 Task: Open Card Beauty Review in Board Customer Journey Optimization Analytics to Workspace Healthcare Consulting and add a team member Softage.2@softage.net, a label Blue, a checklist Sewing, an attachment from Trello, a color Blue and finally, add a card description 'Conduct and analyze customer feedback survey' and a comment 'Given the potential risks associated with this task, let us ensure that we have a solid risk management plan in place.'. Add a start date 'Jan 02, 1900' with a due date 'Jan 09, 1900'
Action: Mouse moved to (284, 192)
Screenshot: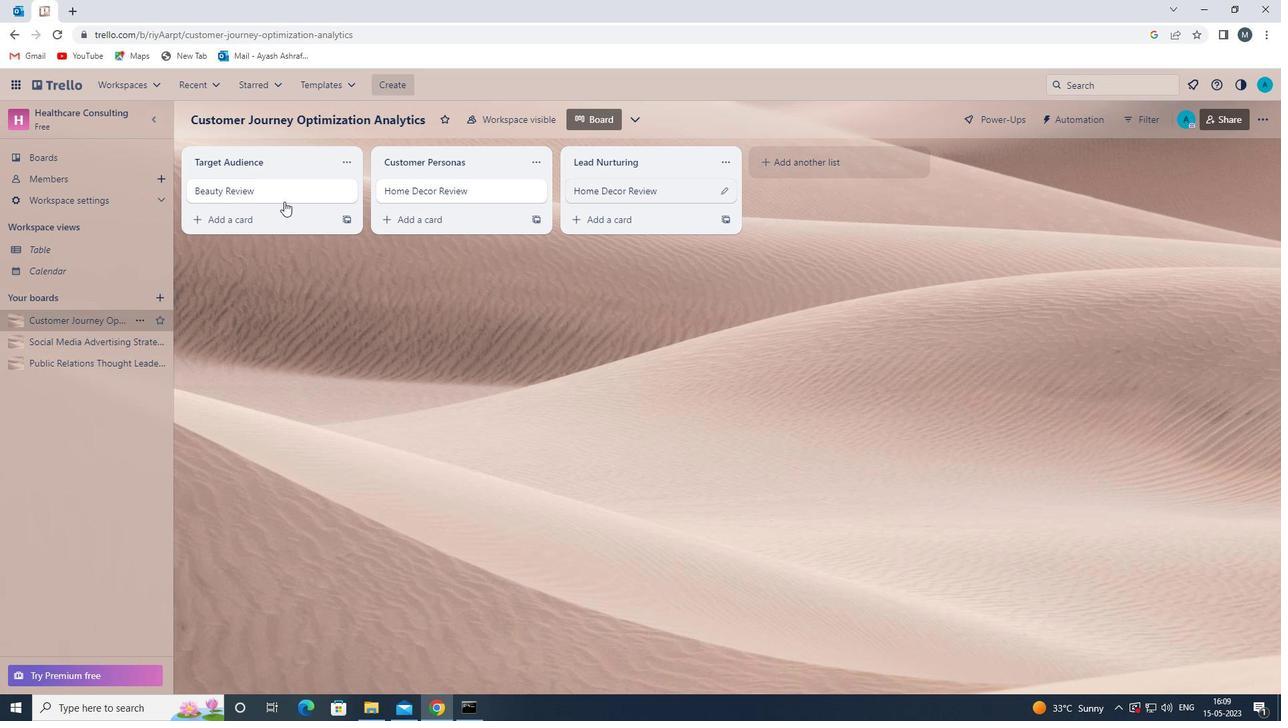 
Action: Mouse pressed left at (284, 192)
Screenshot: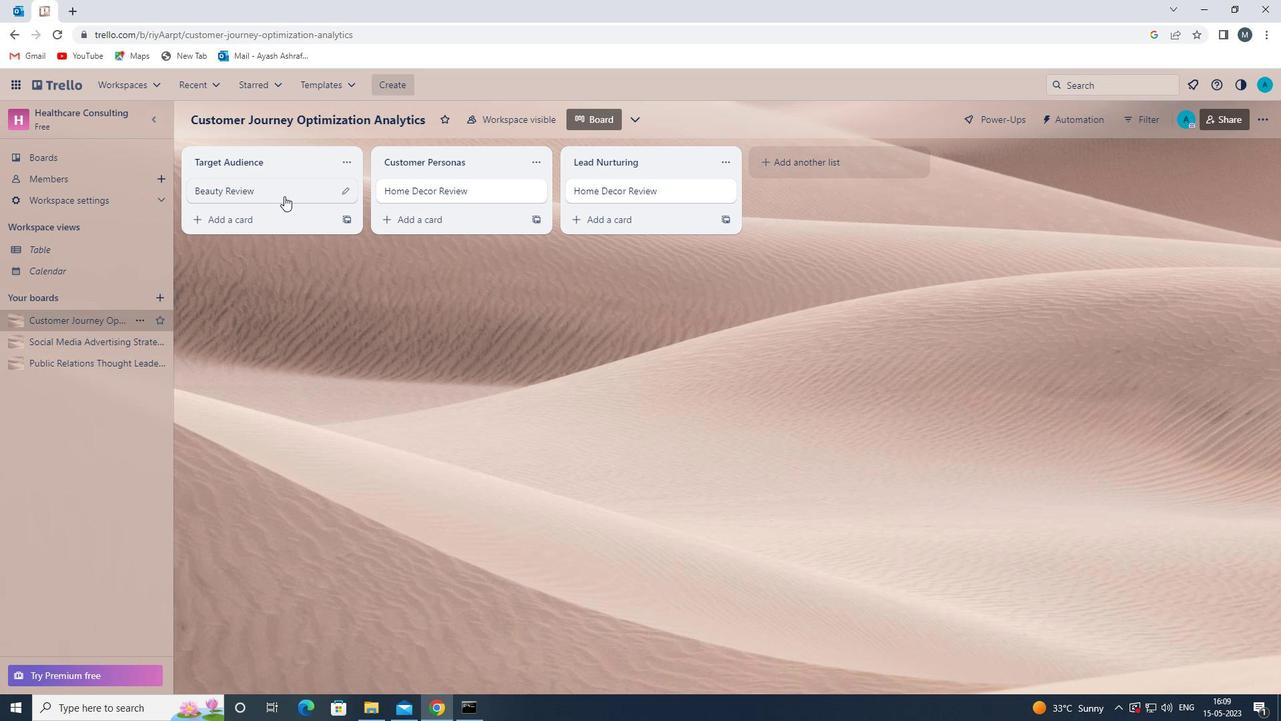 
Action: Mouse moved to (820, 194)
Screenshot: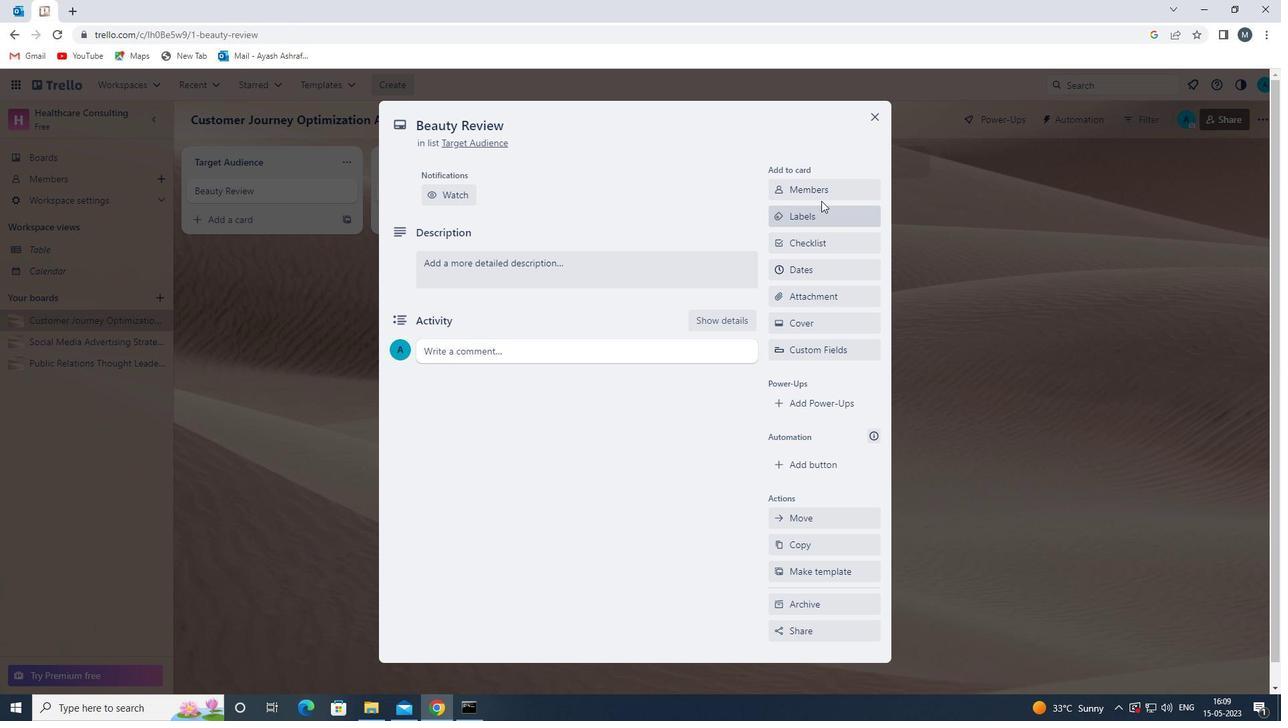 
Action: Mouse pressed left at (820, 194)
Screenshot: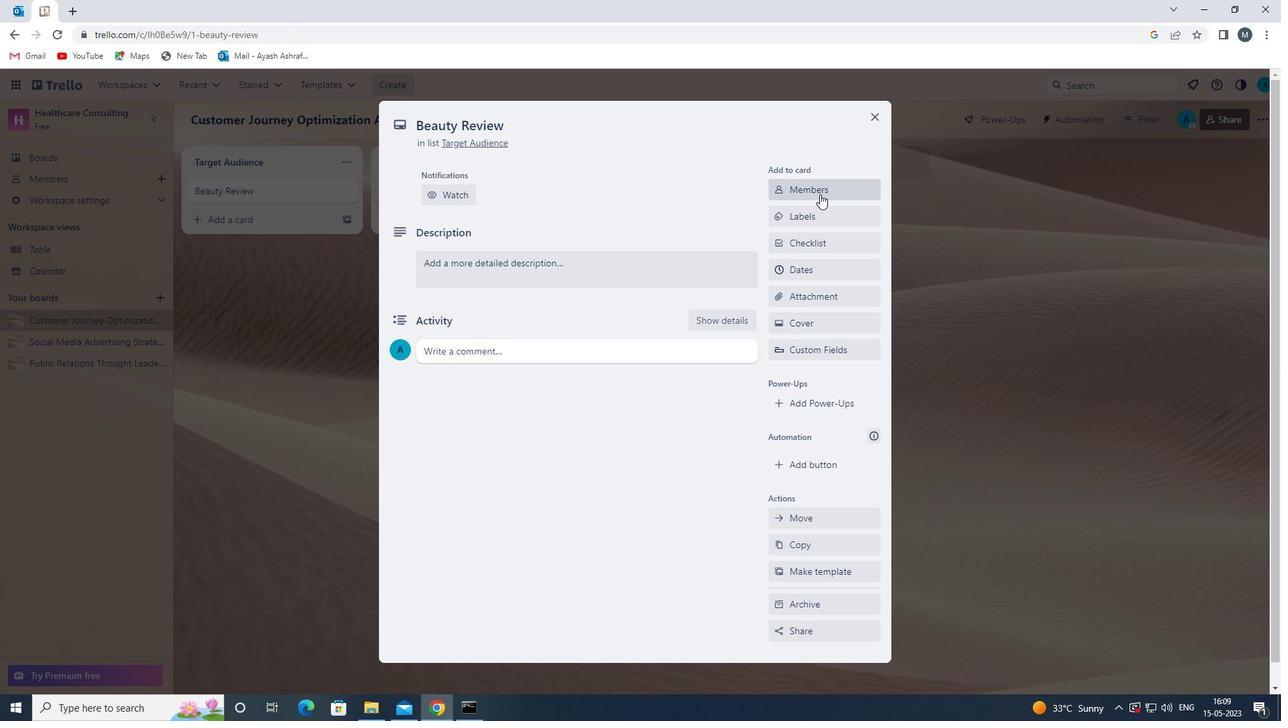 
Action: Mouse moved to (785, 204)
Screenshot: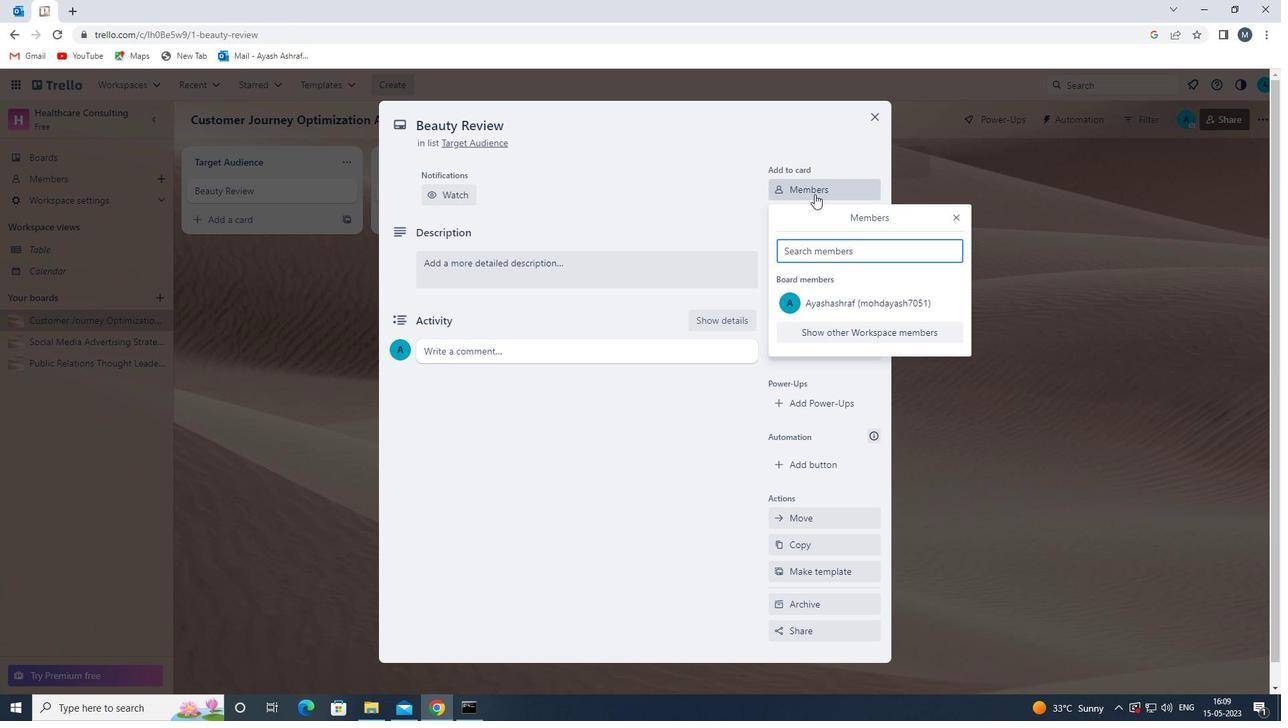 
Action: Key pressed s
Screenshot: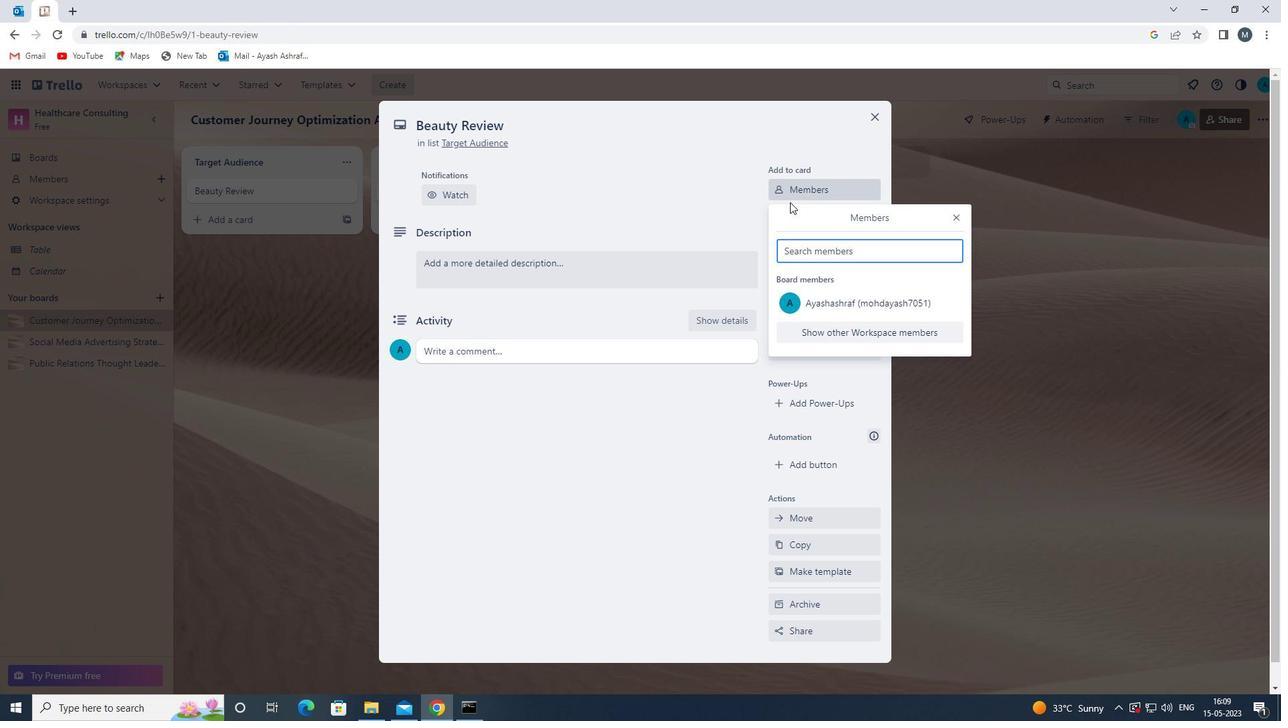 
Action: Mouse moved to (849, 397)
Screenshot: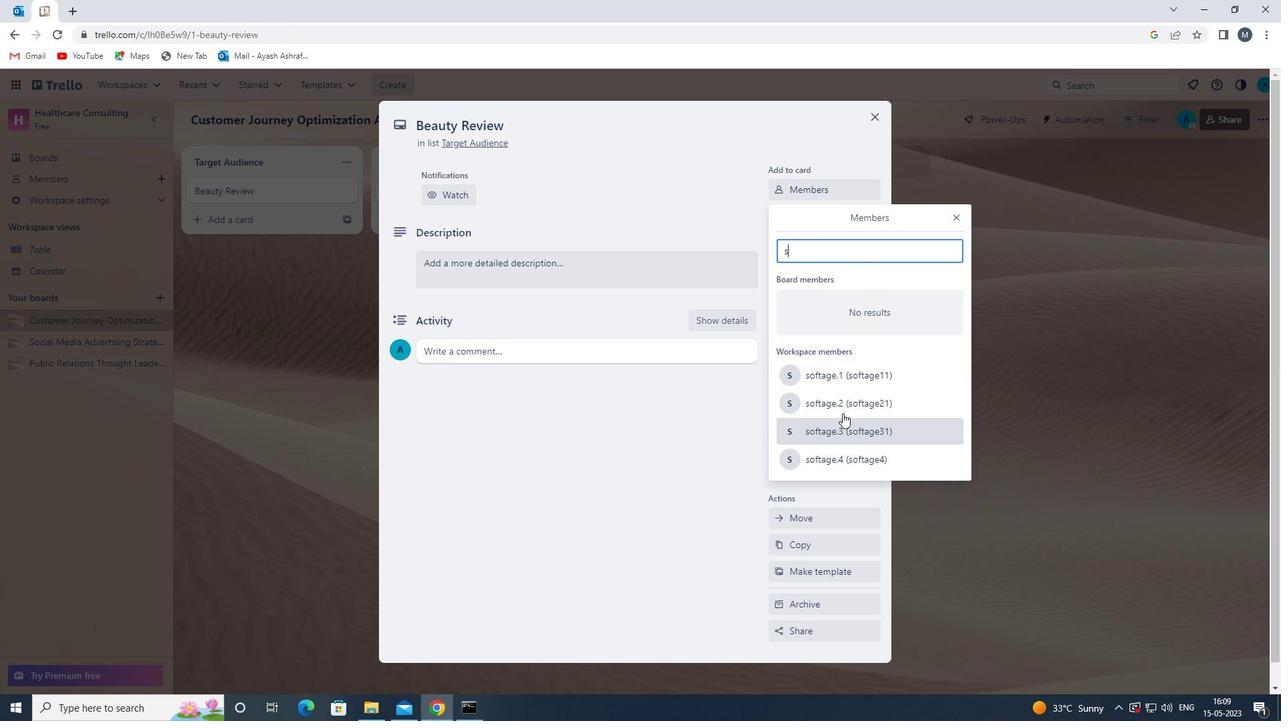 
Action: Mouse pressed left at (849, 397)
Screenshot: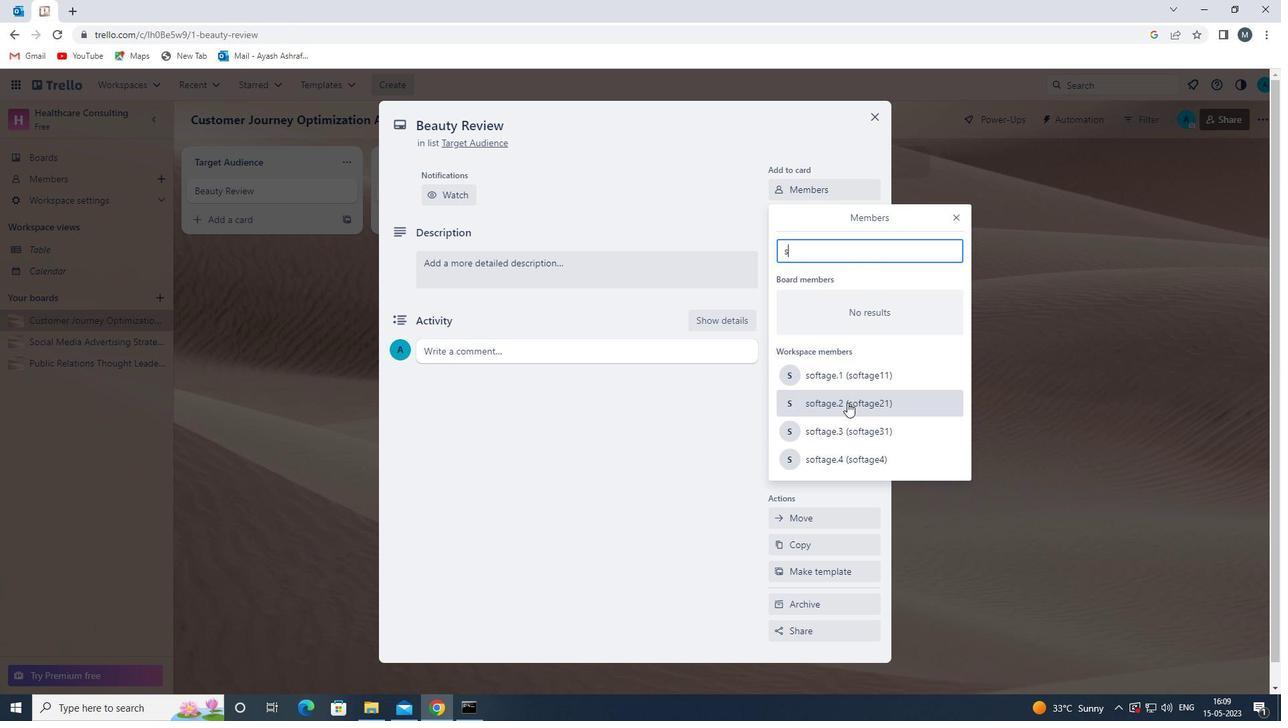 
Action: Mouse moved to (952, 218)
Screenshot: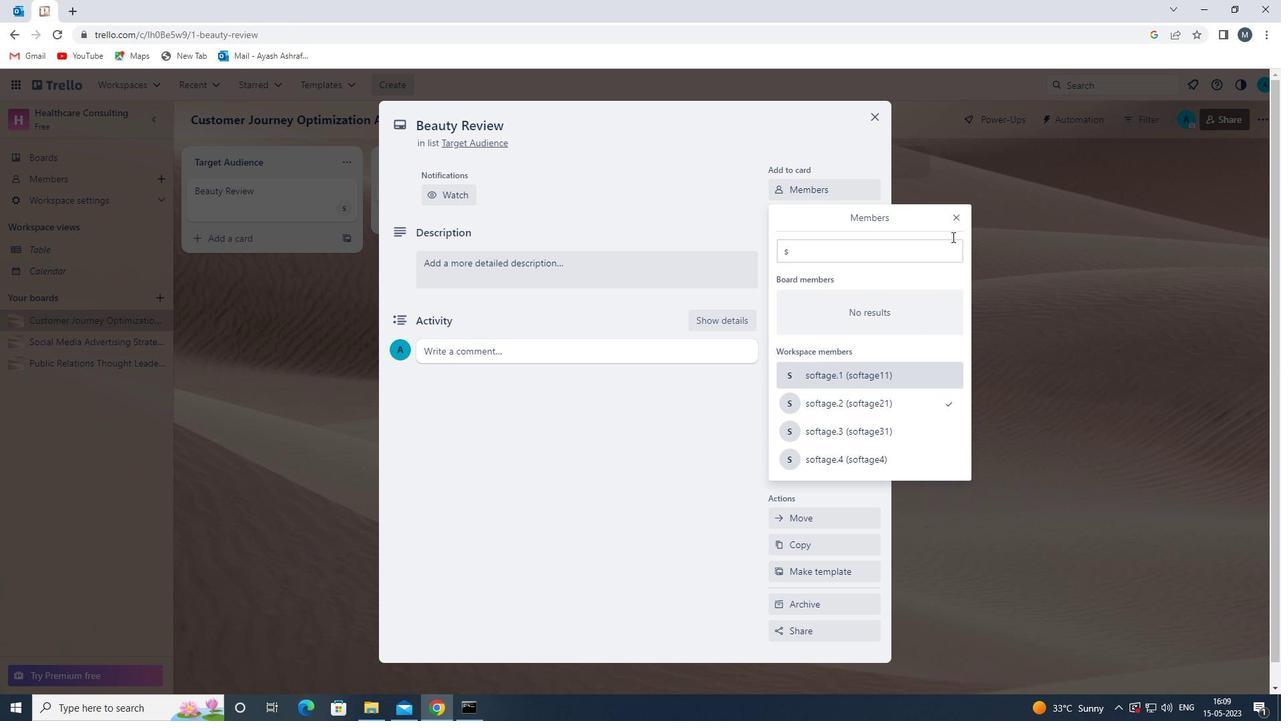 
Action: Mouse pressed left at (952, 218)
Screenshot: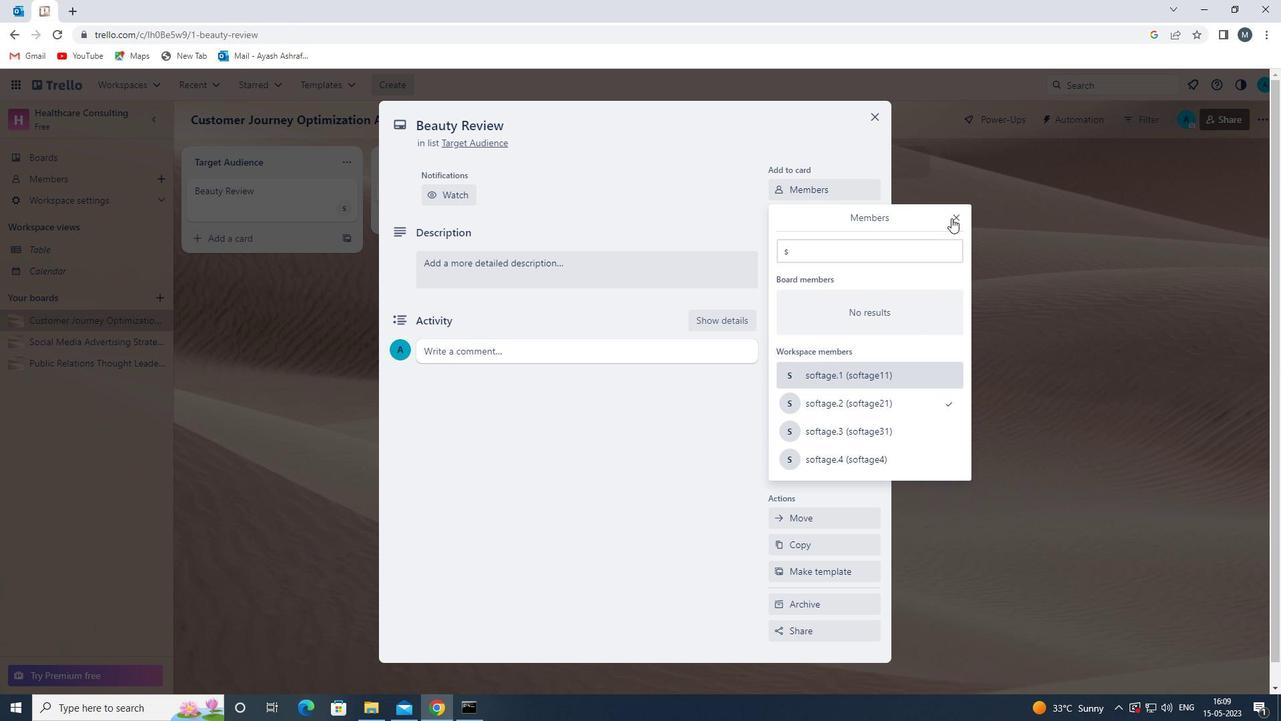 
Action: Mouse moved to (817, 265)
Screenshot: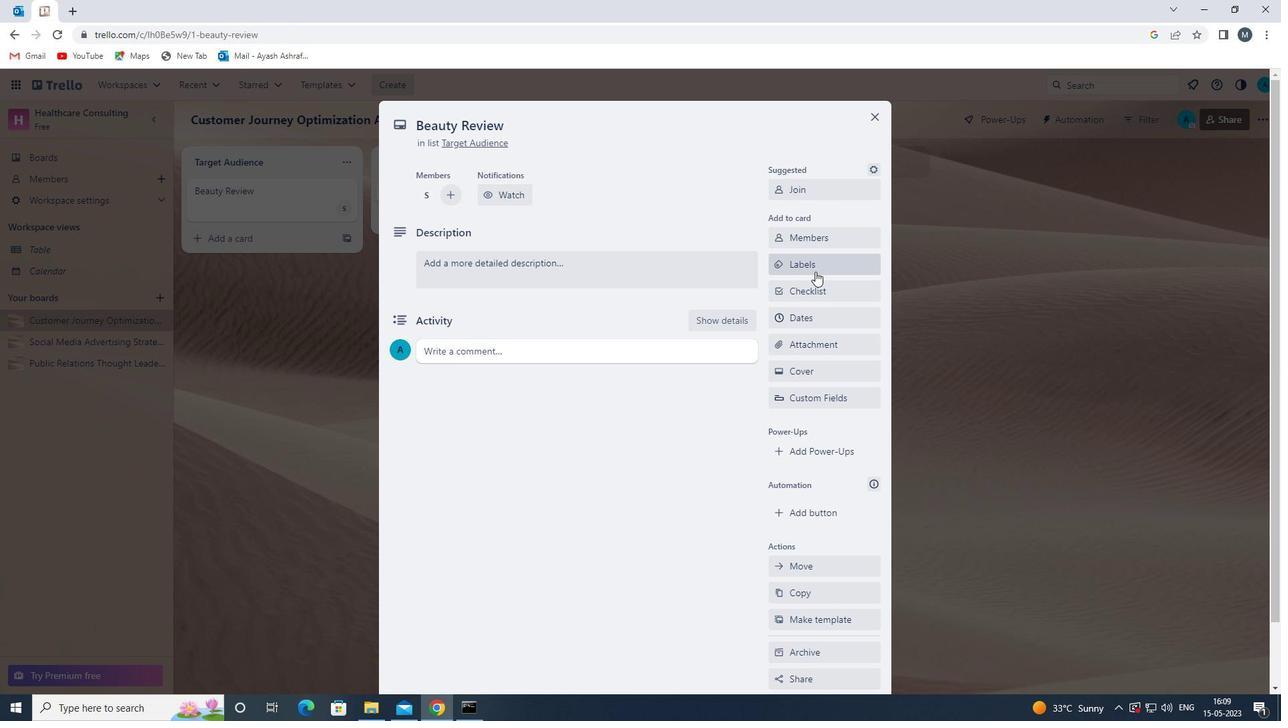 
Action: Mouse pressed left at (817, 265)
Screenshot: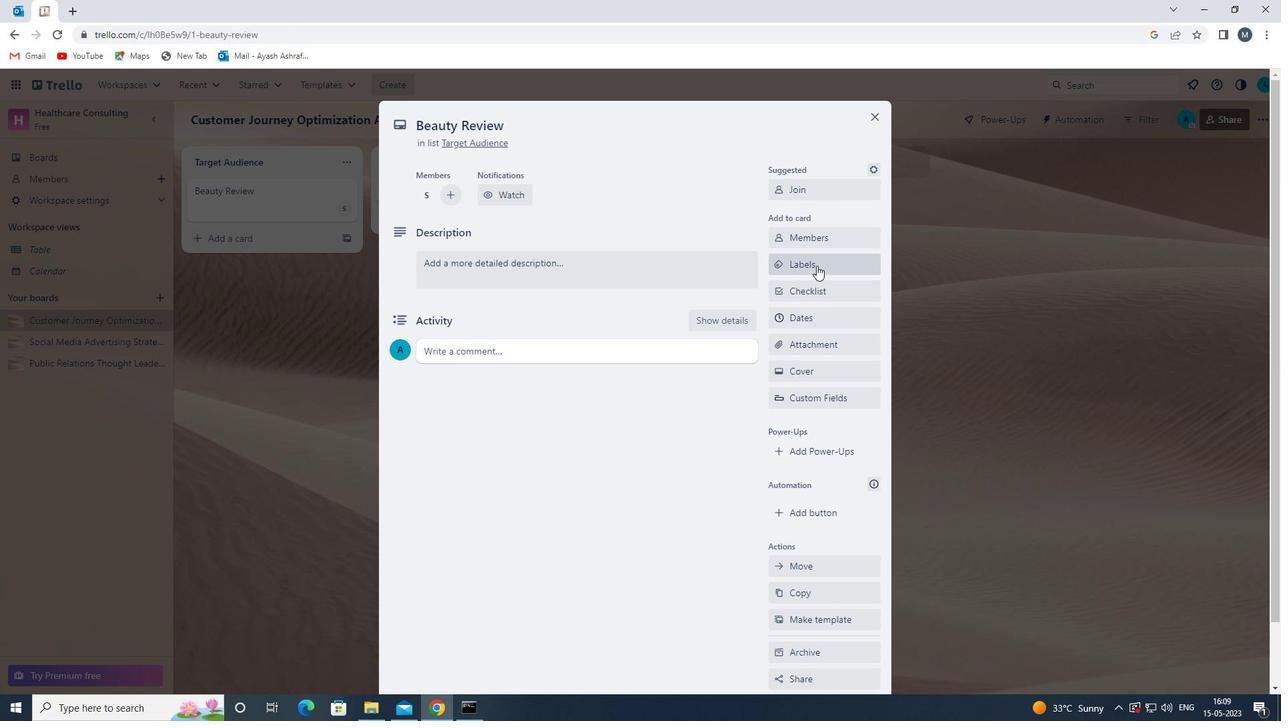 
Action: Mouse moved to (866, 498)
Screenshot: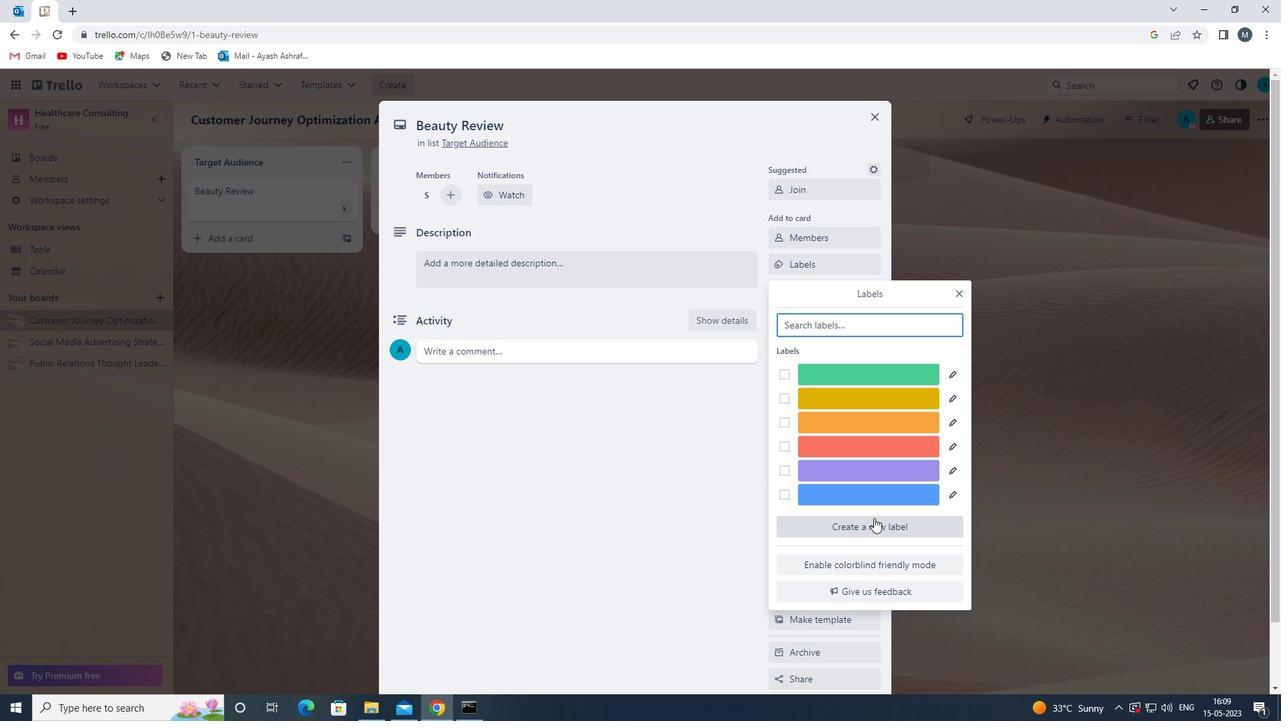 
Action: Mouse pressed left at (866, 498)
Screenshot: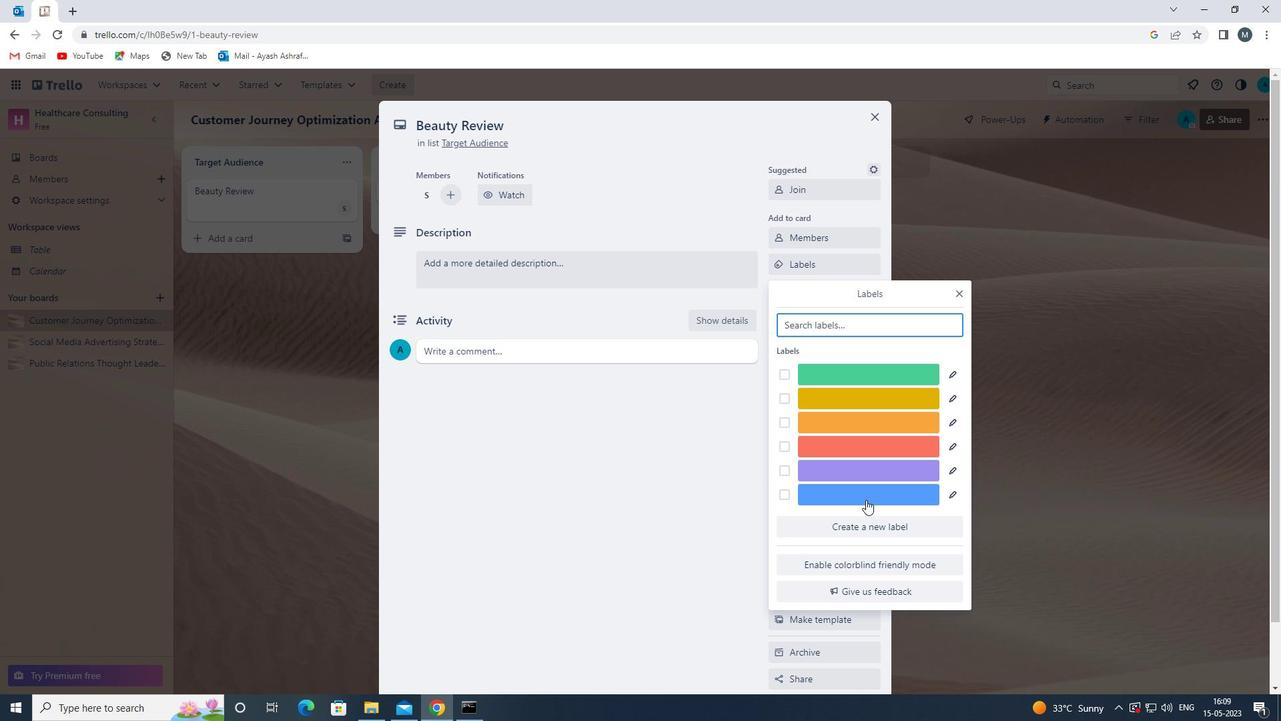 
Action: Mouse moved to (959, 295)
Screenshot: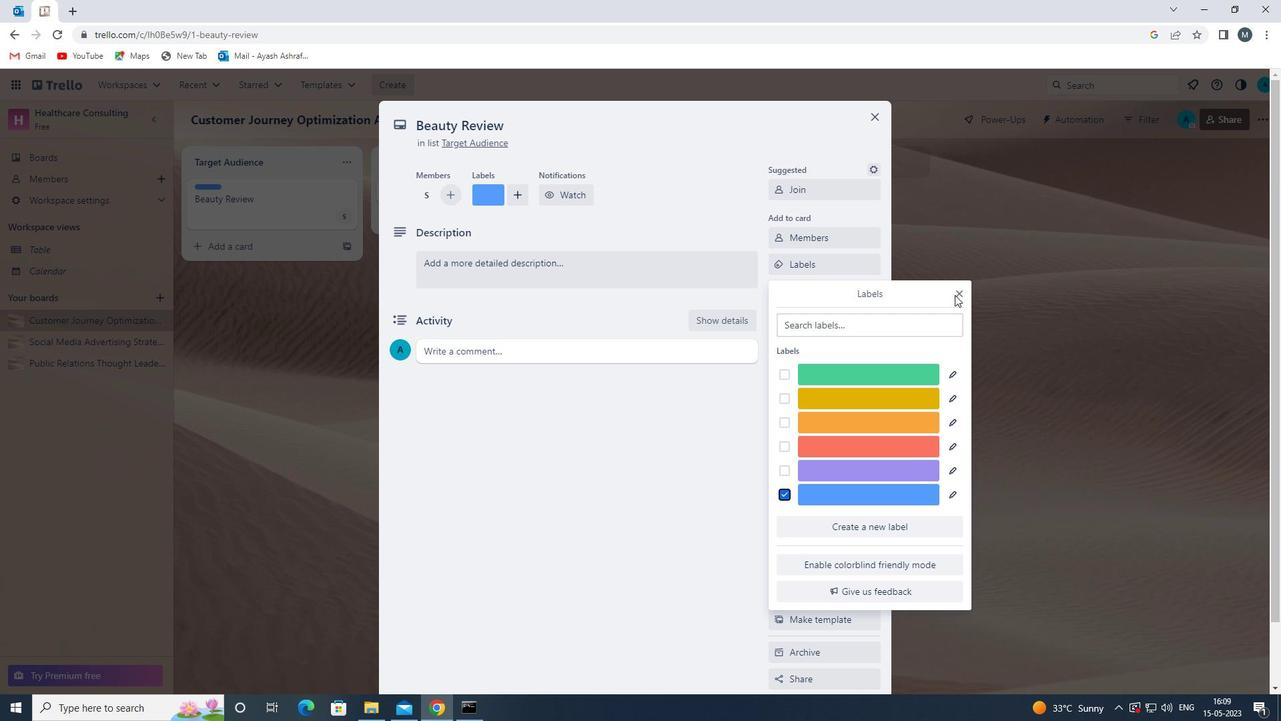 
Action: Mouse pressed left at (959, 295)
Screenshot: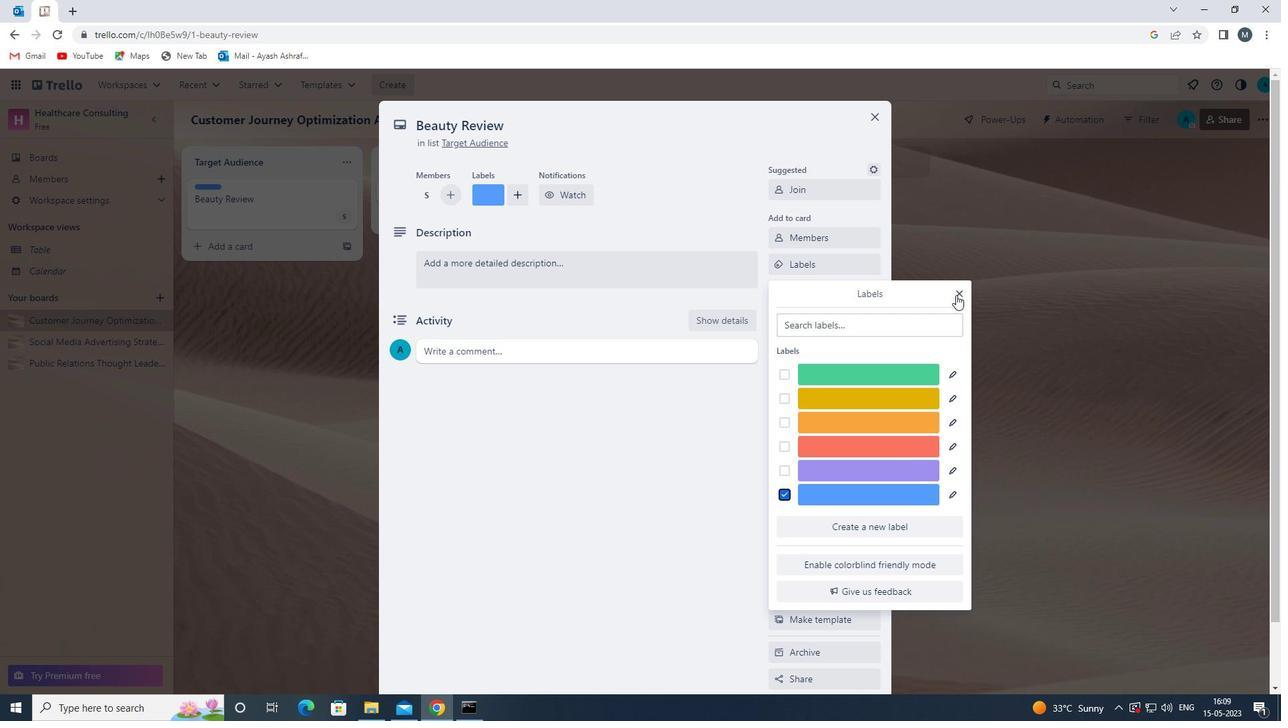 
Action: Mouse moved to (839, 291)
Screenshot: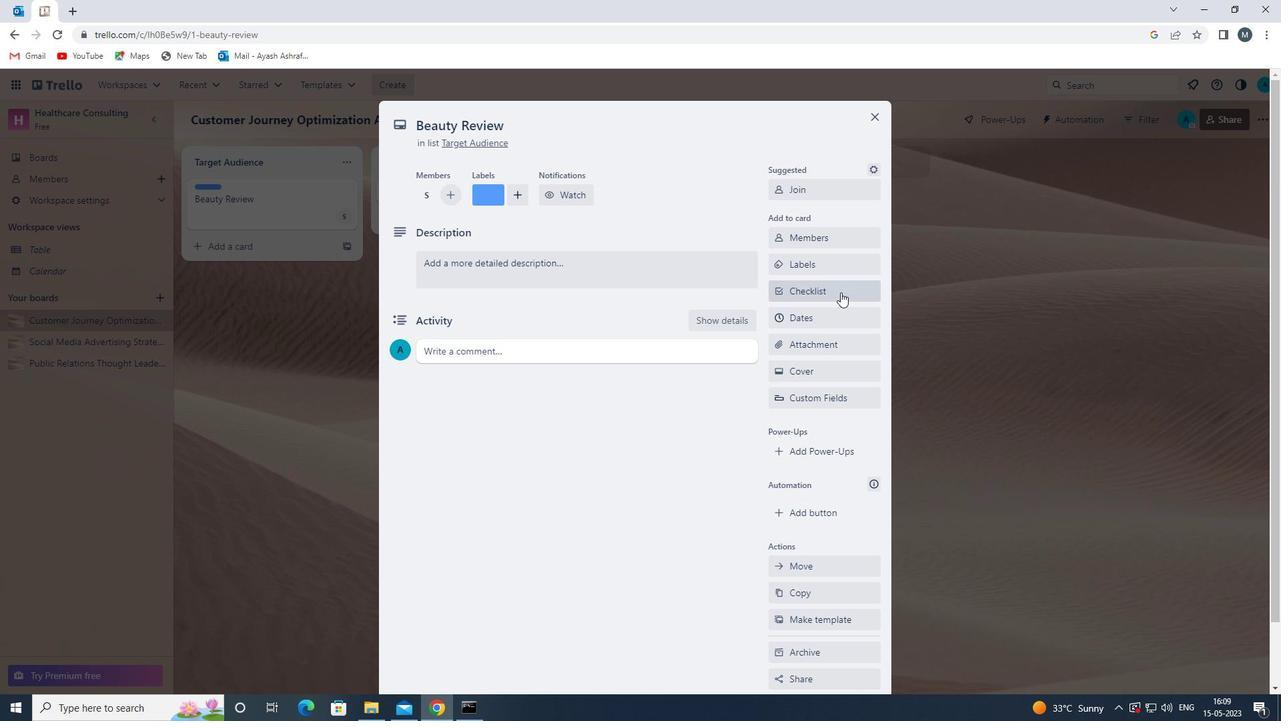 
Action: Mouse pressed left at (839, 291)
Screenshot: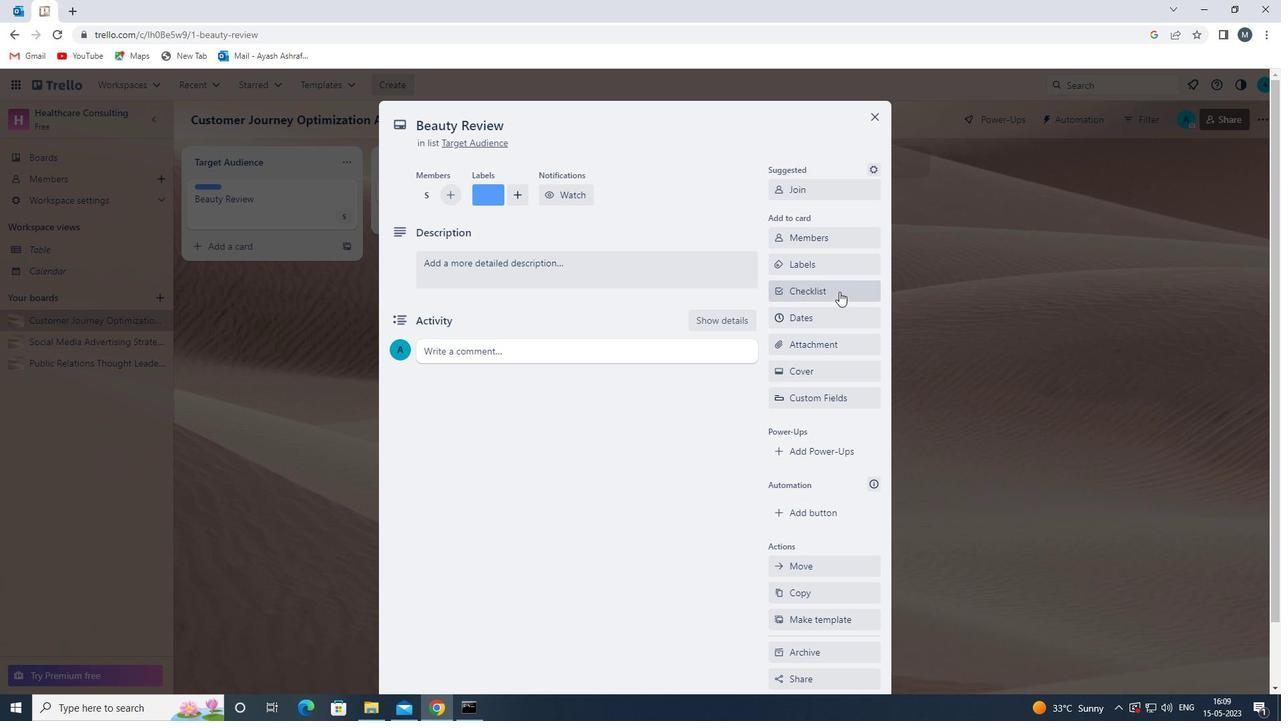 
Action: Key pressed <Key.shift>SEWING<Key.space>
Screenshot: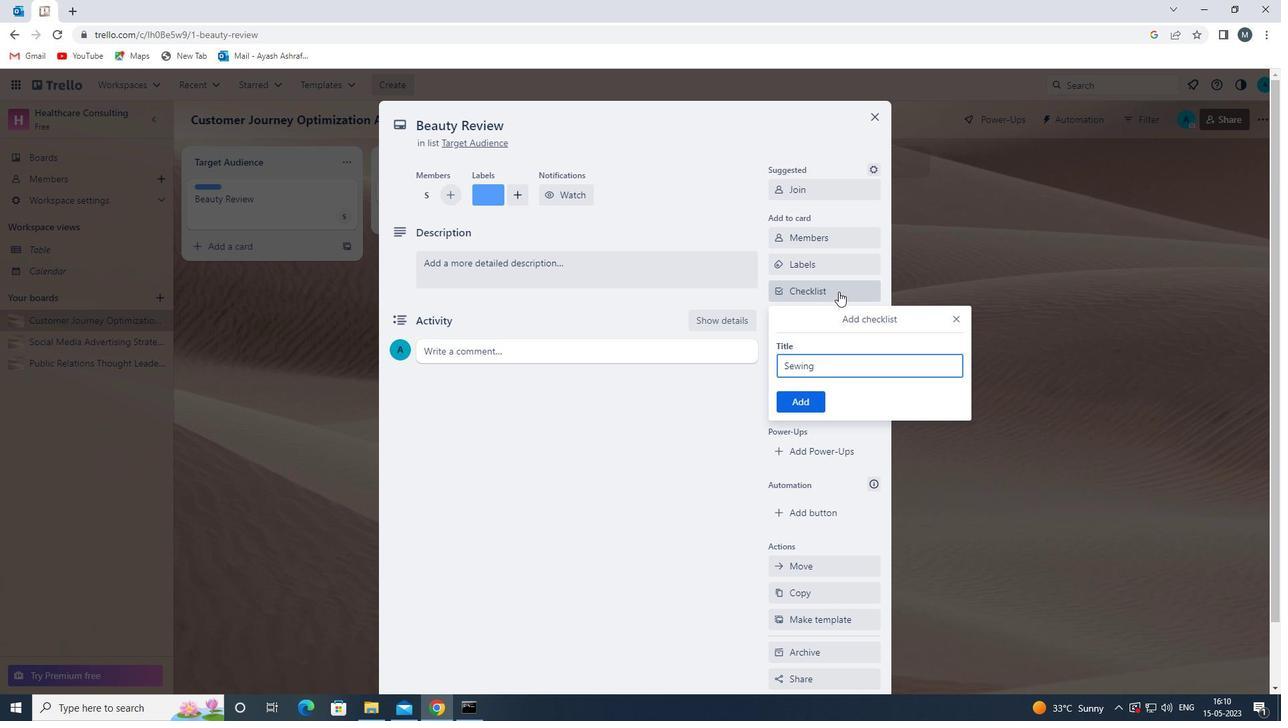 
Action: Mouse moved to (801, 401)
Screenshot: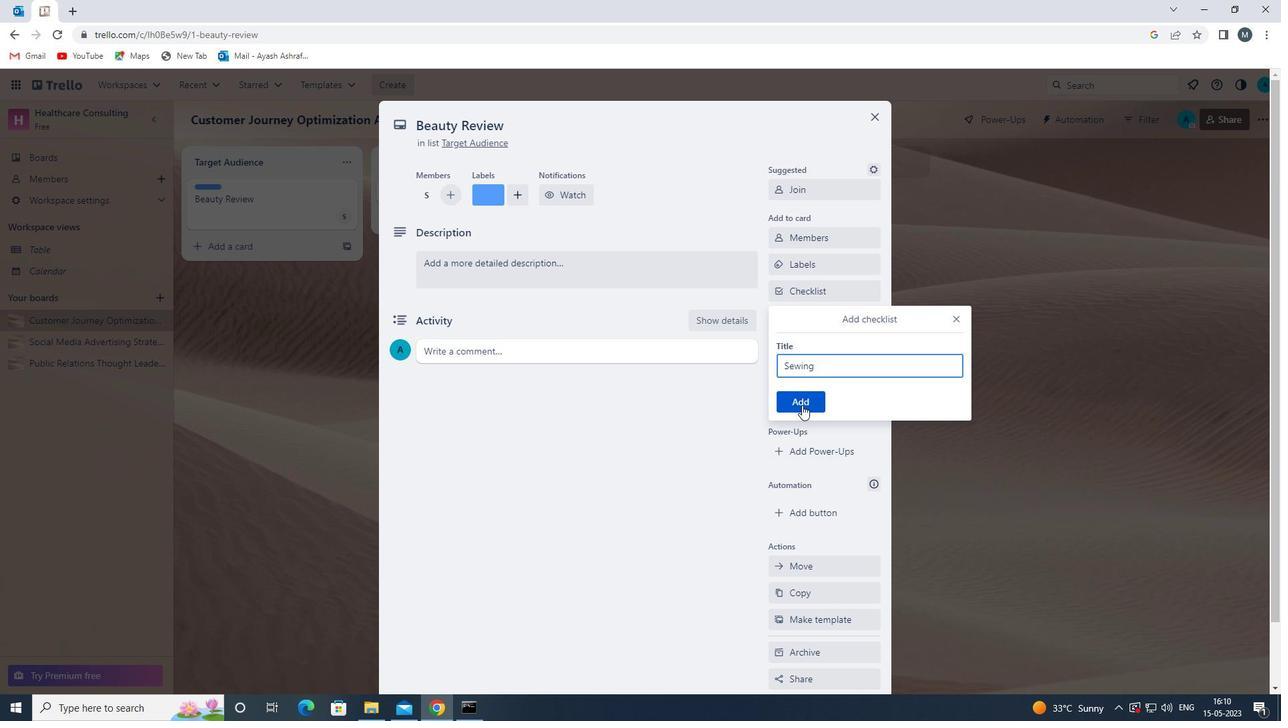 
Action: Mouse pressed left at (801, 401)
Screenshot: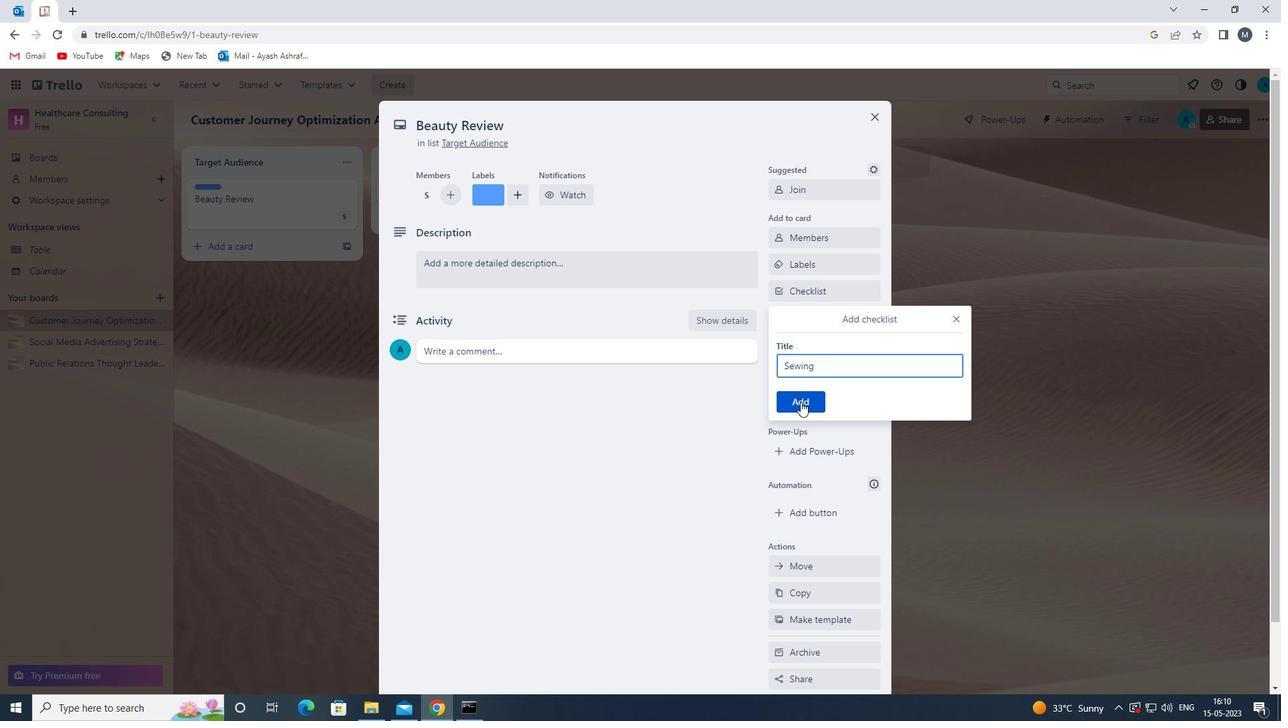
Action: Mouse moved to (813, 335)
Screenshot: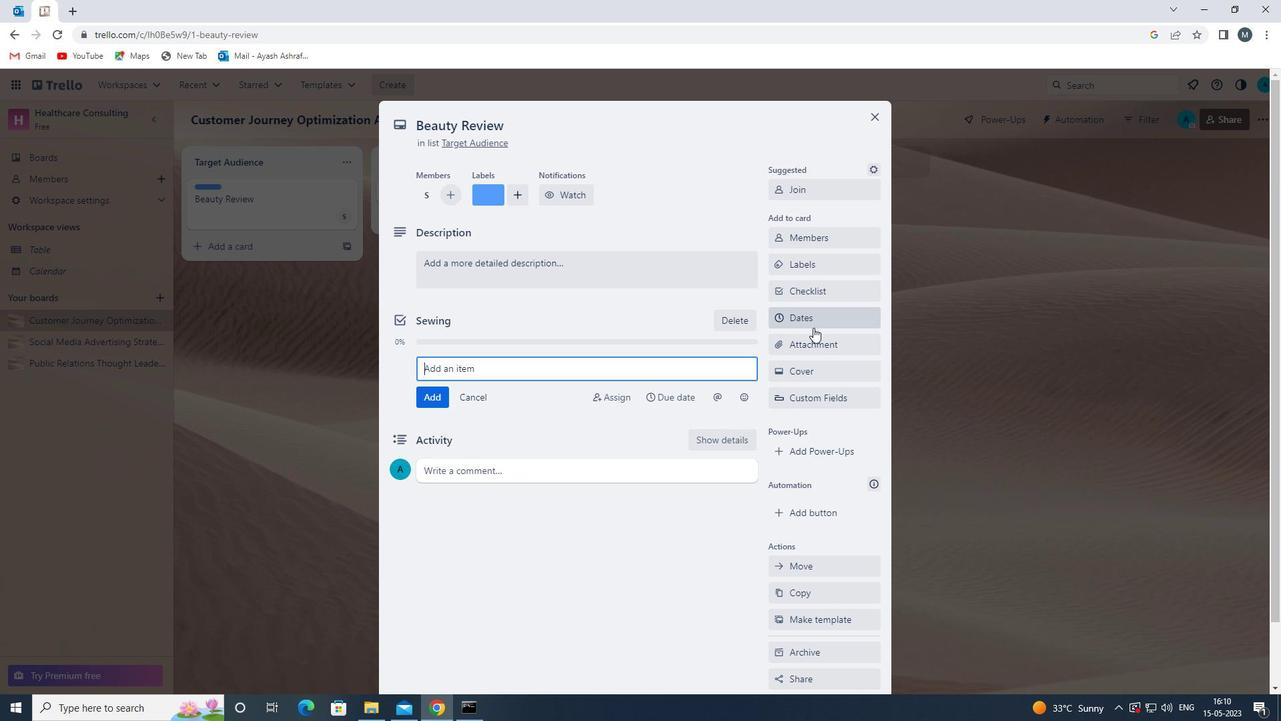 
Action: Mouse pressed left at (813, 335)
Screenshot: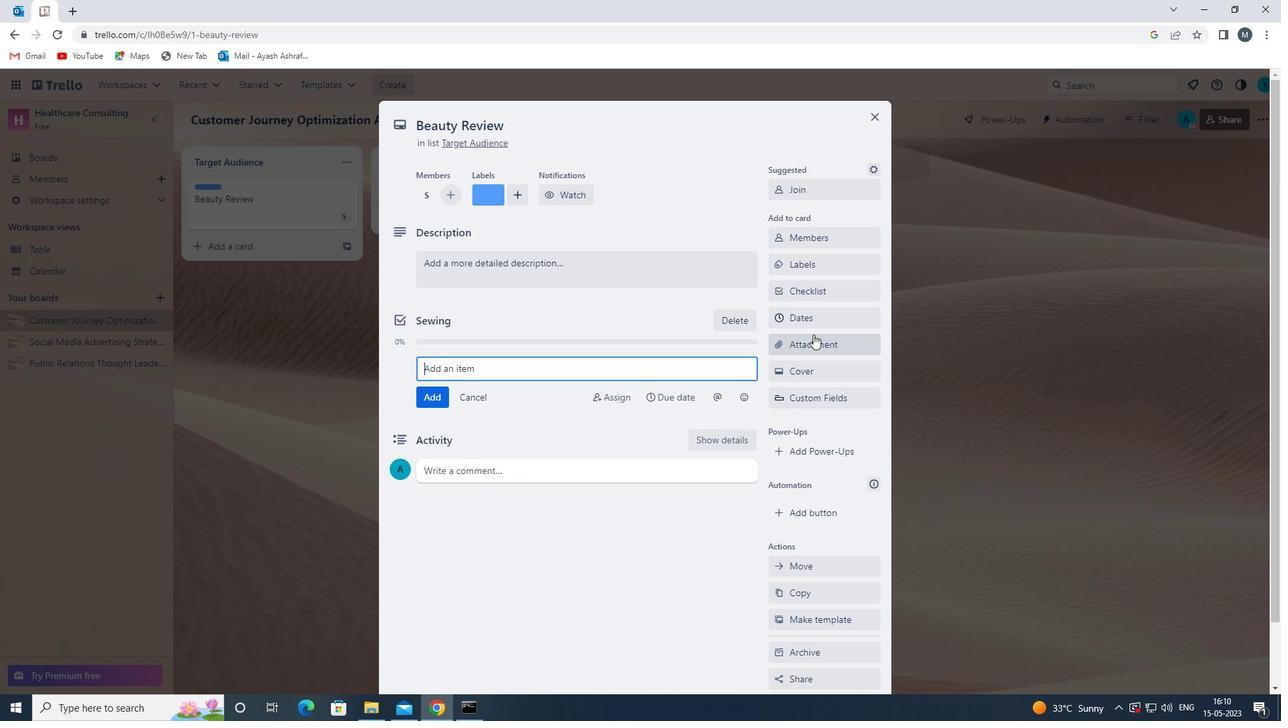 
Action: Mouse moved to (795, 428)
Screenshot: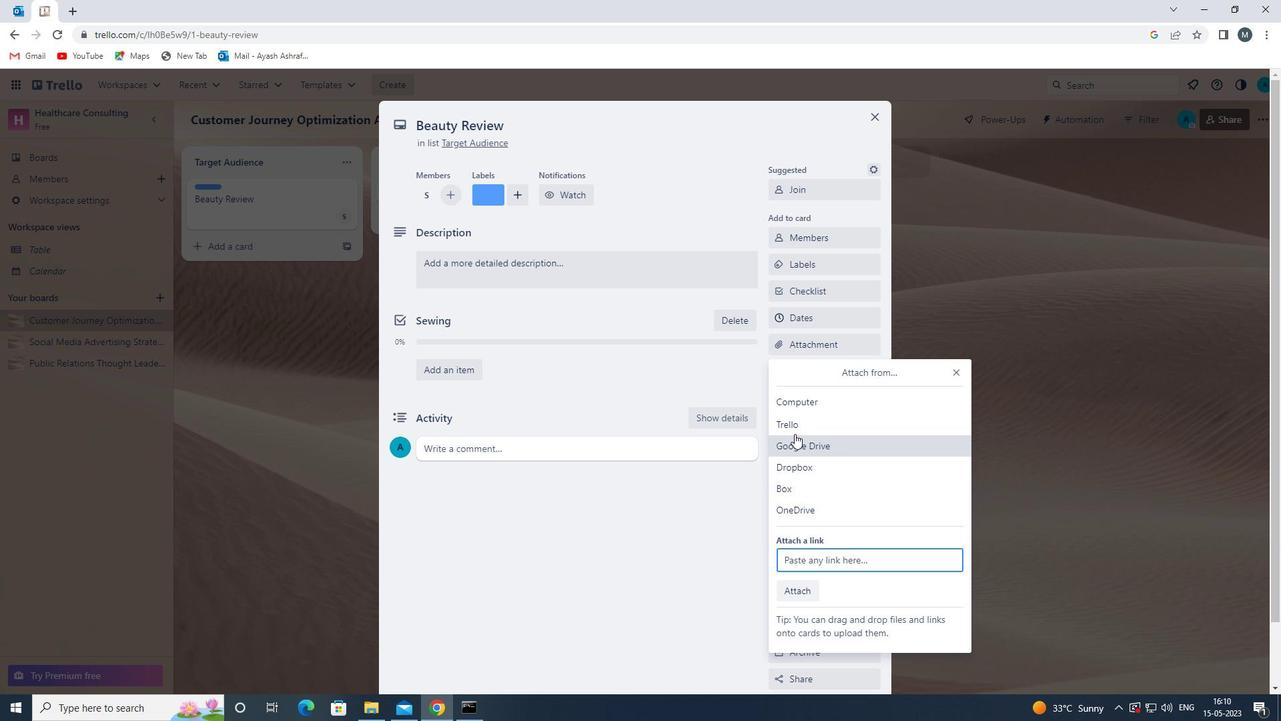 
Action: Mouse pressed left at (795, 428)
Screenshot: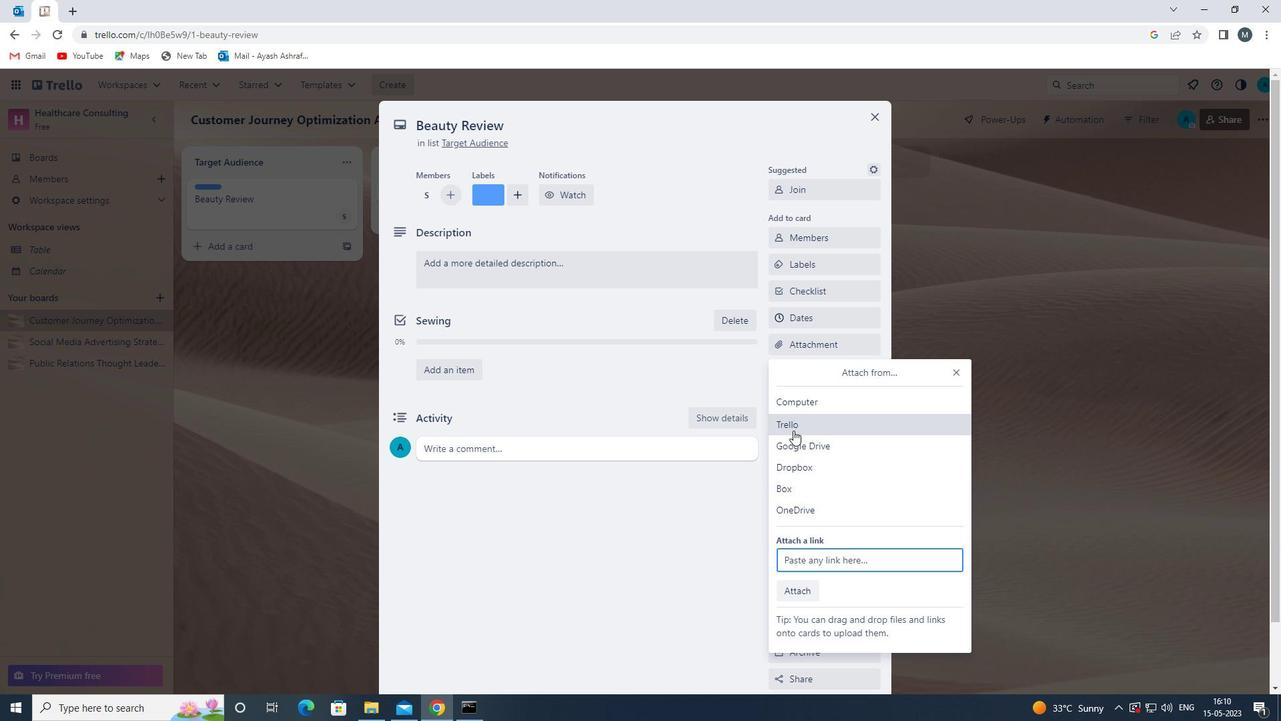 
Action: Mouse moved to (818, 275)
Screenshot: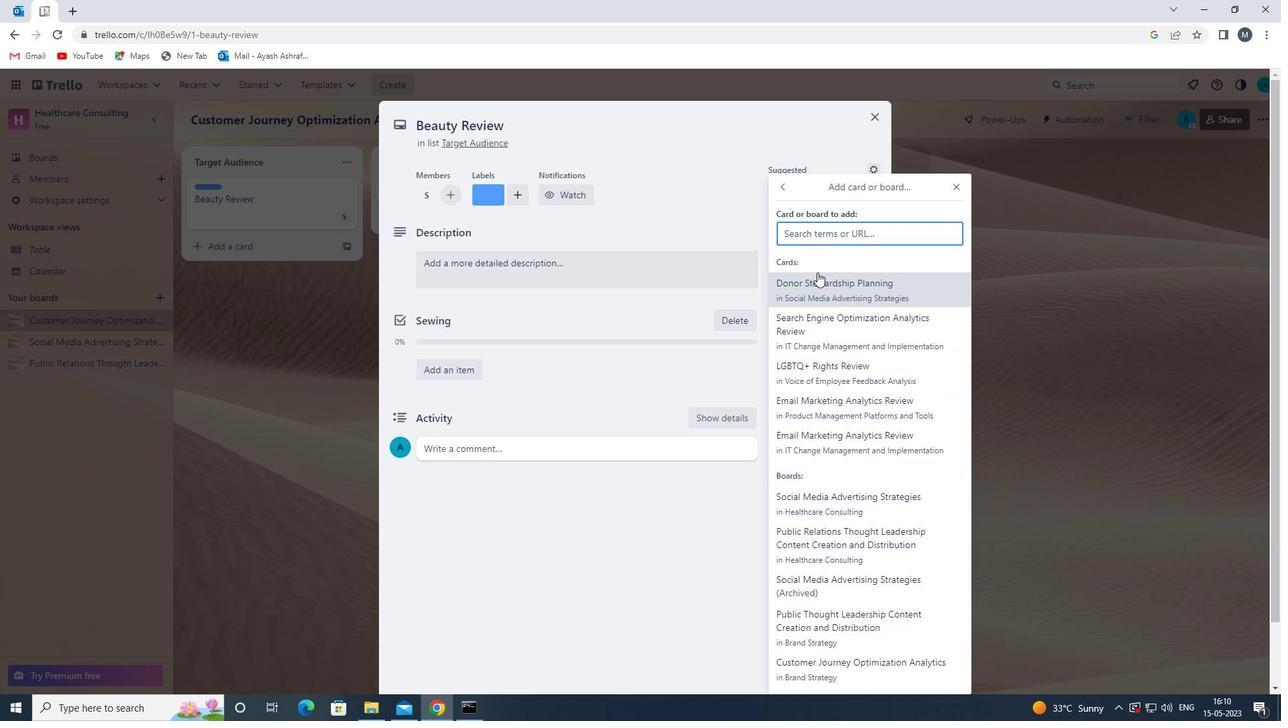 
Action: Mouse pressed left at (818, 275)
Screenshot: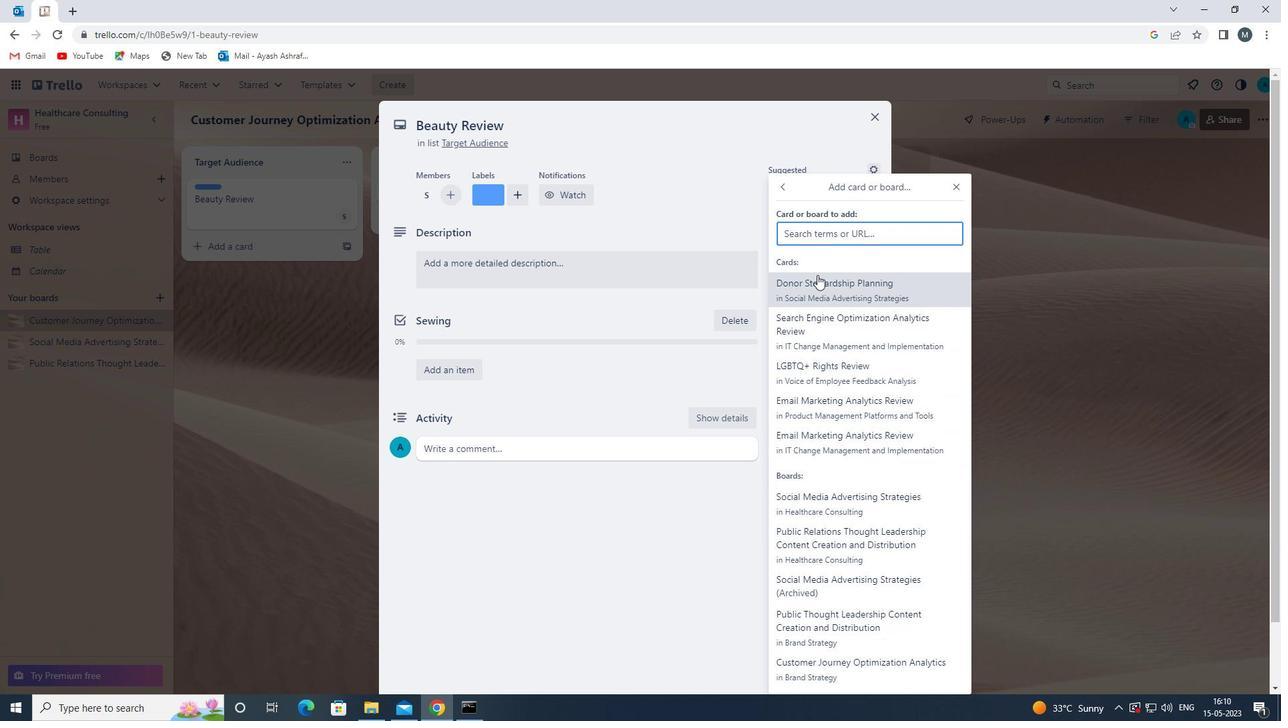
Action: Mouse moved to (805, 377)
Screenshot: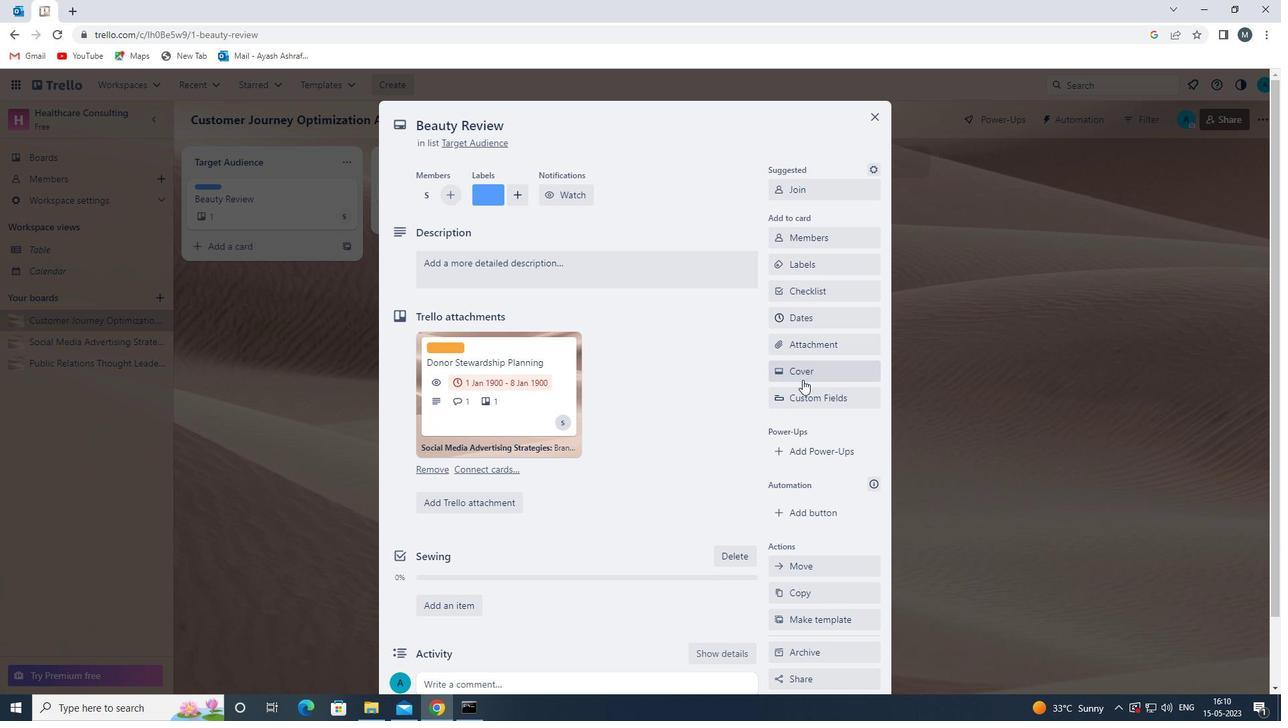 
Action: Mouse pressed left at (805, 377)
Screenshot: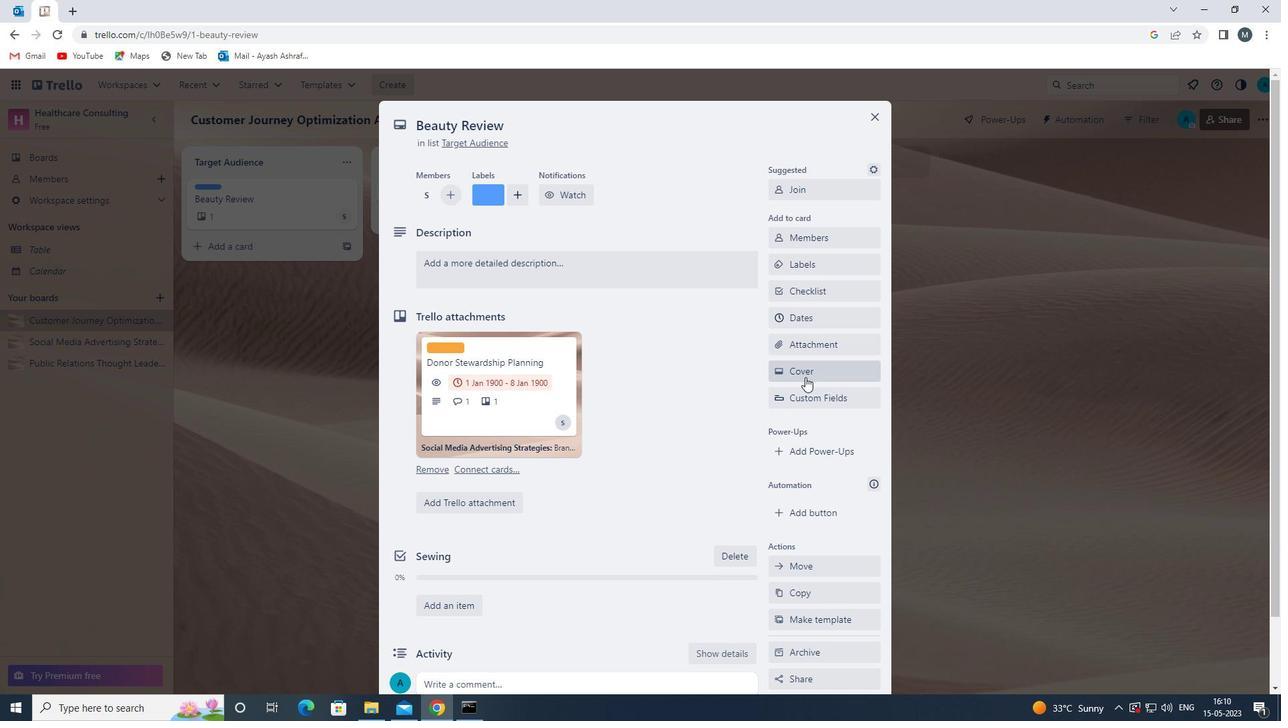 
Action: Mouse moved to (793, 454)
Screenshot: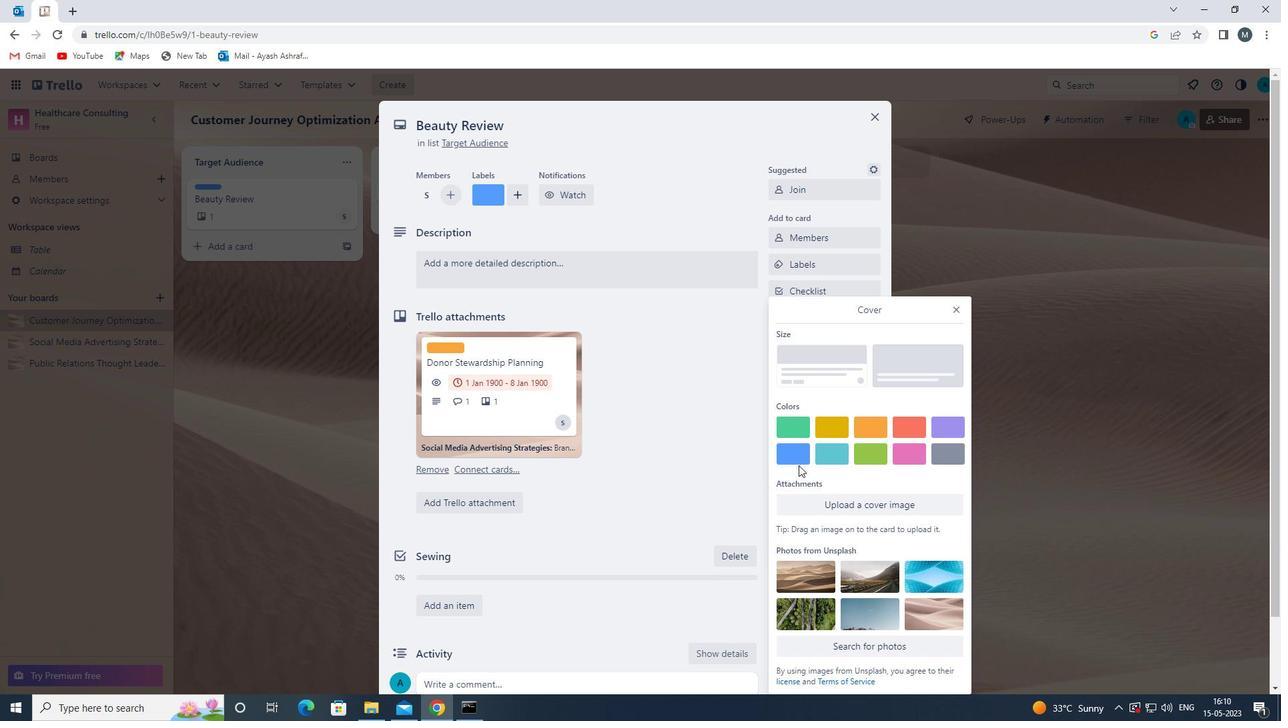 
Action: Mouse pressed left at (793, 454)
Screenshot: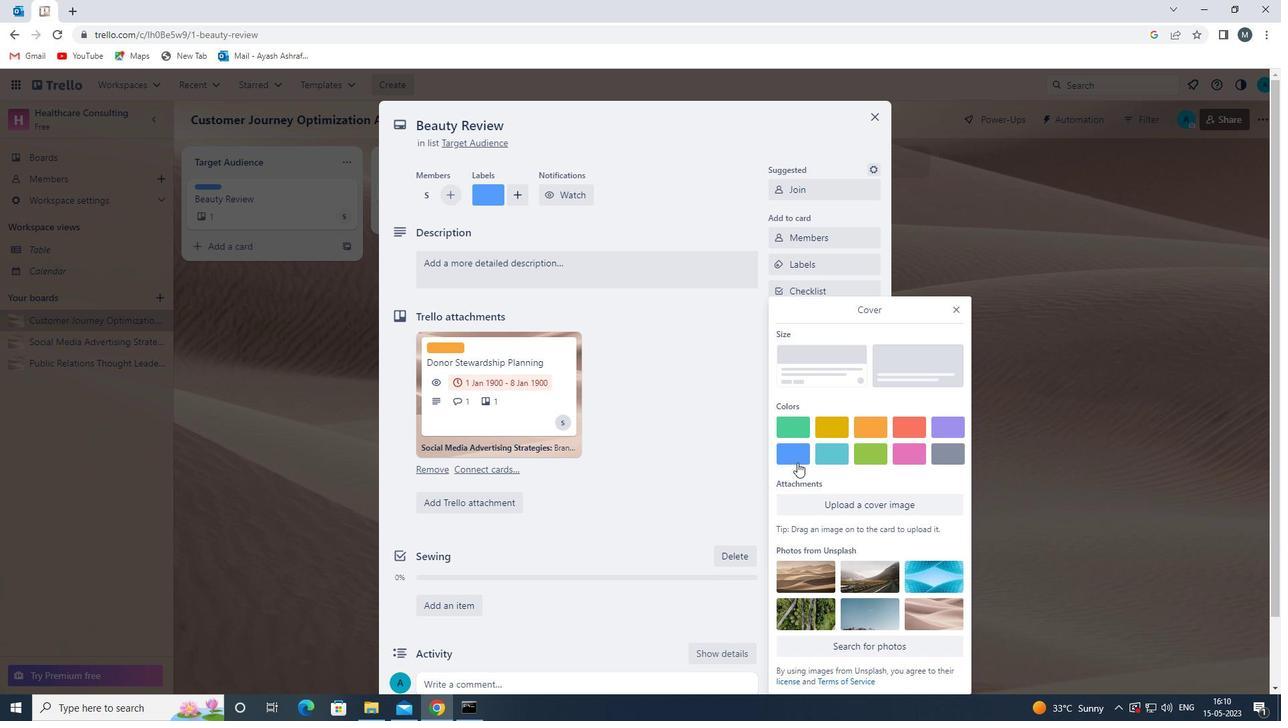 
Action: Mouse moved to (955, 284)
Screenshot: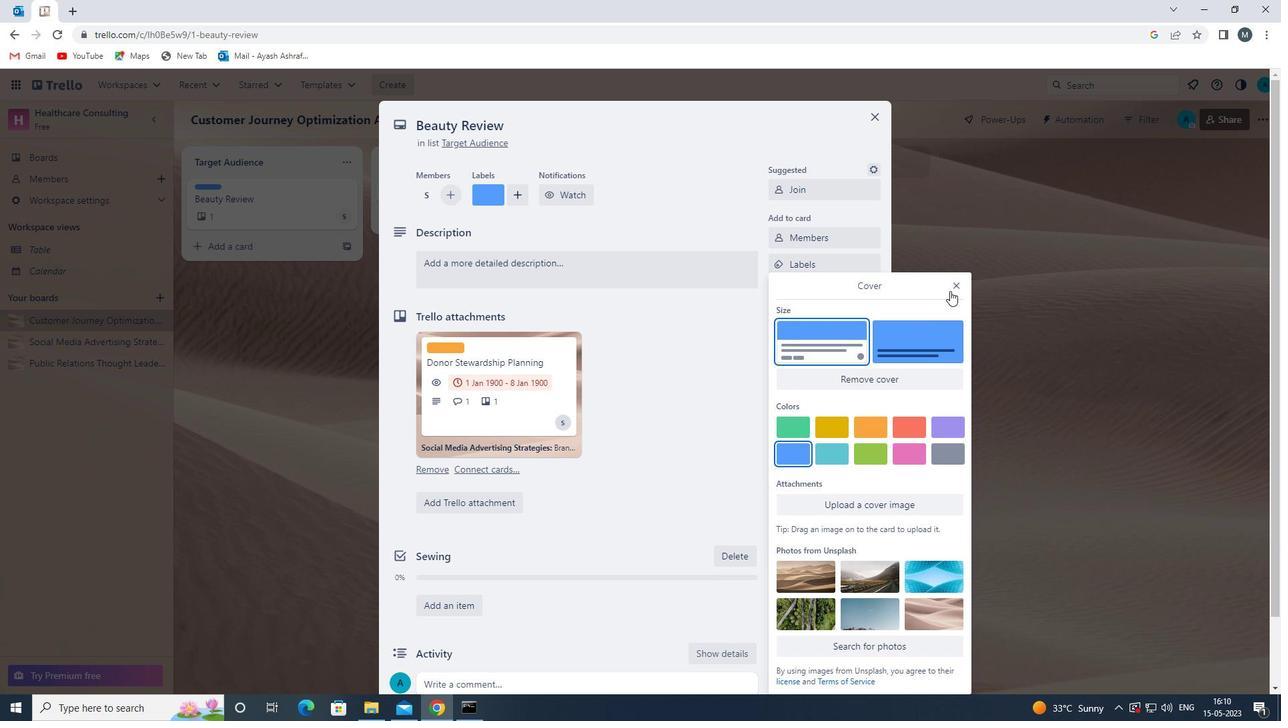 
Action: Mouse pressed left at (955, 284)
Screenshot: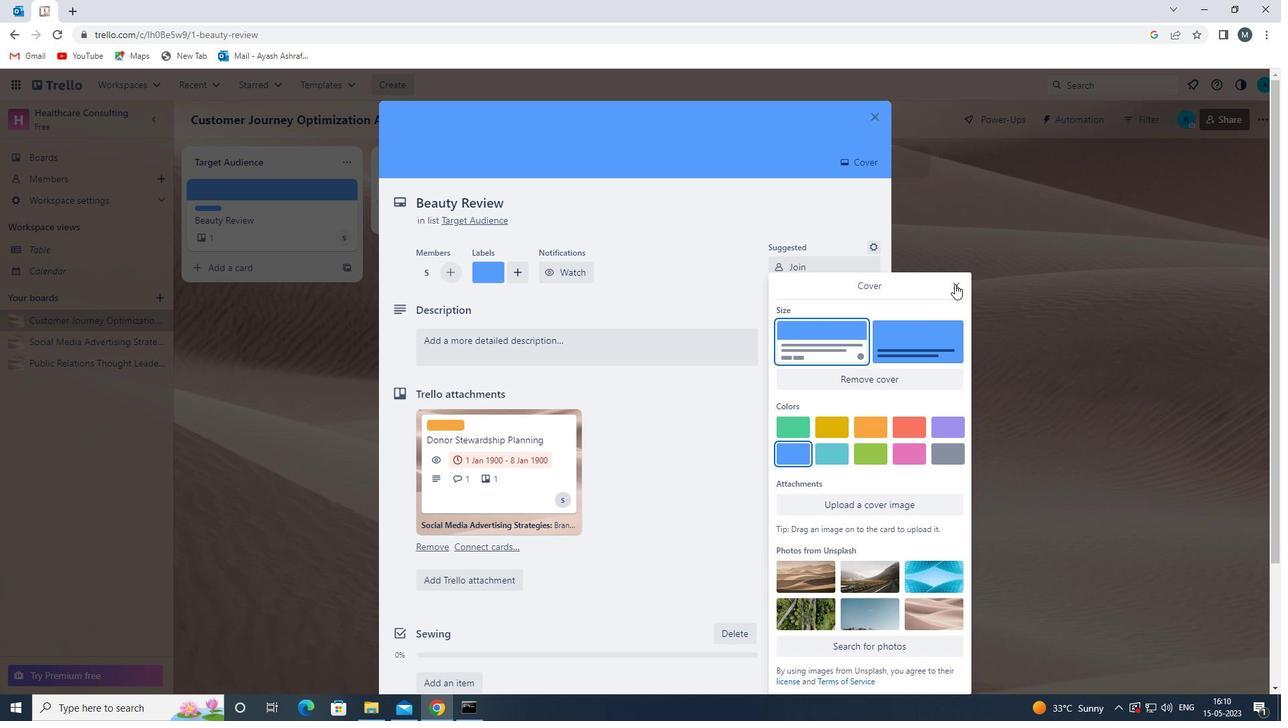 
Action: Mouse moved to (494, 337)
Screenshot: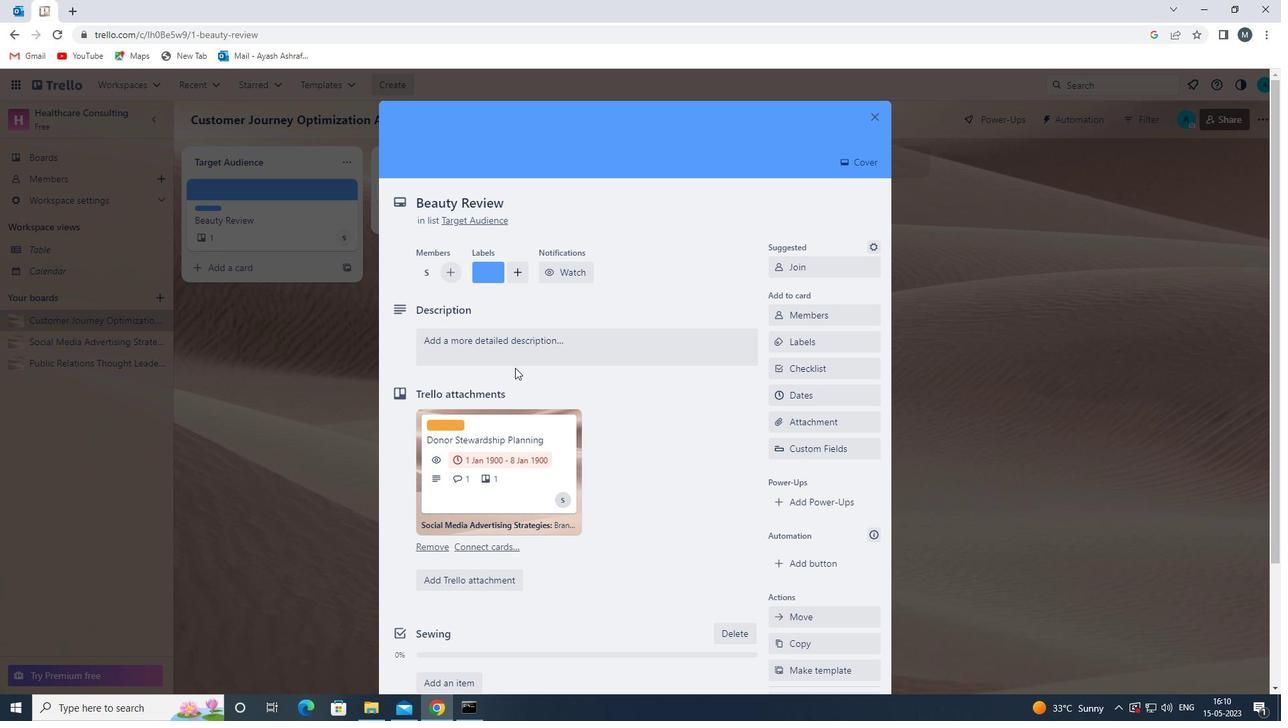
Action: Mouse pressed left at (494, 337)
Screenshot: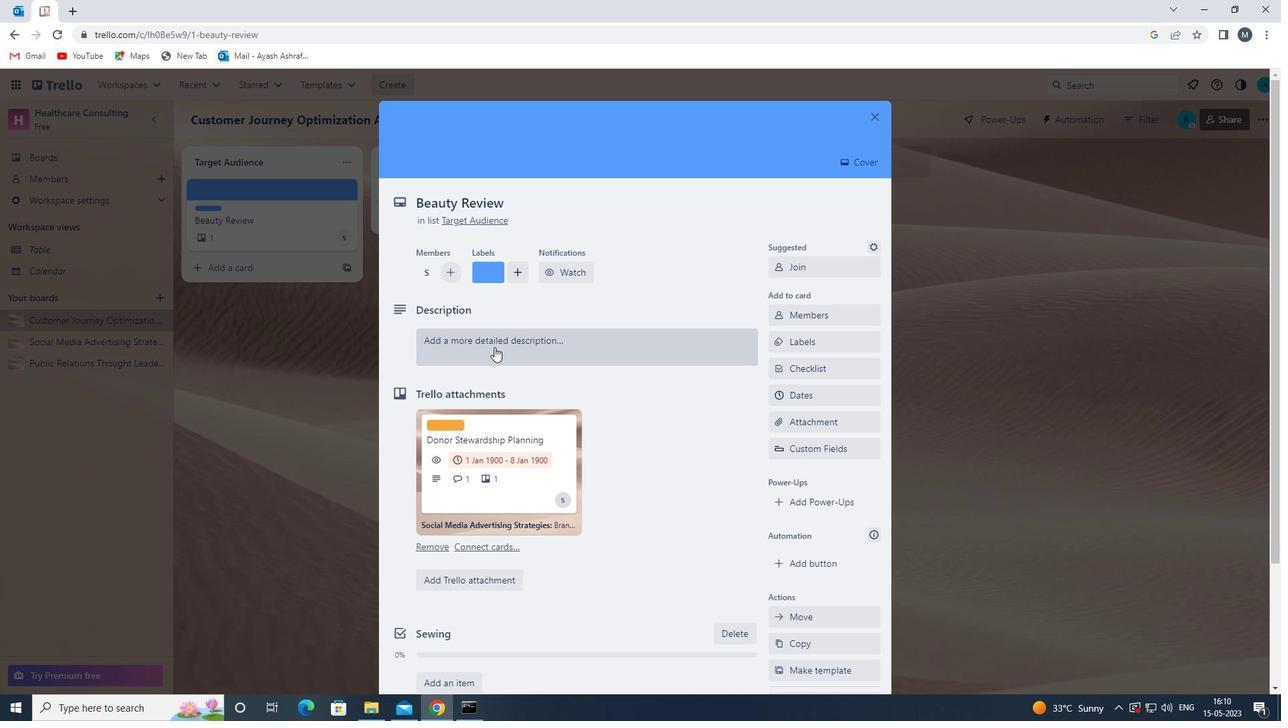 
Action: Mouse moved to (455, 396)
Screenshot: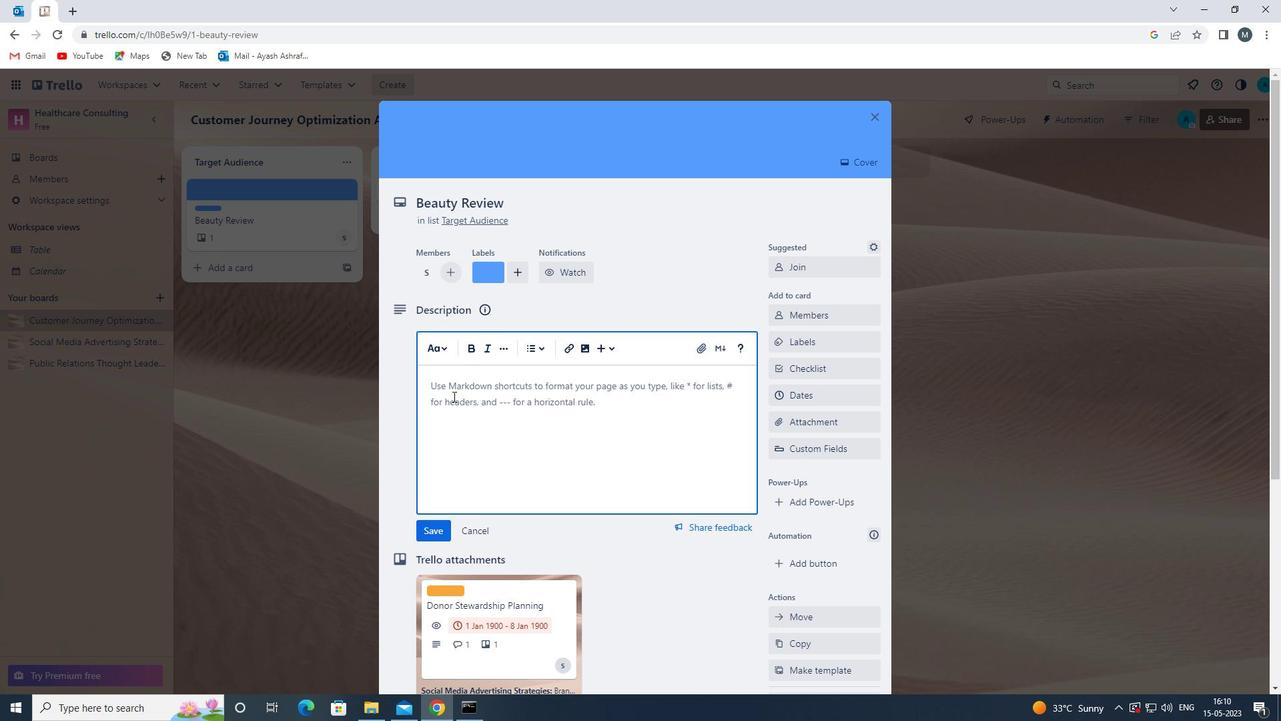 
Action: Mouse pressed left at (455, 396)
Screenshot: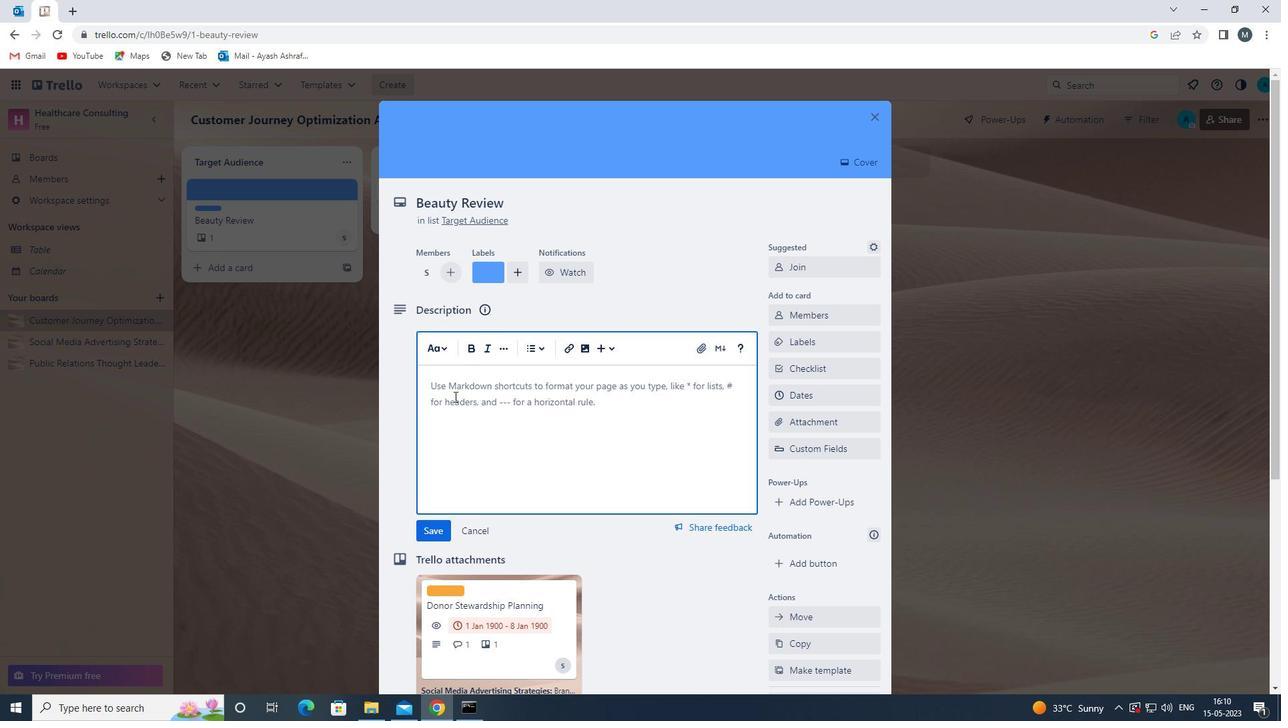 
Action: Mouse moved to (455, 396)
Screenshot: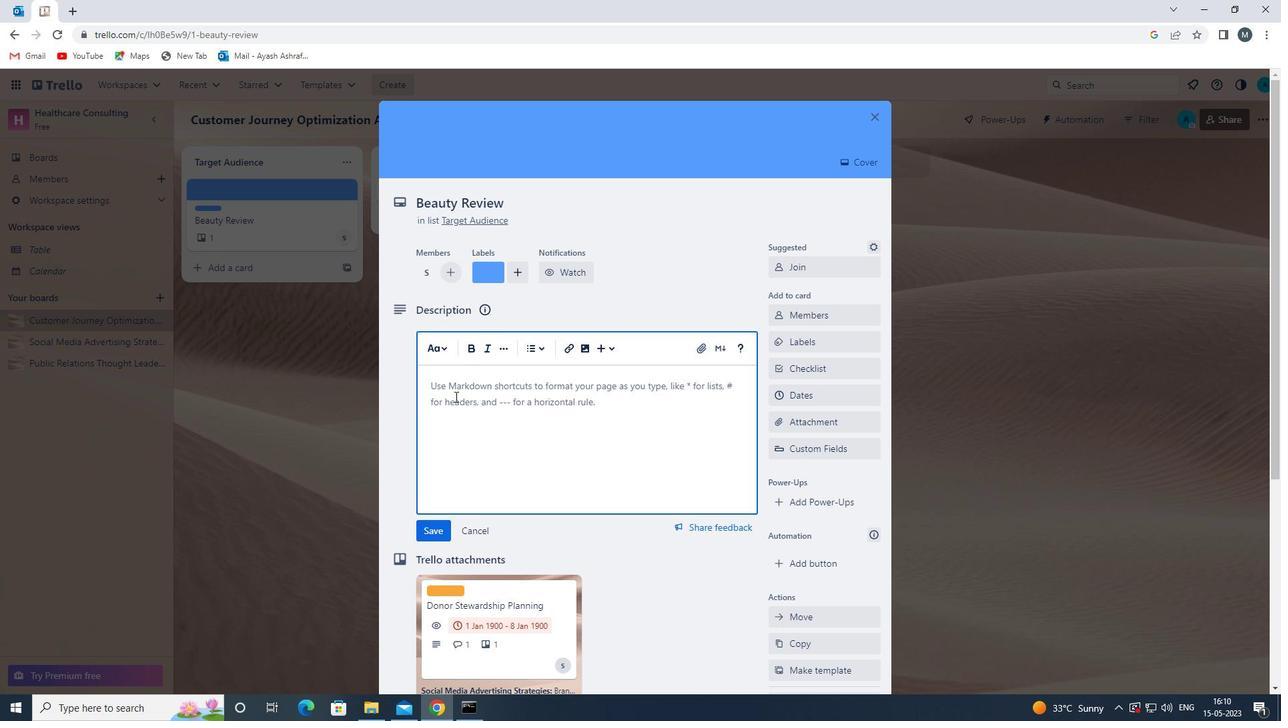 
Action: Key pressed <Key.shift>CONDUCT<Key.space>AND<Key.space>ANALYZE<Key.space><Key.backspace><Key.backspace><Key.backspace><Key.backspace>ALYZE<Key.space><Key.backspace><Key.backspace><Key.backspace><Key.backspace><Key.backspace><Key.backspace><Key.backspace>LYZE<Key.space>CUSTOMER<Key.space>FEEDBACK<Key.space>SURVEY
Screenshot: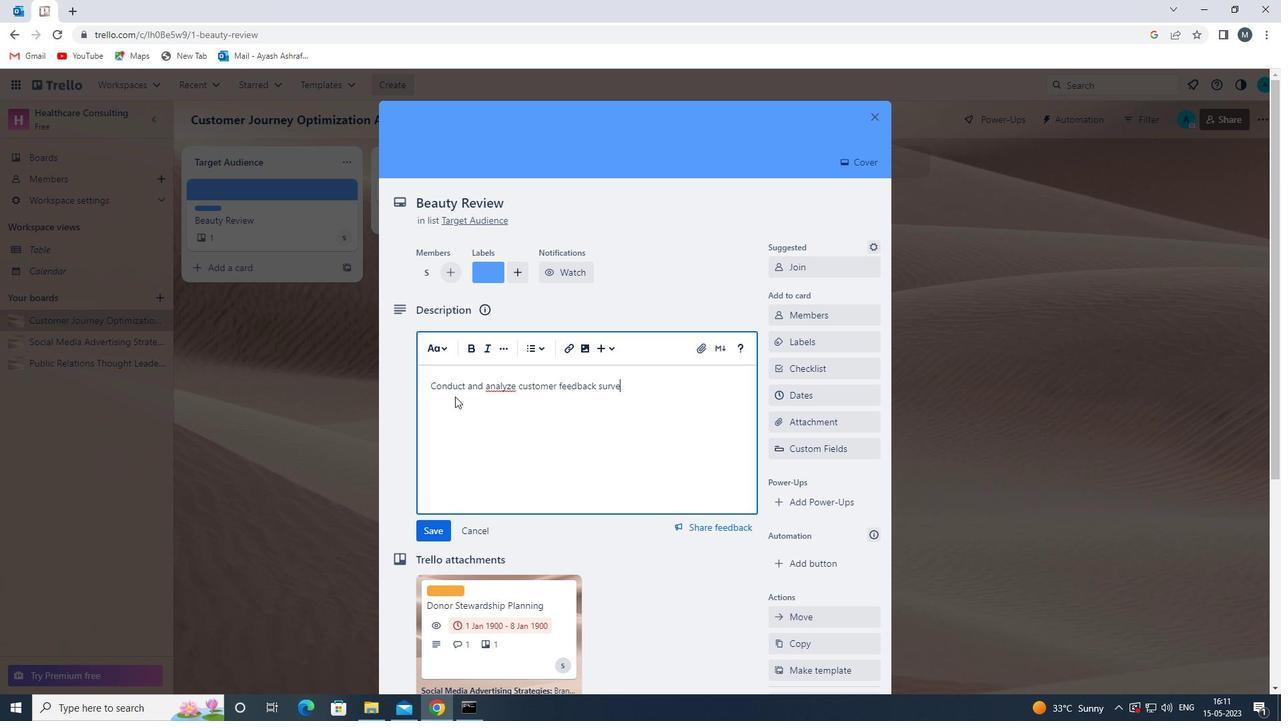 
Action: Mouse moved to (496, 382)
Screenshot: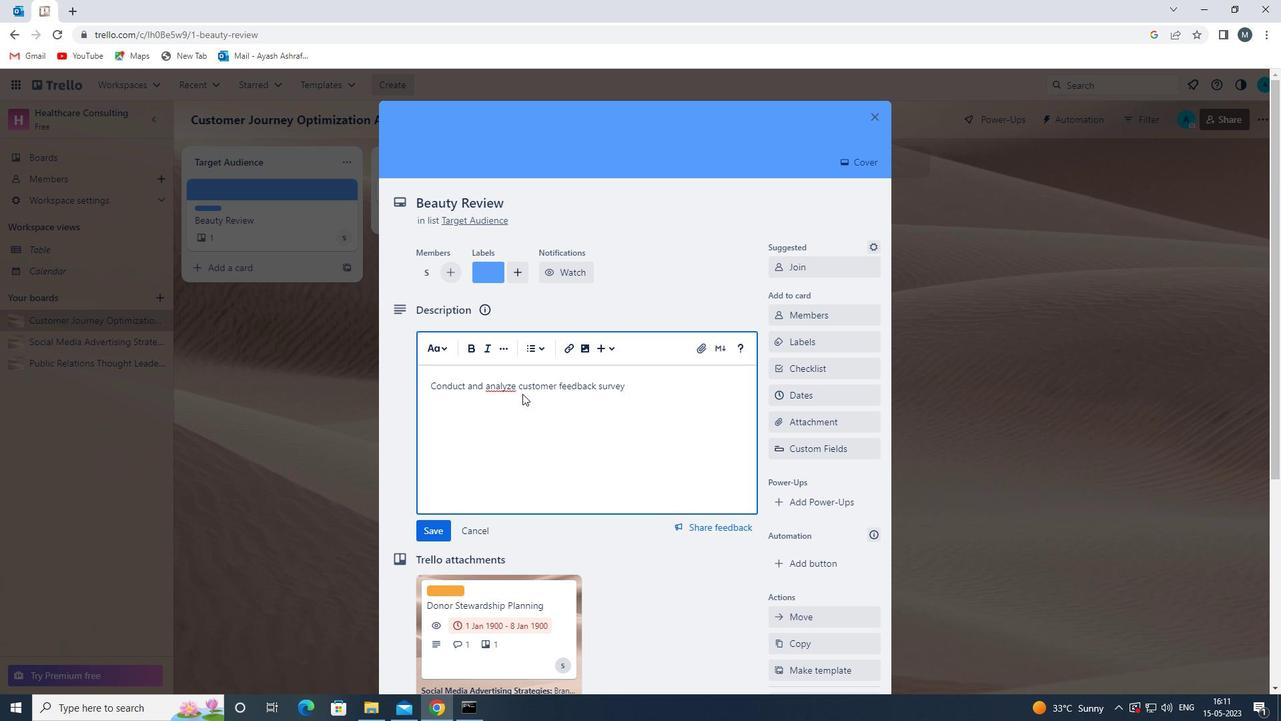 
Action: Mouse pressed left at (496, 382)
Screenshot: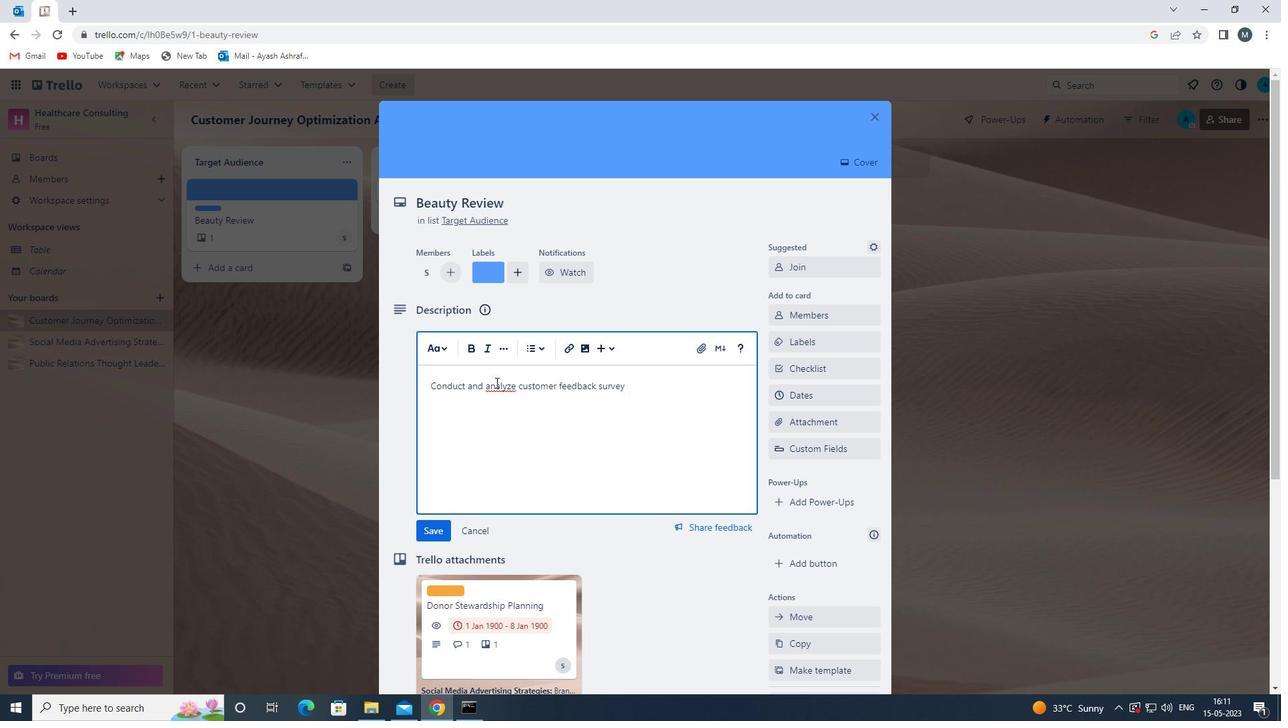 
Action: Mouse moved to (496, 384)
Screenshot: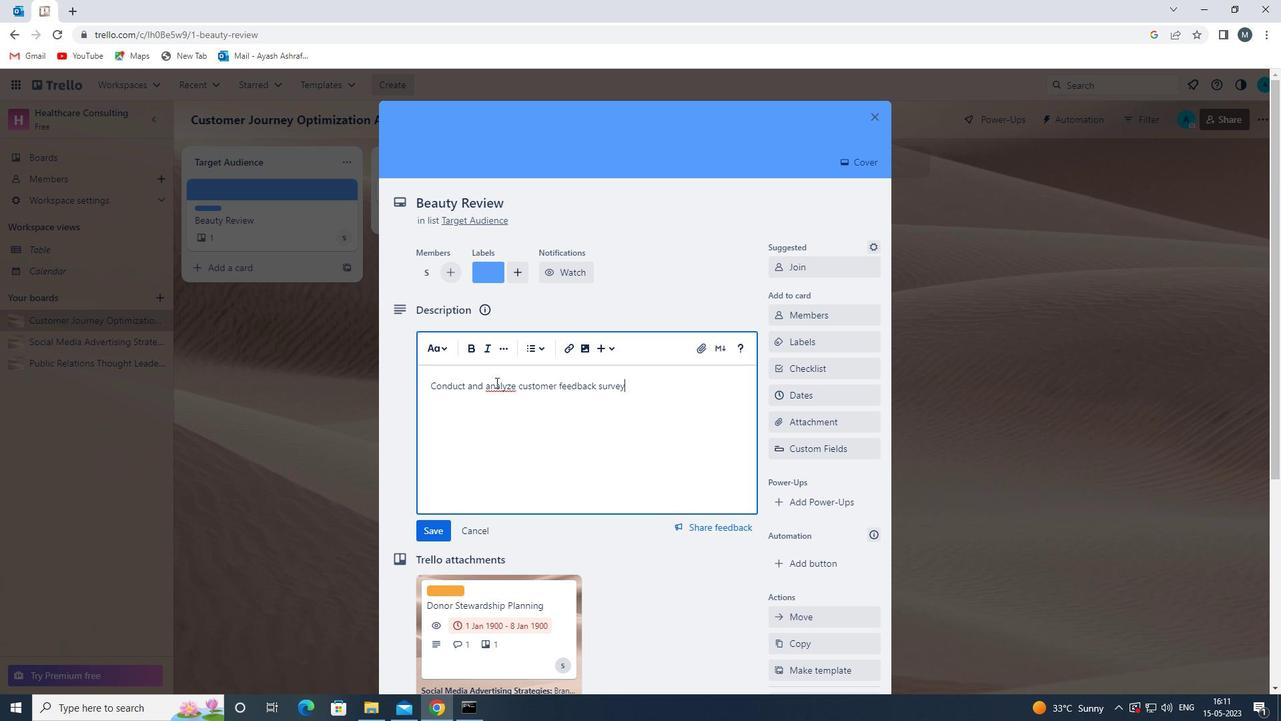 
Action: Mouse pressed left at (496, 384)
Screenshot: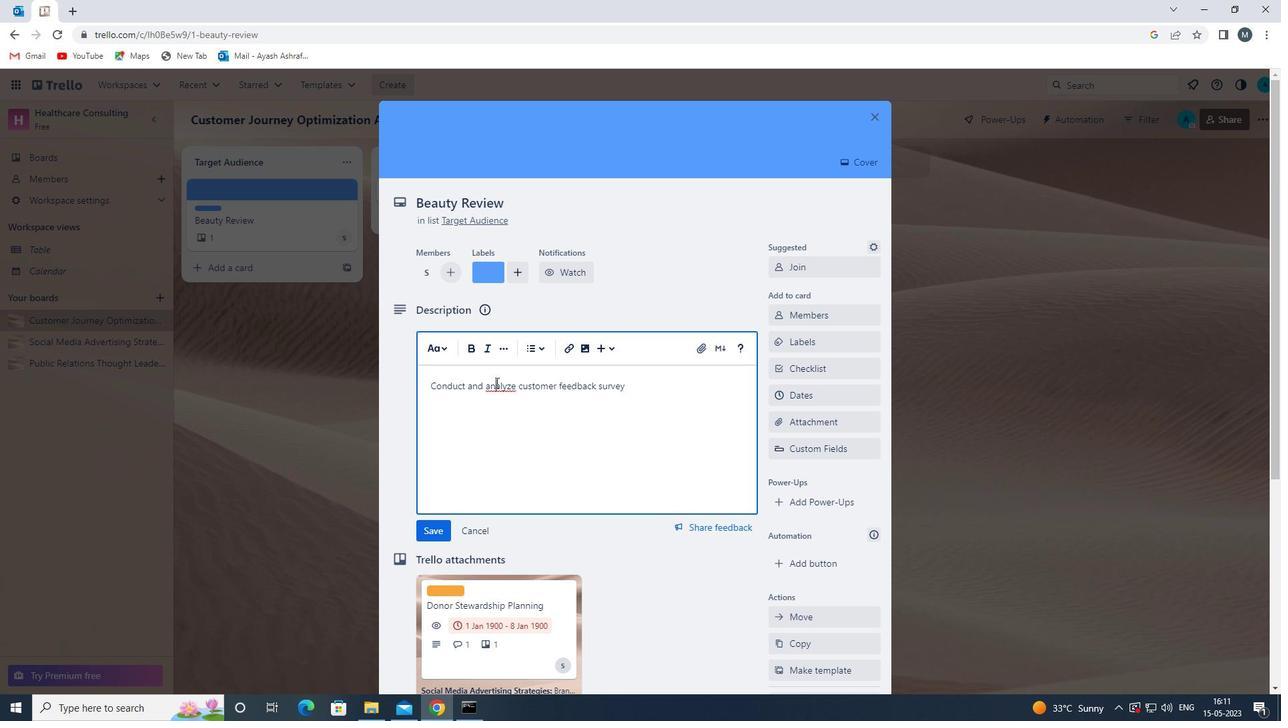 
Action: Mouse moved to (436, 524)
Screenshot: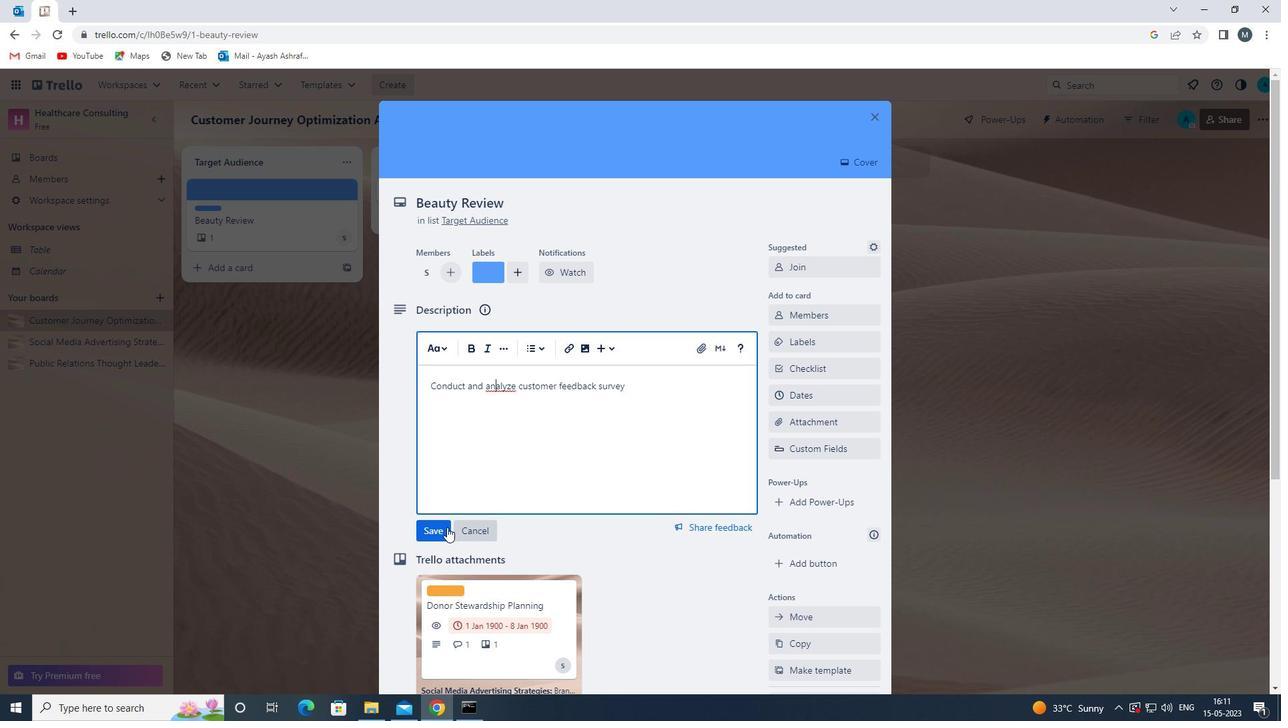 
Action: Mouse pressed left at (436, 524)
Screenshot: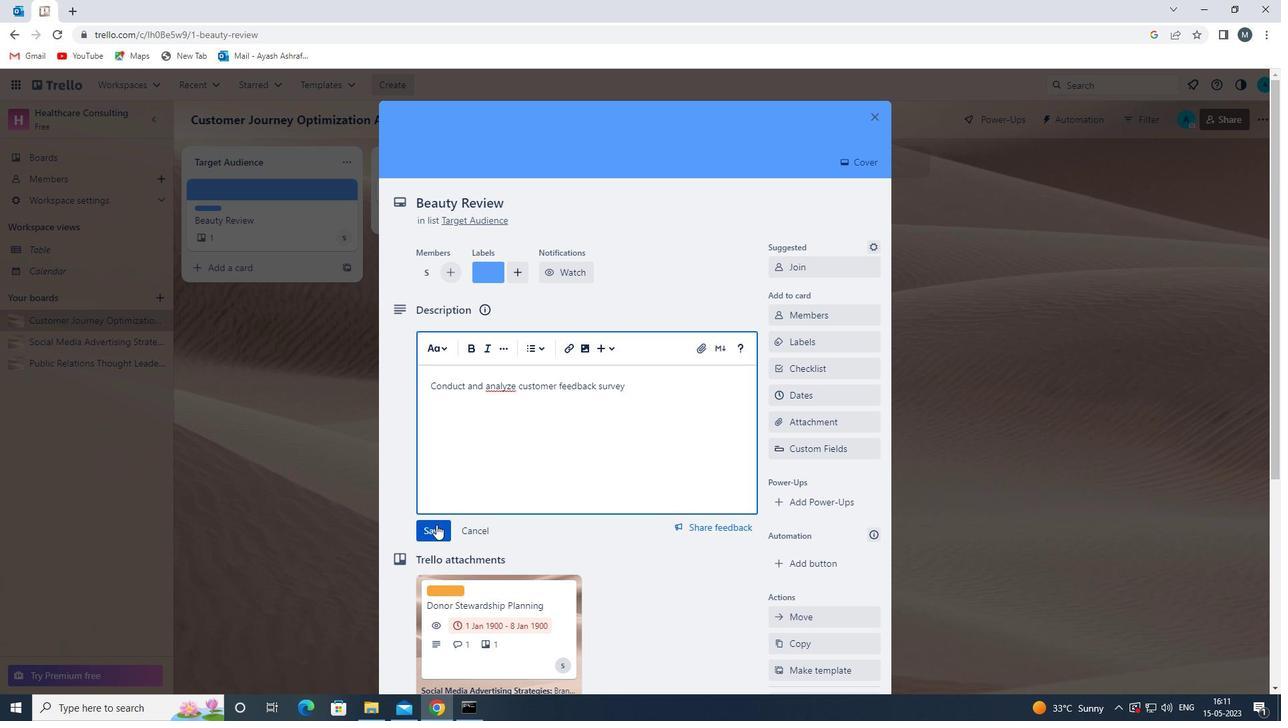 
Action: Mouse moved to (532, 462)
Screenshot: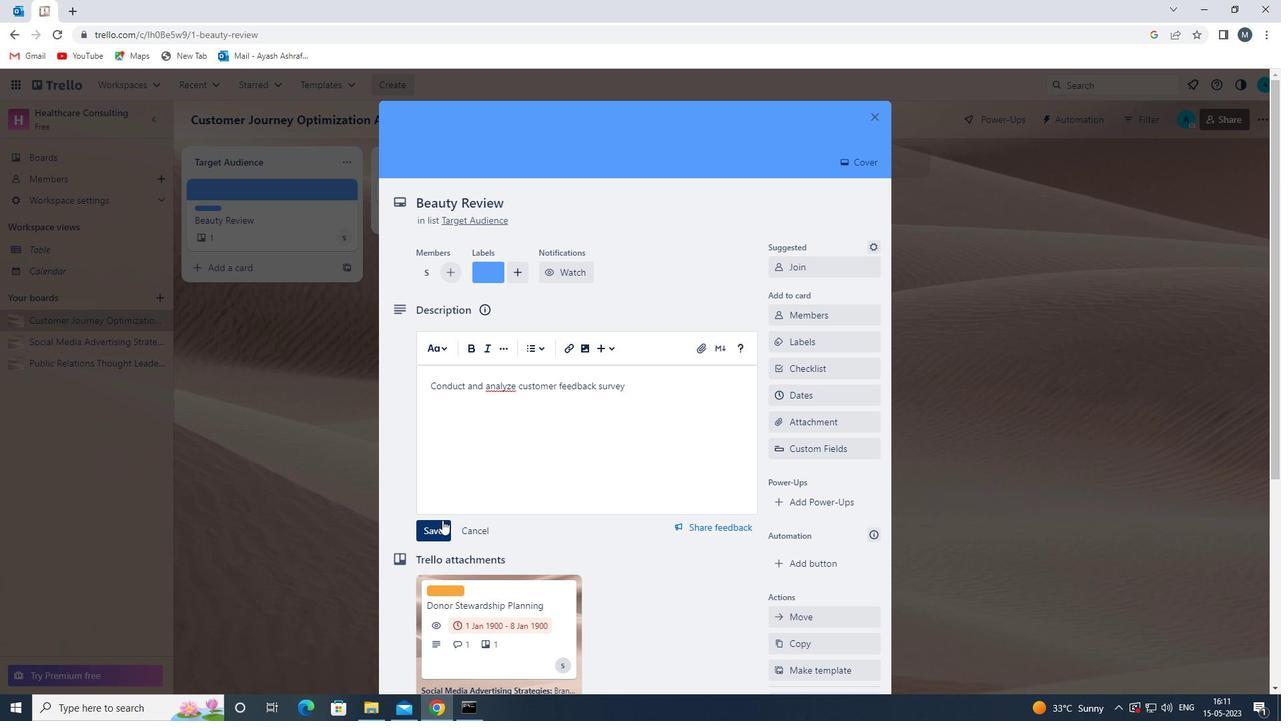 
Action: Mouse scrolled (532, 461) with delta (0, 0)
Screenshot: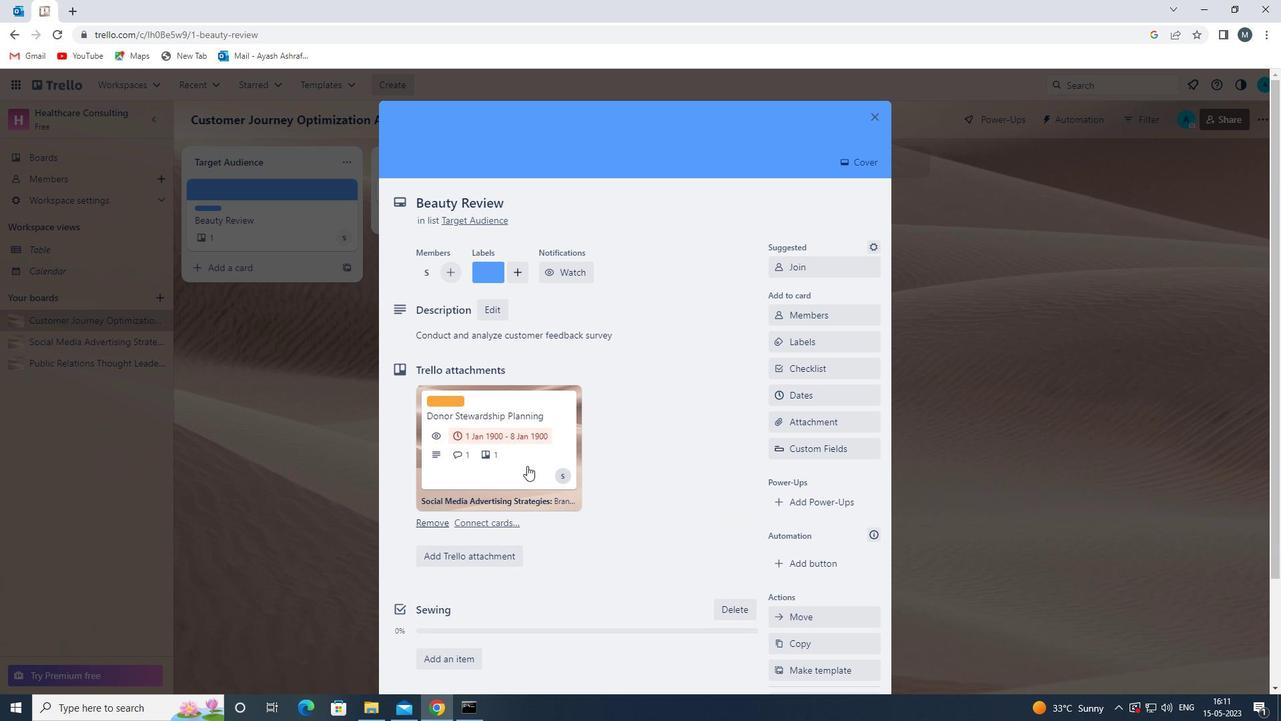 
Action: Mouse scrolled (532, 461) with delta (0, 0)
Screenshot: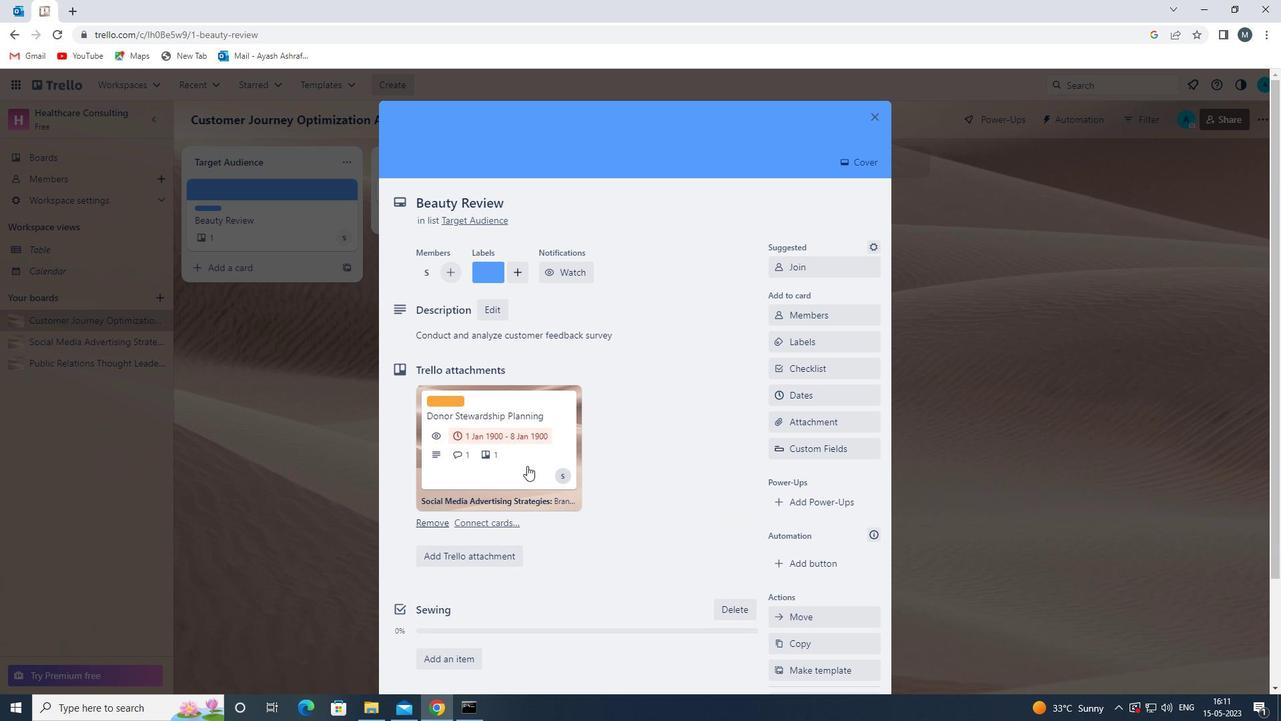 
Action: Mouse scrolled (532, 461) with delta (0, 0)
Screenshot: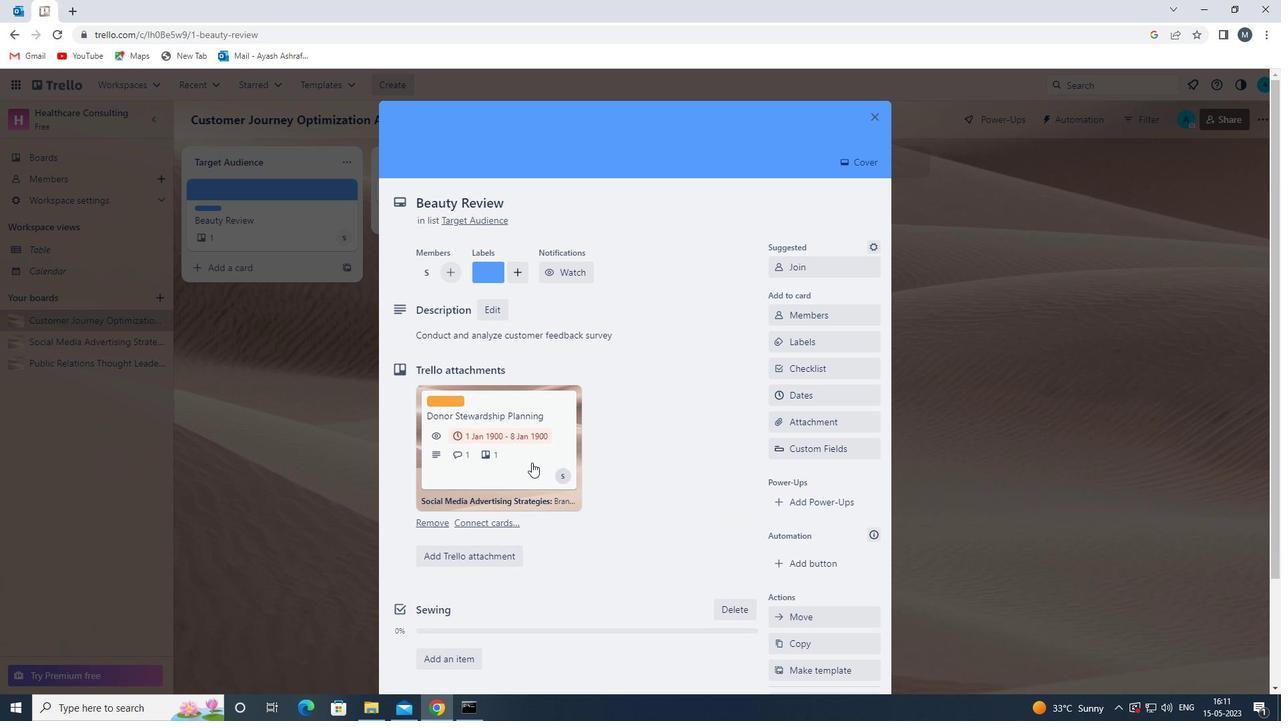 
Action: Mouse scrolled (532, 461) with delta (0, 0)
Screenshot: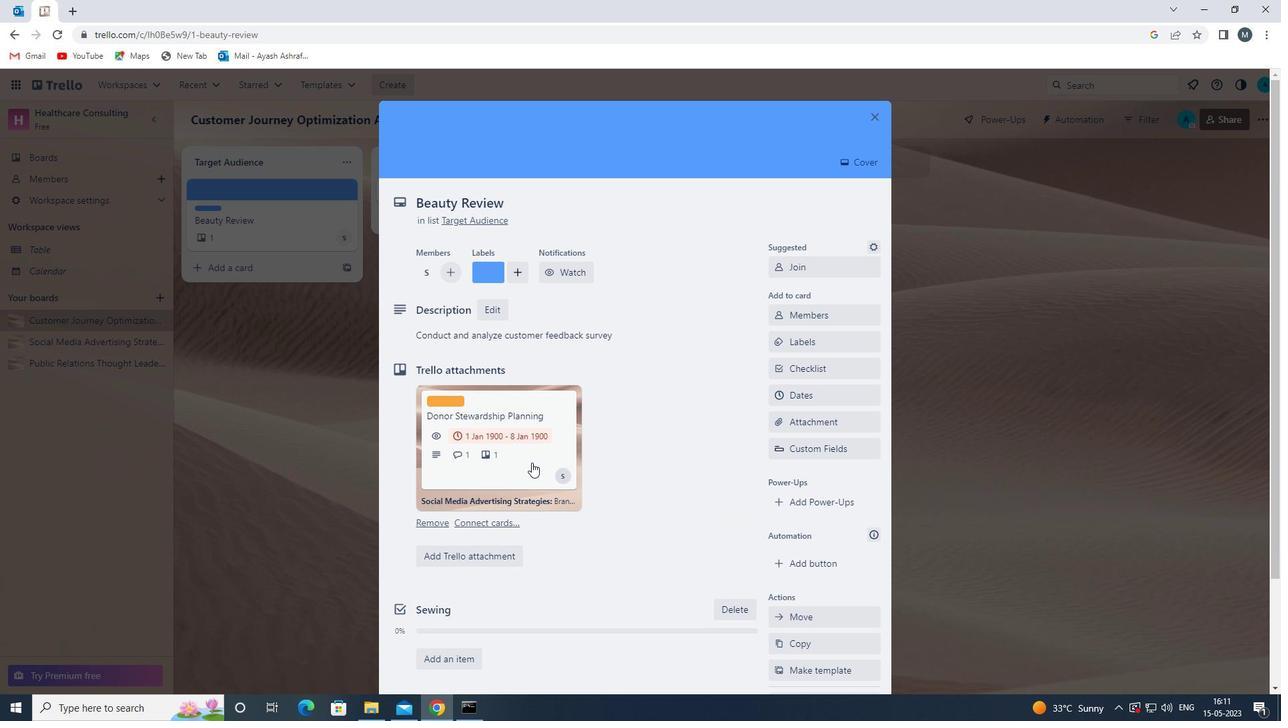
Action: Mouse moved to (544, 565)
Screenshot: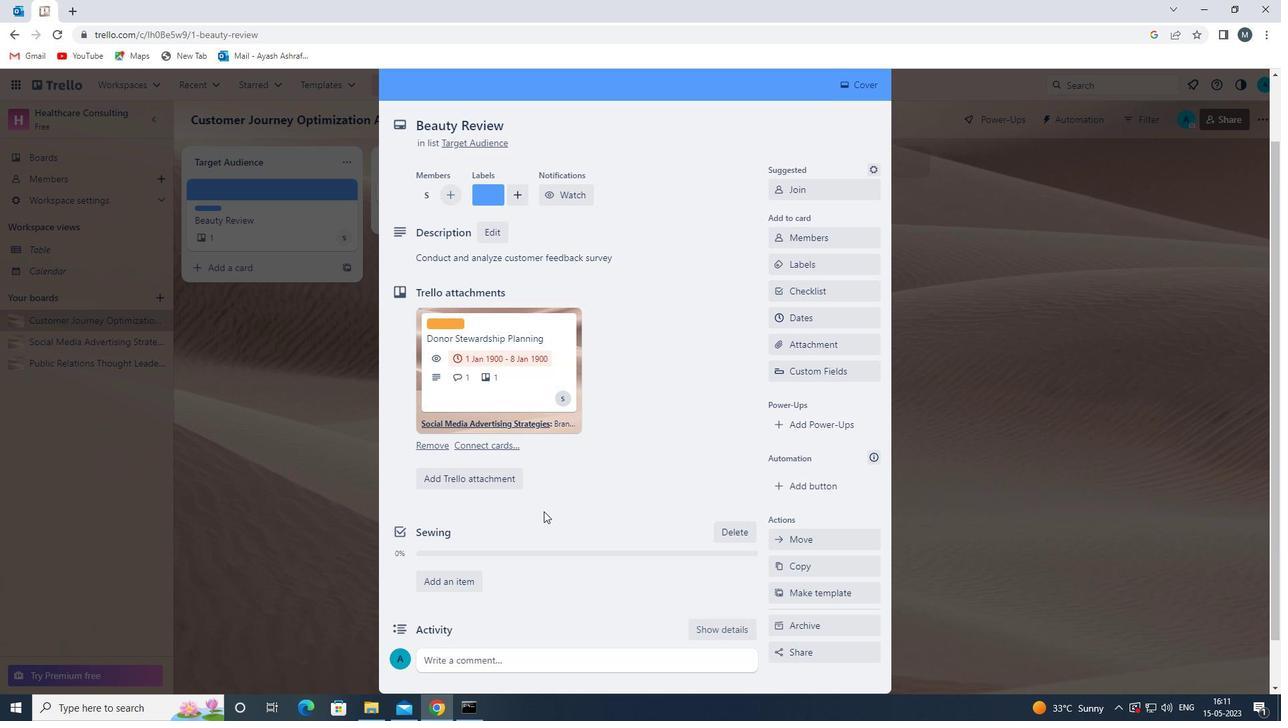 
Action: Mouse scrolled (544, 564) with delta (0, 0)
Screenshot: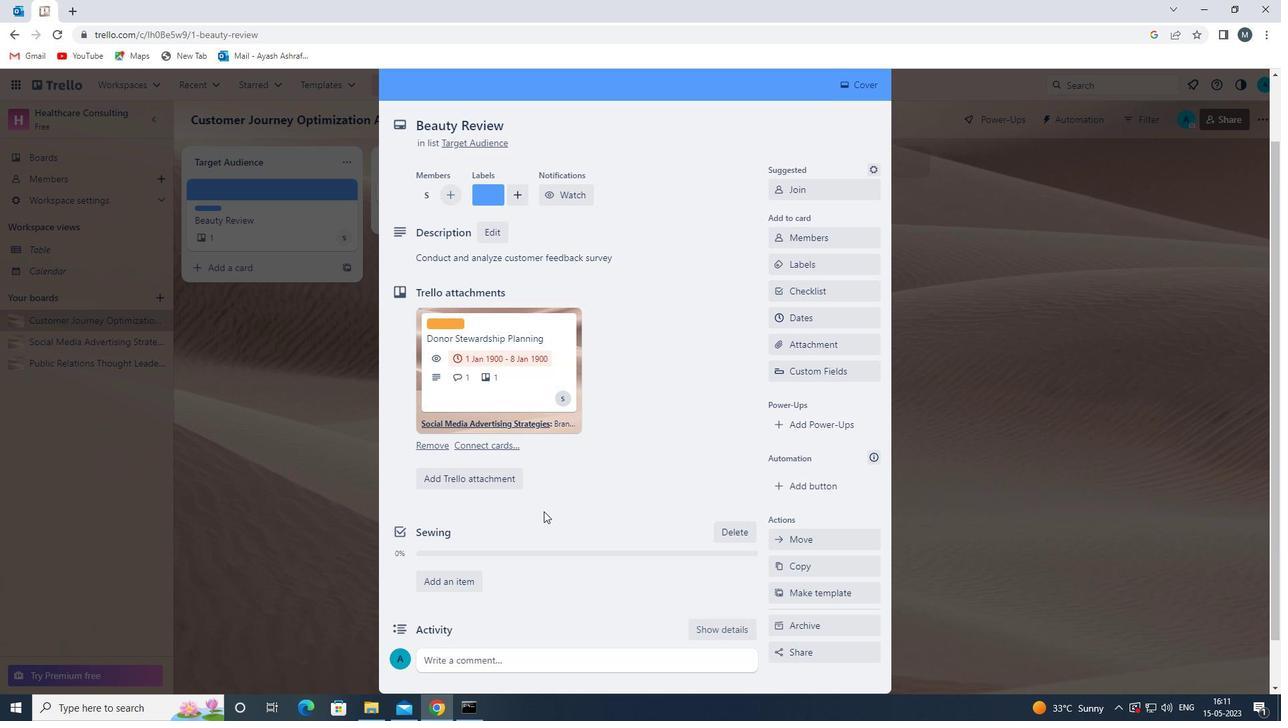
Action: Mouse moved to (542, 572)
Screenshot: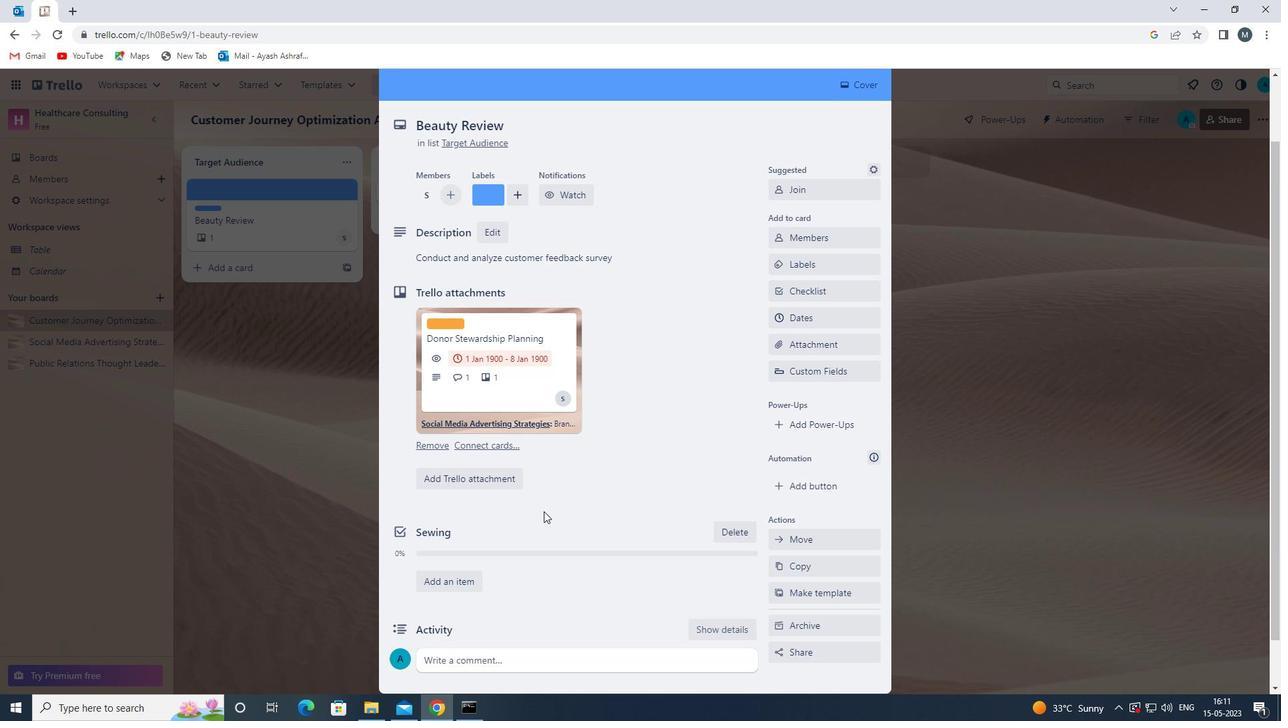 
Action: Mouse scrolled (542, 572) with delta (0, 0)
Screenshot: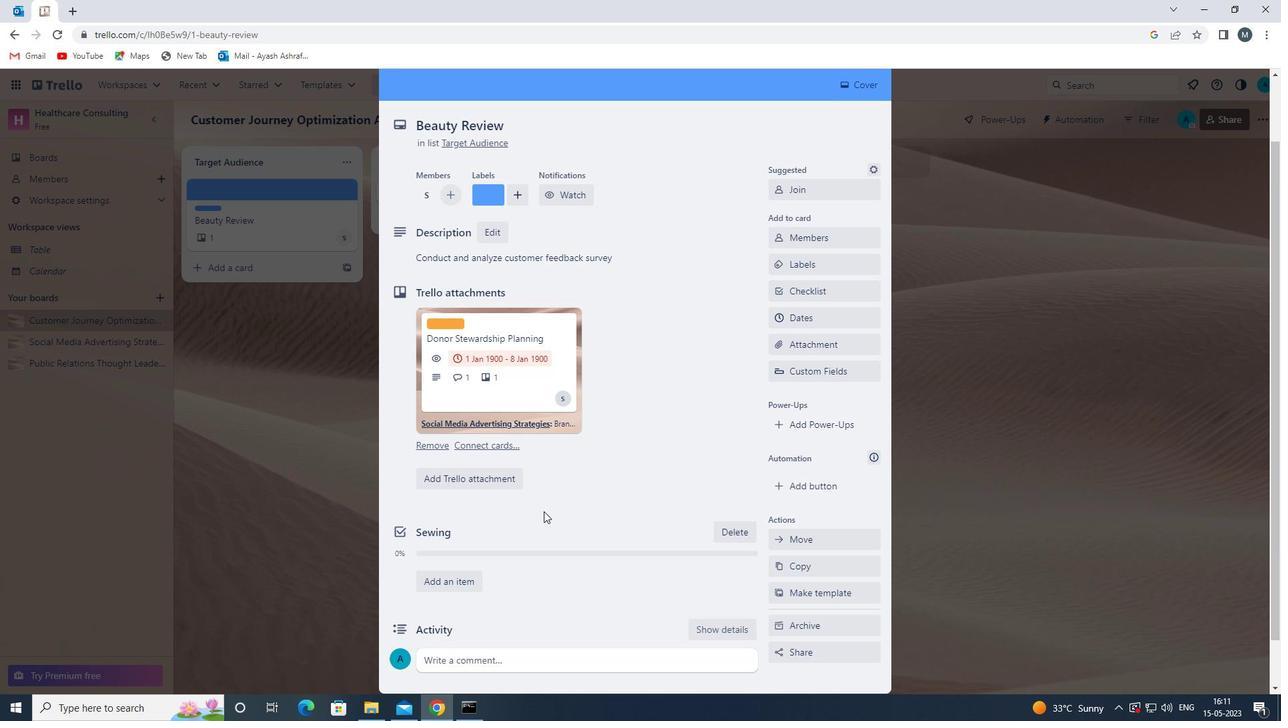 
Action: Mouse moved to (494, 605)
Screenshot: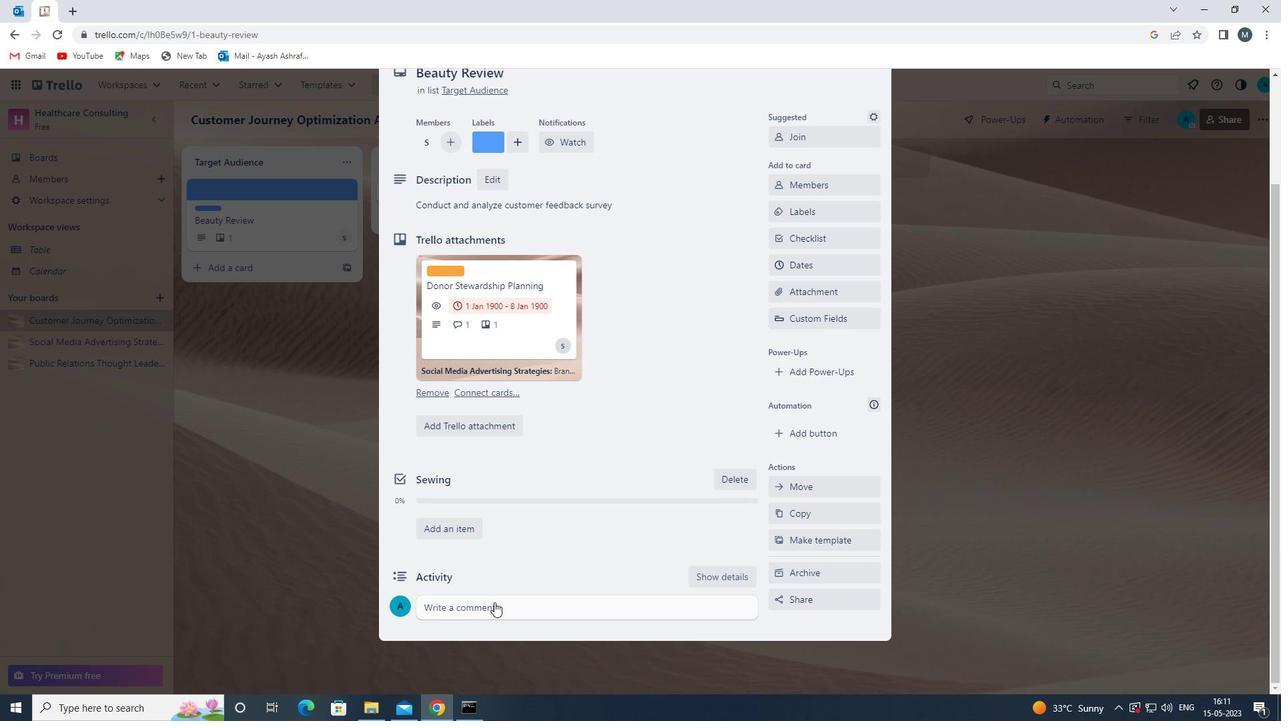 
Action: Mouse pressed left at (494, 605)
Screenshot: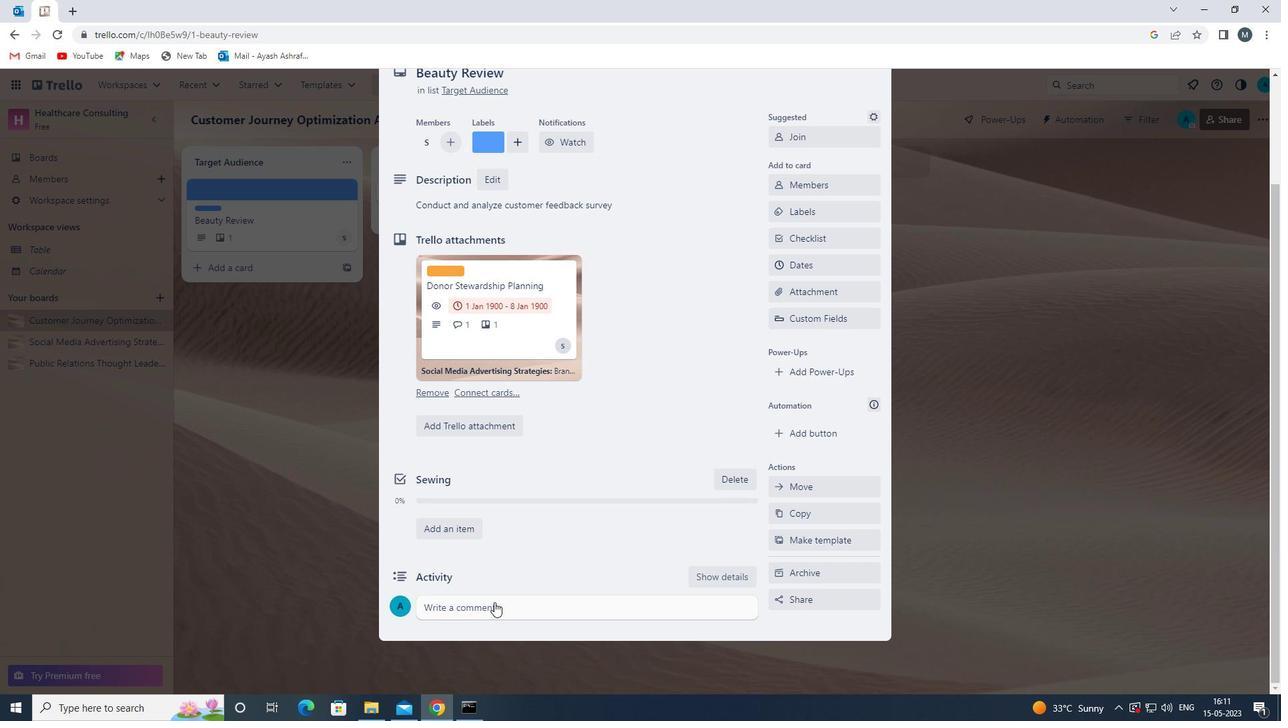 
Action: Mouse moved to (503, 582)
Screenshot: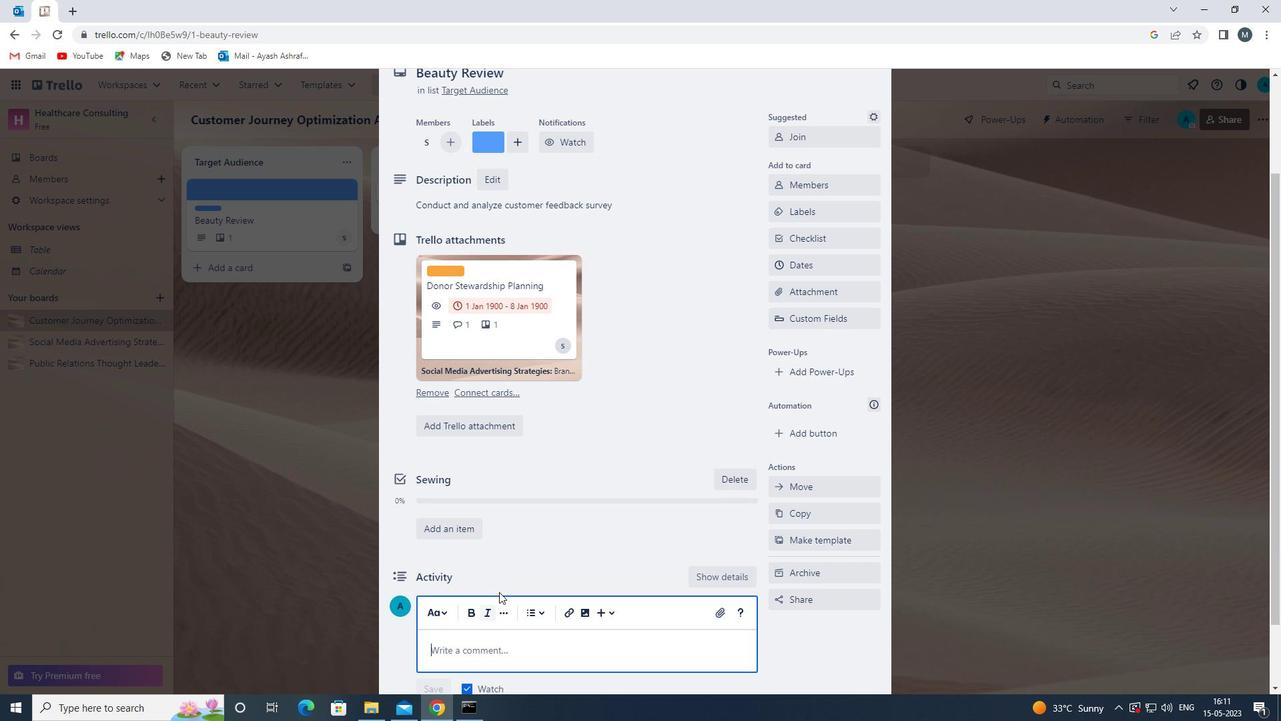
Action: Mouse scrolled (503, 582) with delta (0, 0)
Screenshot: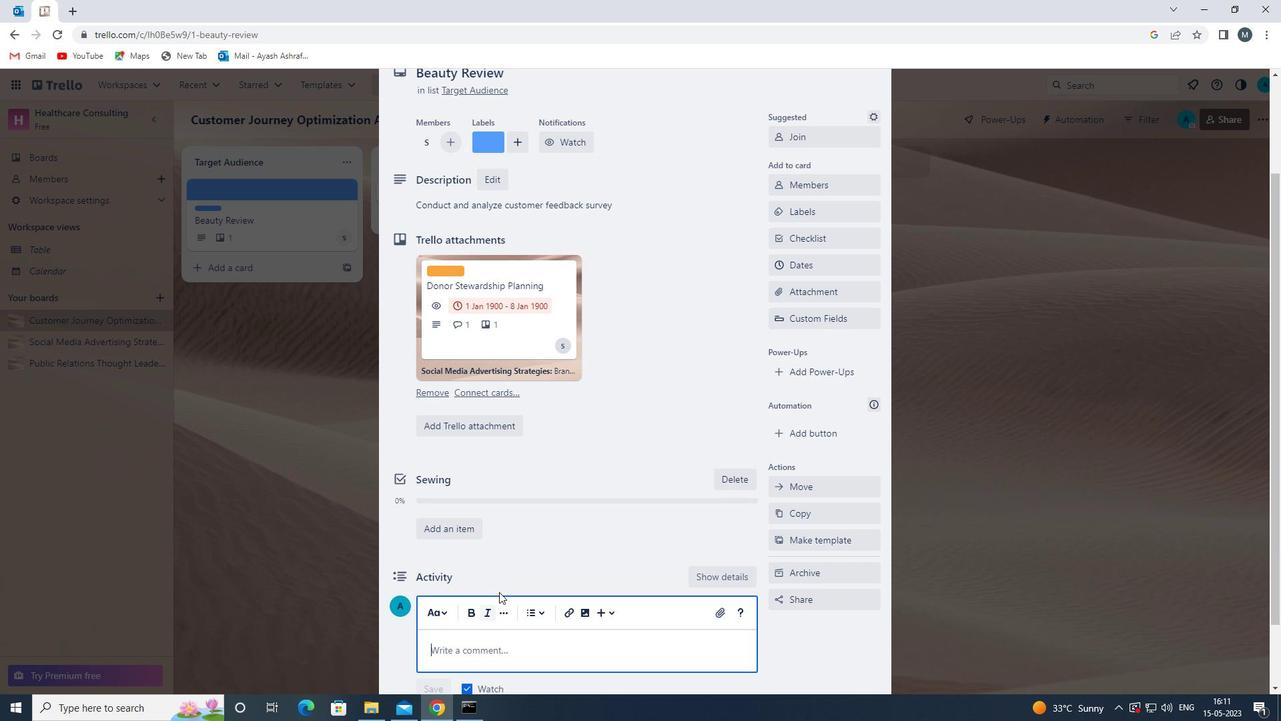 
Action: Mouse moved to (502, 583)
Screenshot: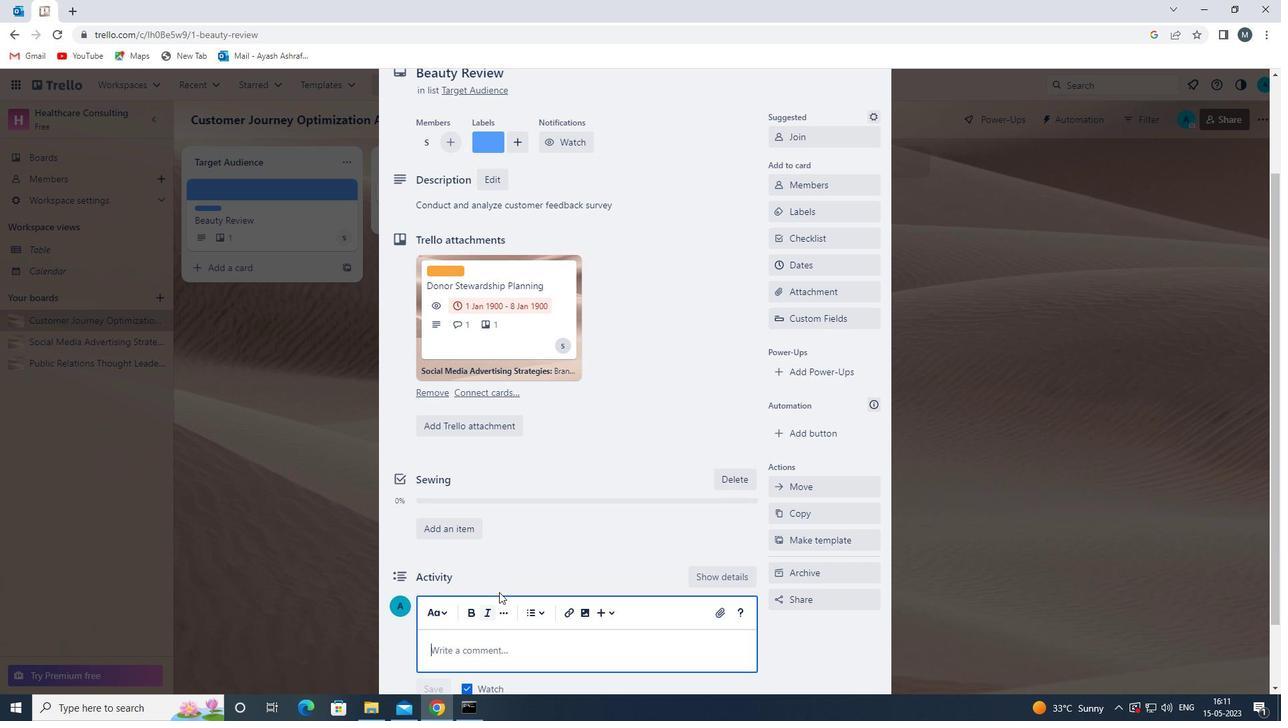 
Action: Mouse scrolled (502, 582) with delta (0, 0)
Screenshot: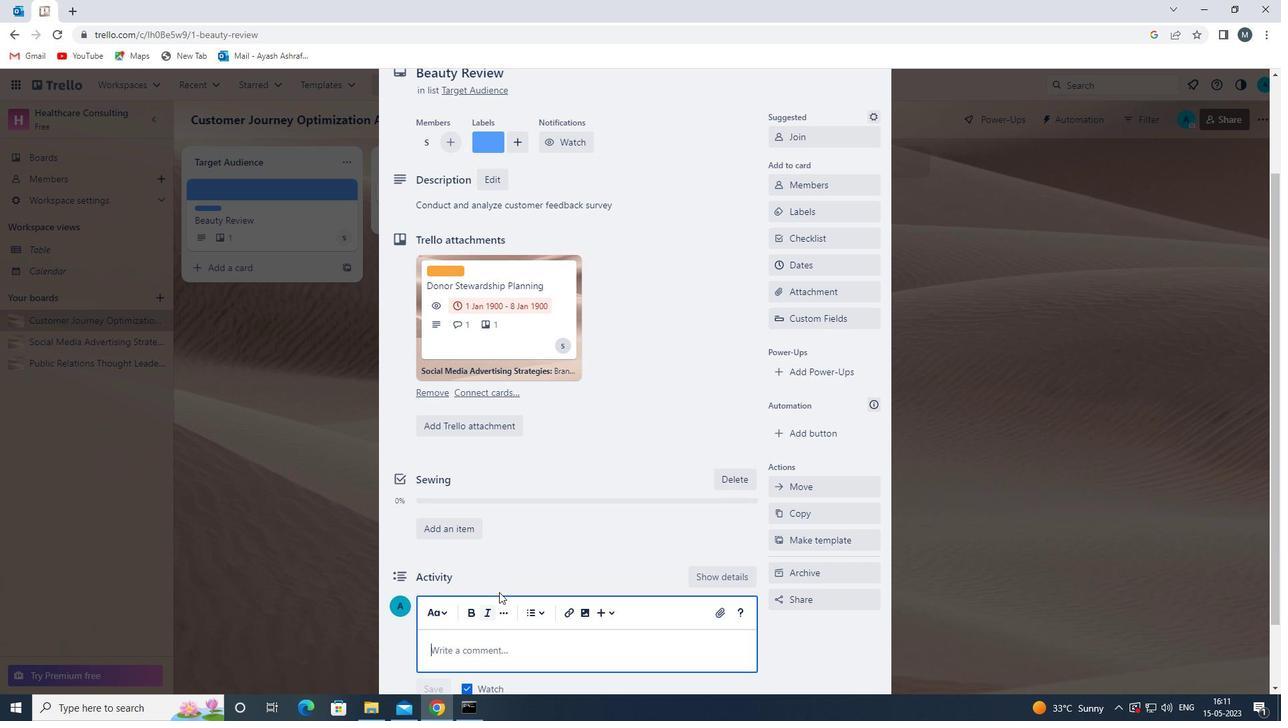 
Action: Mouse moved to (502, 584)
Screenshot: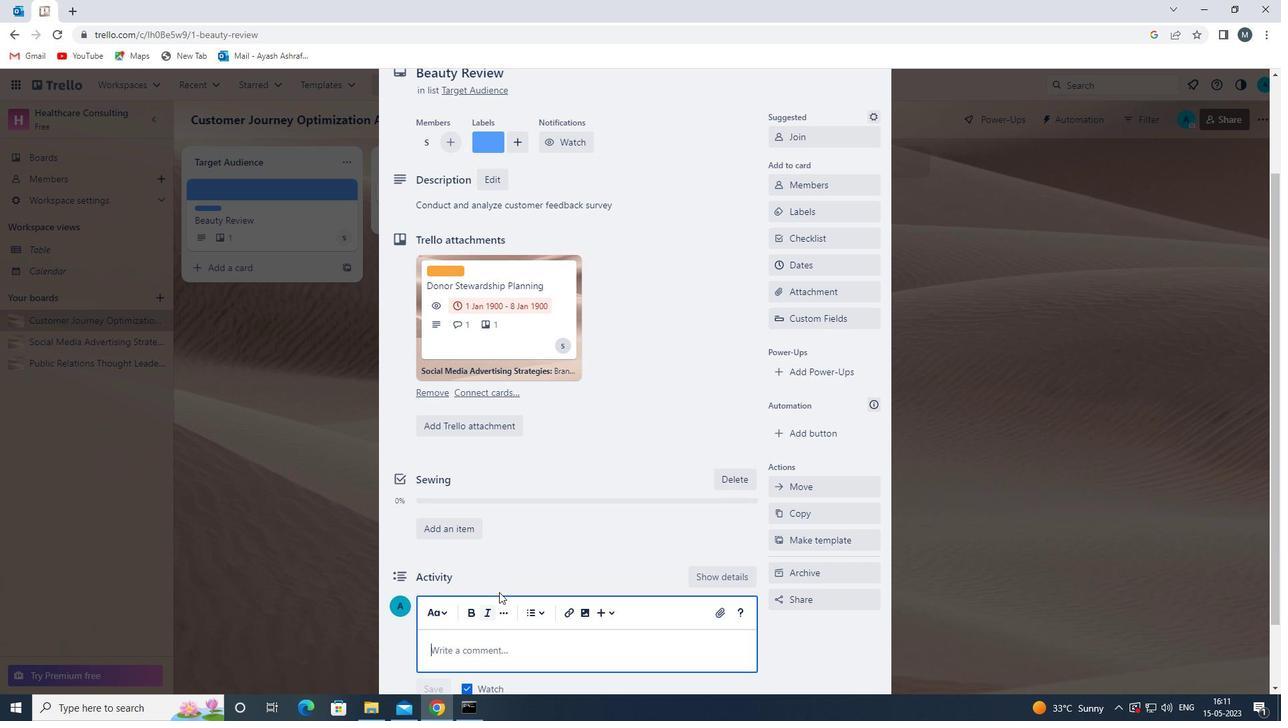 
Action: Mouse scrolled (502, 583) with delta (0, 0)
Screenshot: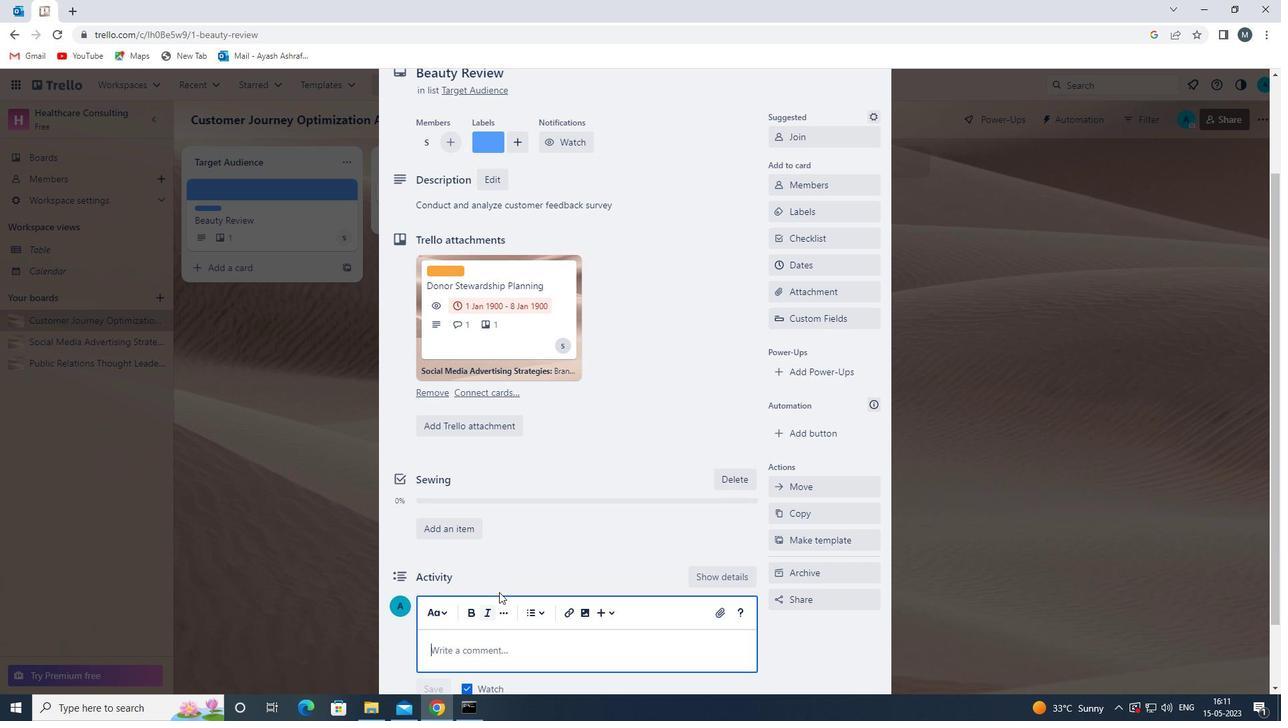 
Action: Mouse moved to (502, 584)
Screenshot: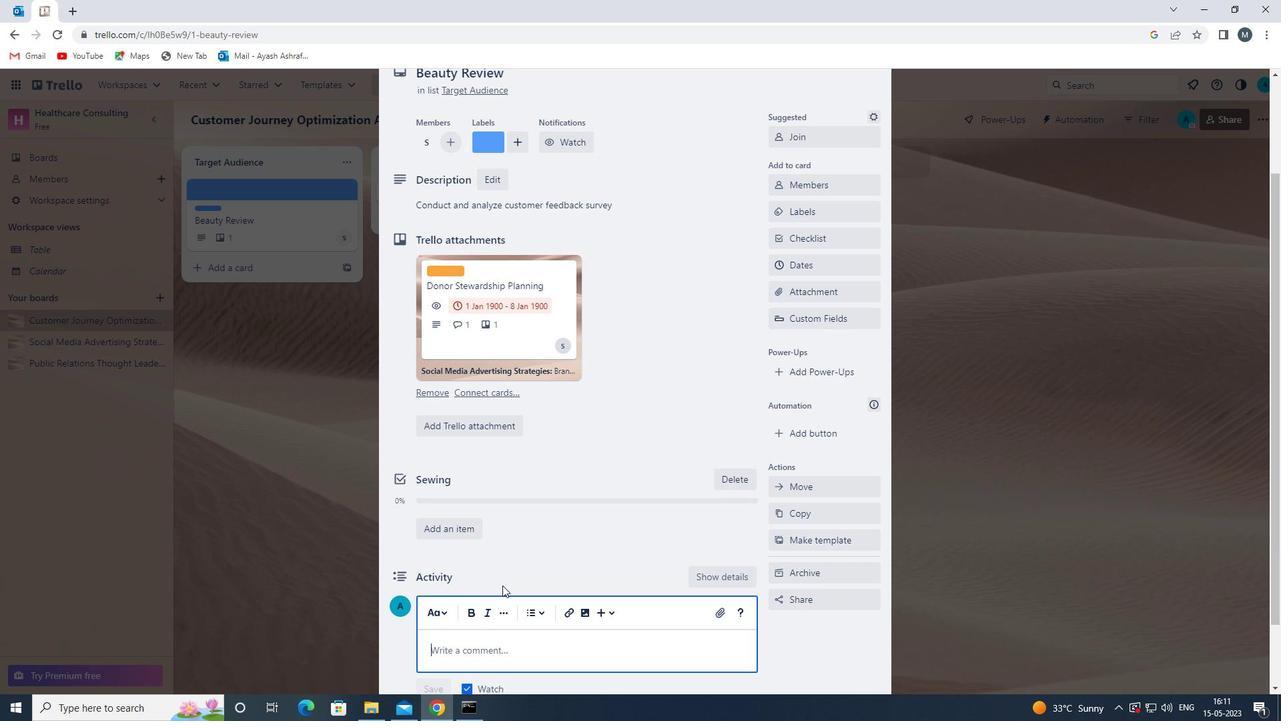 
Action: Mouse scrolled (502, 584) with delta (0, 0)
Screenshot: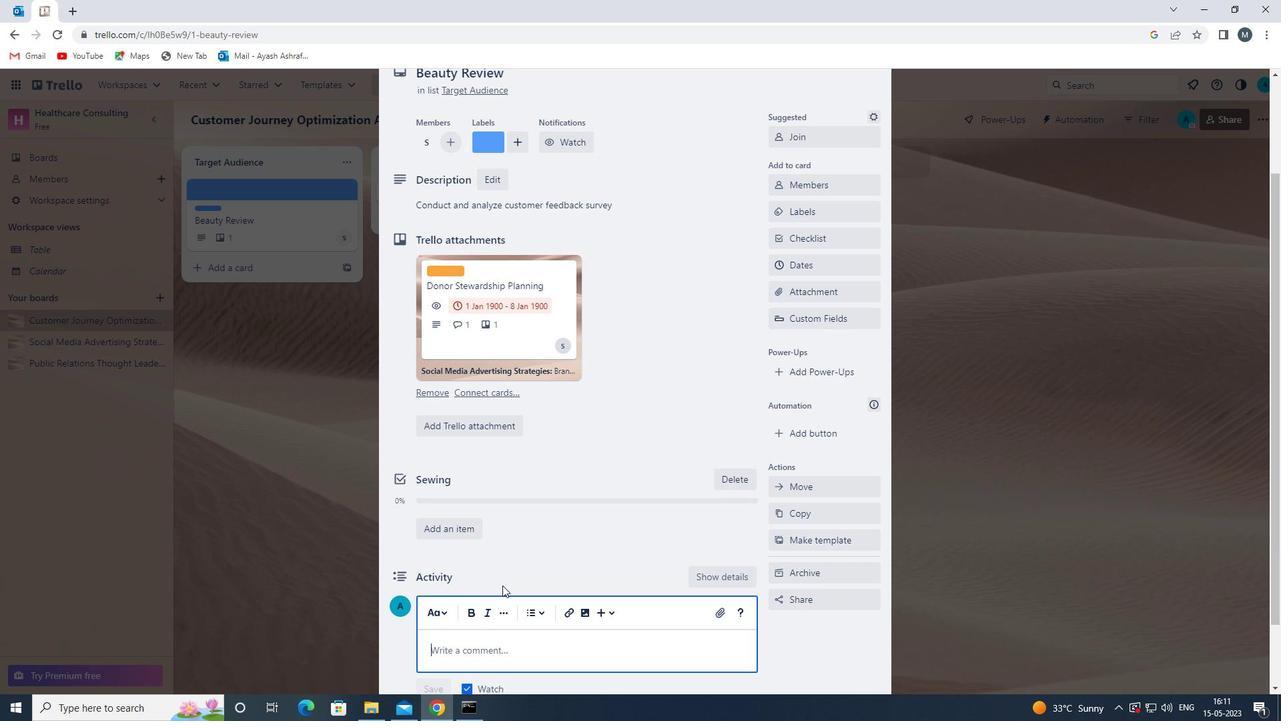 
Action: Mouse moved to (489, 562)
Screenshot: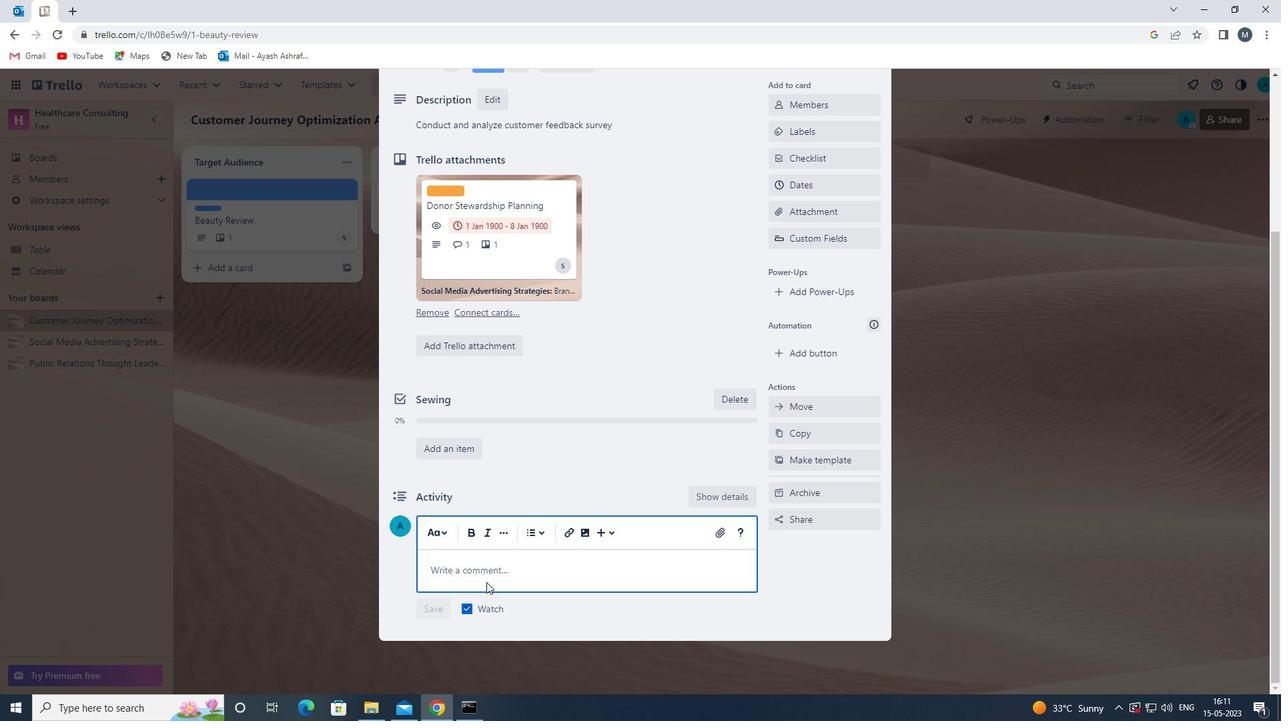 
Action: Mouse pressed left at (489, 562)
Screenshot: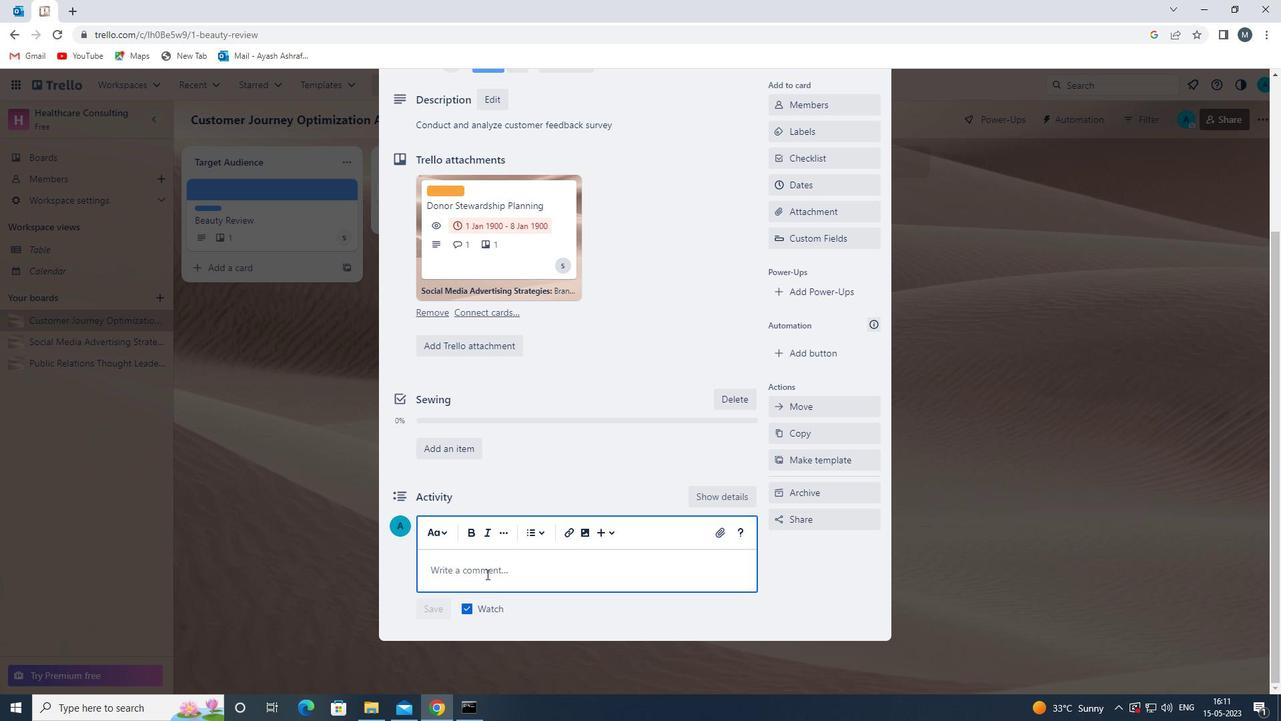 
Action: Mouse moved to (487, 562)
Screenshot: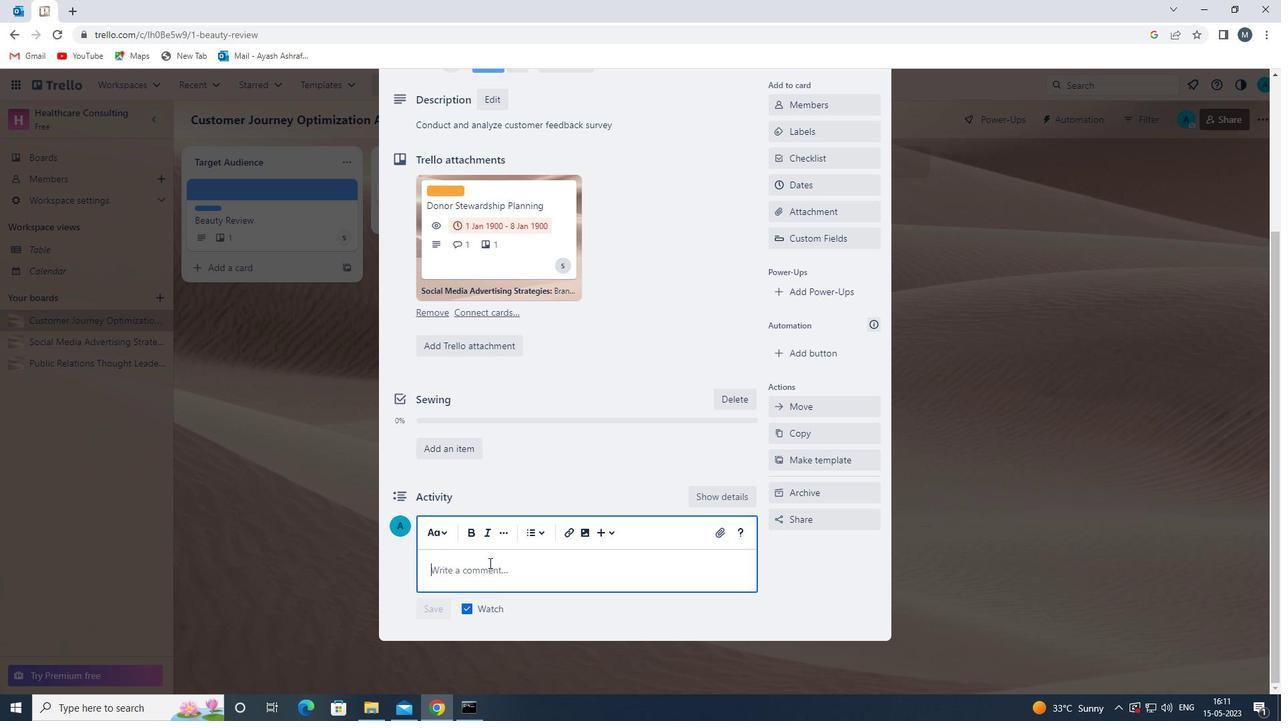 
Action: Key pressed <Key.shift>GIVEN<Key.space>THE<Key.space>POTENTIAL<Key.space>RISKS<Key.space>ASSOCIATED<Key.space>WITH<Key.space>THIS<Key.space>TASK,<Key.space>LET<Key.space>US<Key.space>ENSURE<Key.space>THAT<Key.space>WE<Key.space>HAVE<Key.space>A<Key.space>SOLID<Key.space>RISK<Key.space>MANAGEMENT<Key.space>PLAN<Key.space>IN<Key.space>PACE<Key.space><Key.backspace><Key.backspace><Key.backspace><Key.backspace><Key.backspace>PLACE.
Screenshot: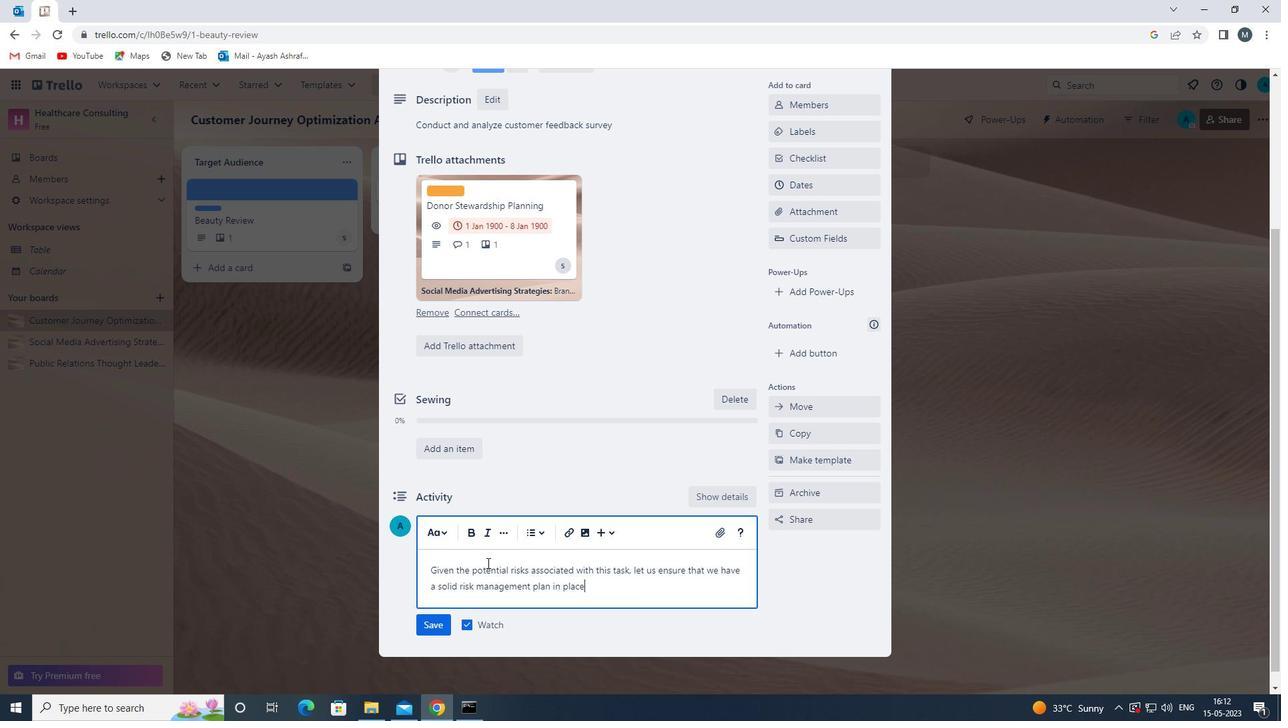 
Action: Mouse moved to (430, 631)
Screenshot: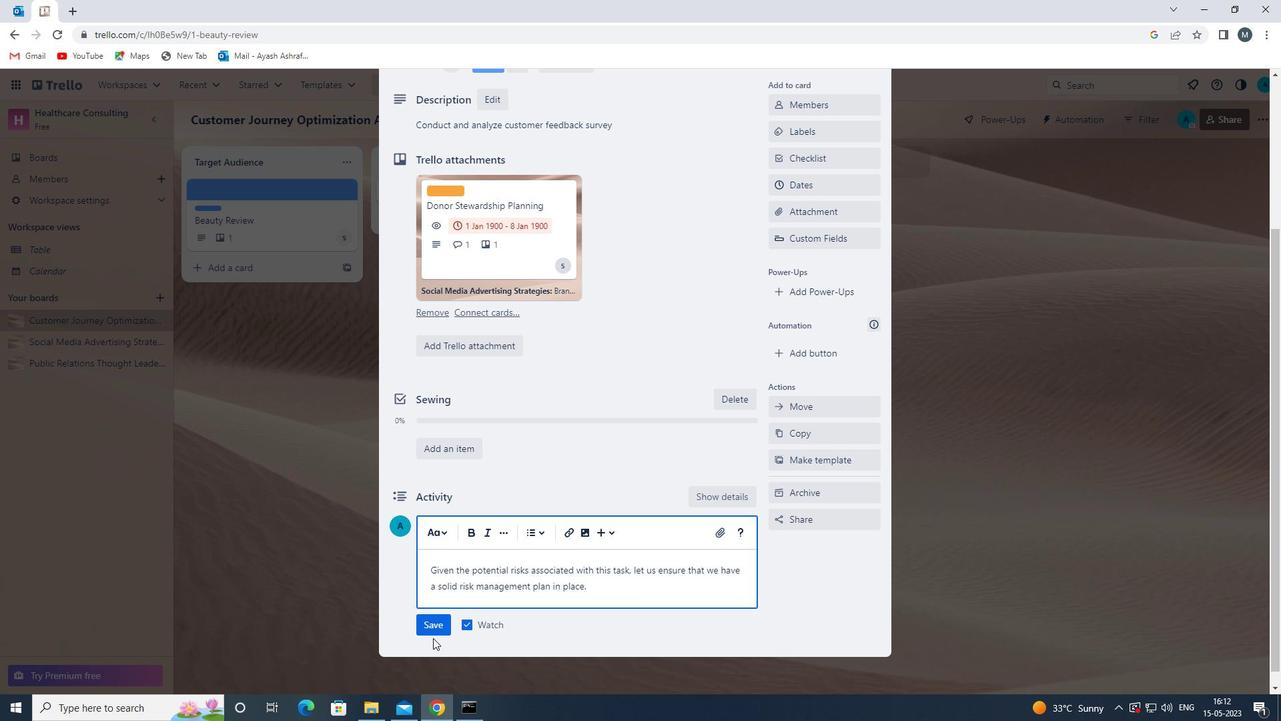 
Action: Mouse pressed left at (430, 631)
Screenshot: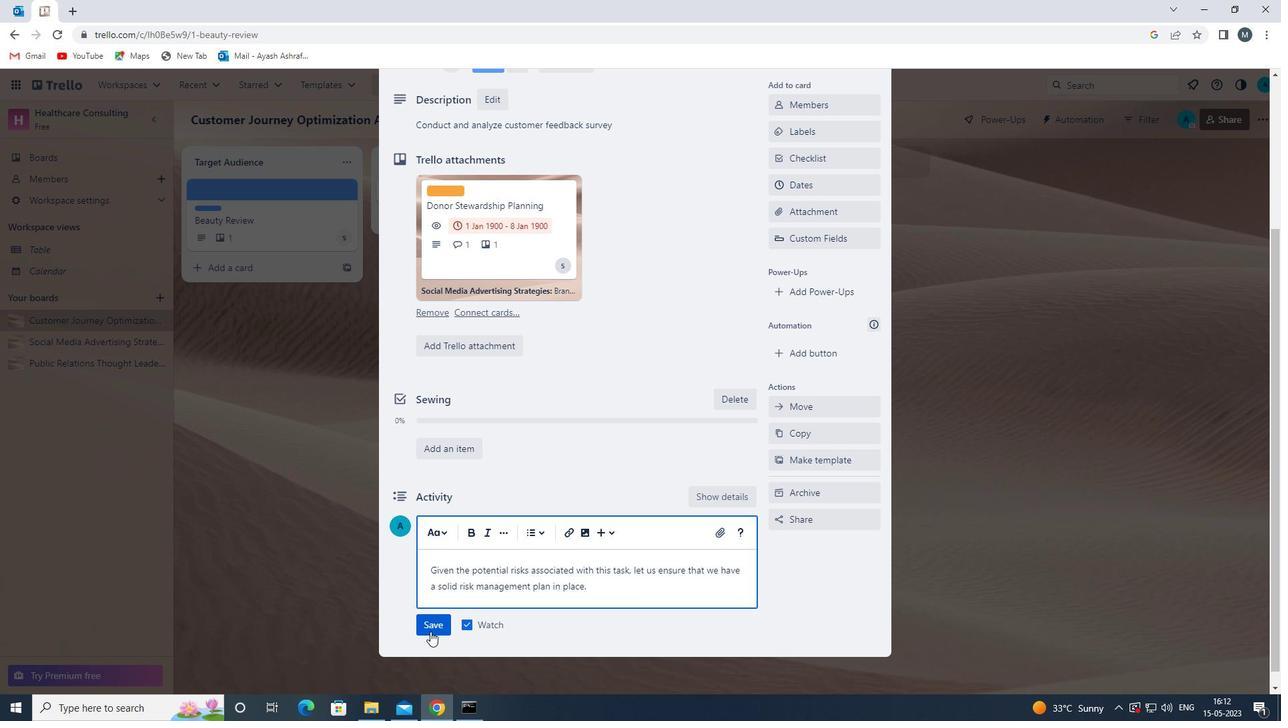 
Action: Mouse moved to (831, 473)
Screenshot: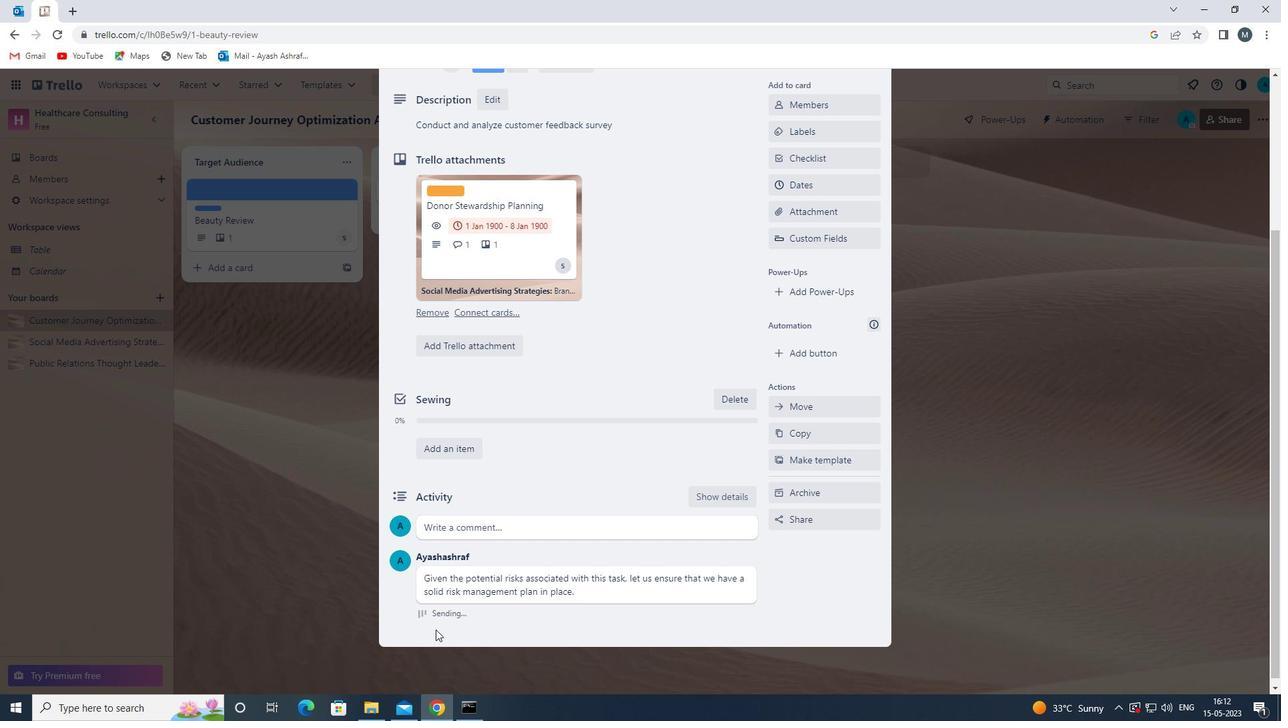
Action: Mouse scrolled (831, 474) with delta (0, 0)
Screenshot: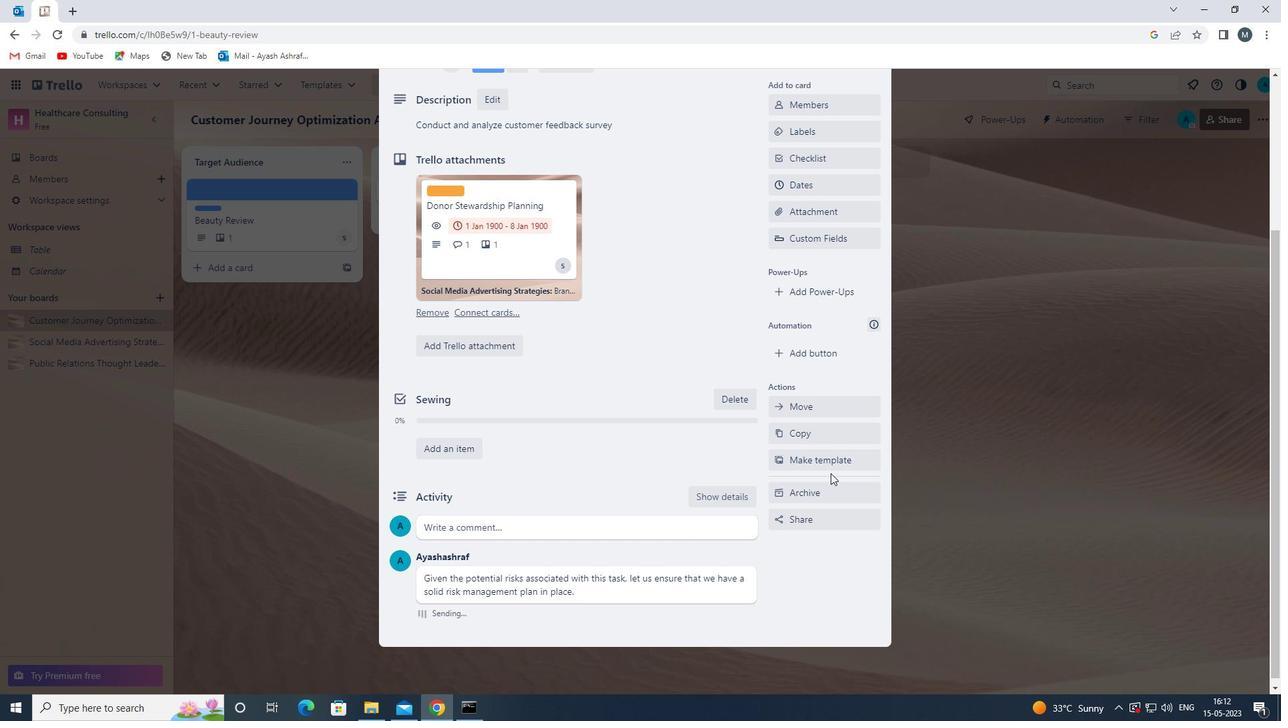 
Action: Mouse scrolled (831, 474) with delta (0, 0)
Screenshot: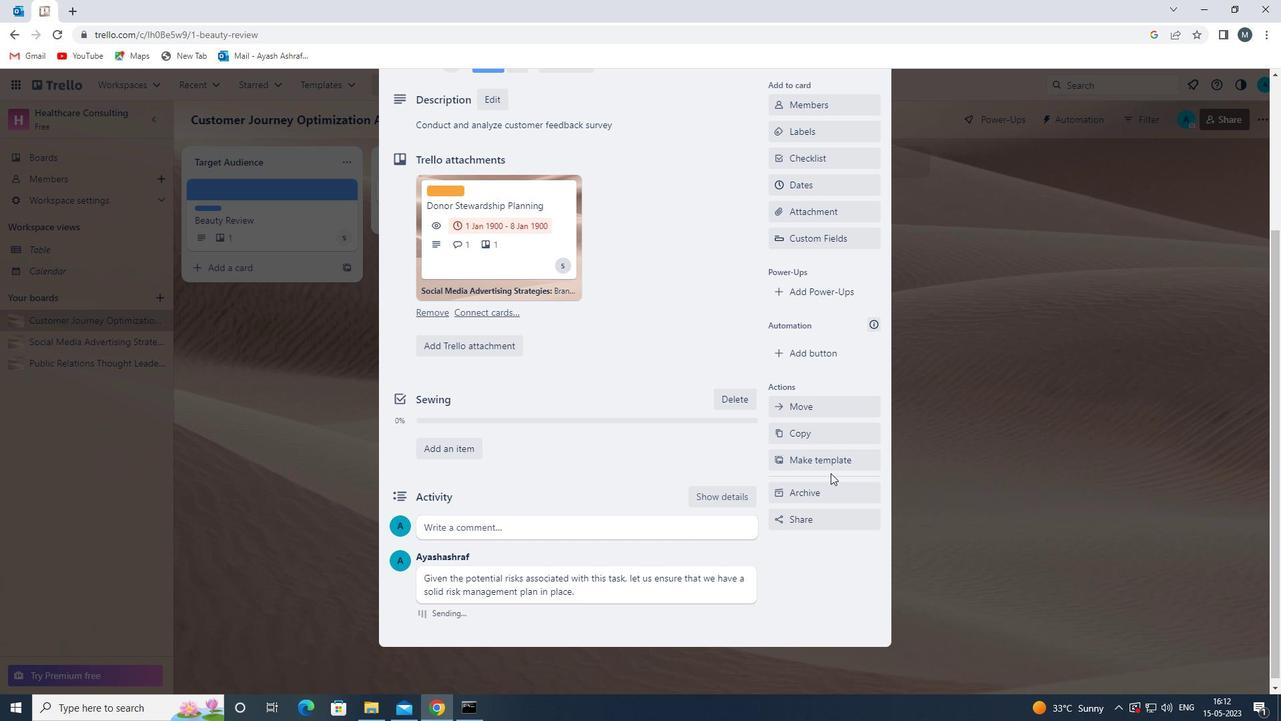 
Action: Mouse moved to (807, 316)
Screenshot: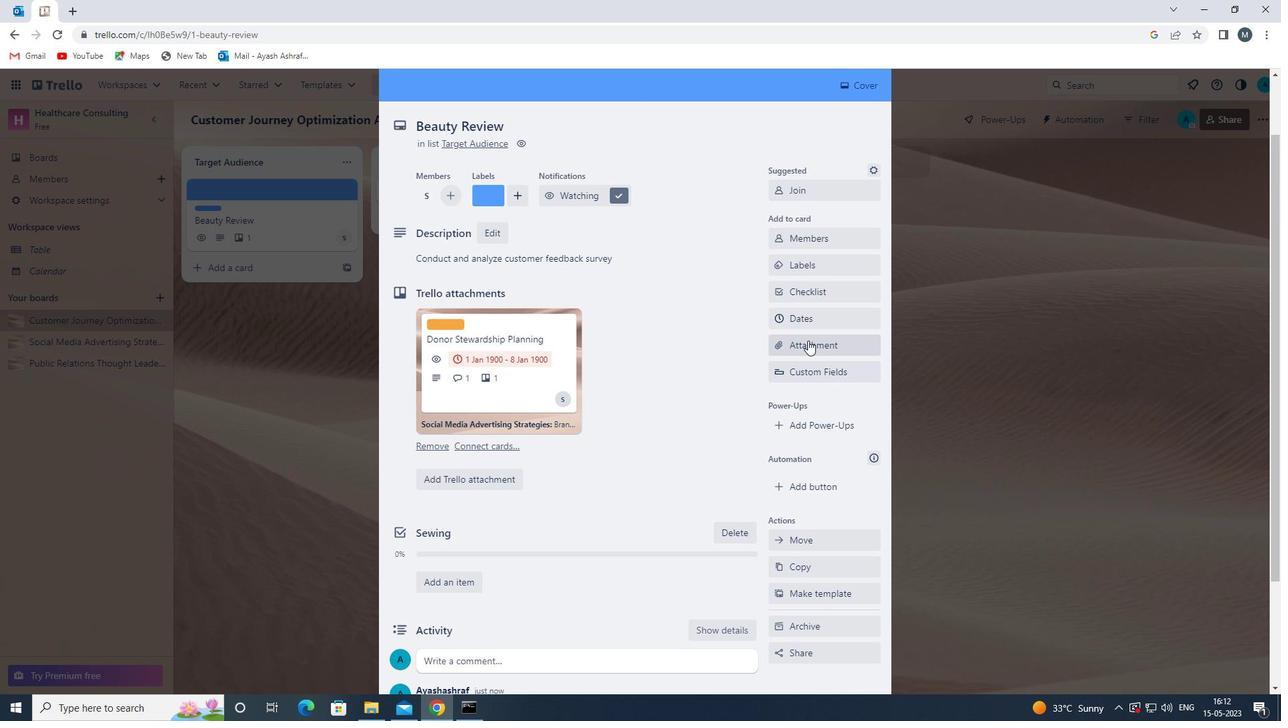 
Action: Mouse pressed left at (807, 316)
Screenshot: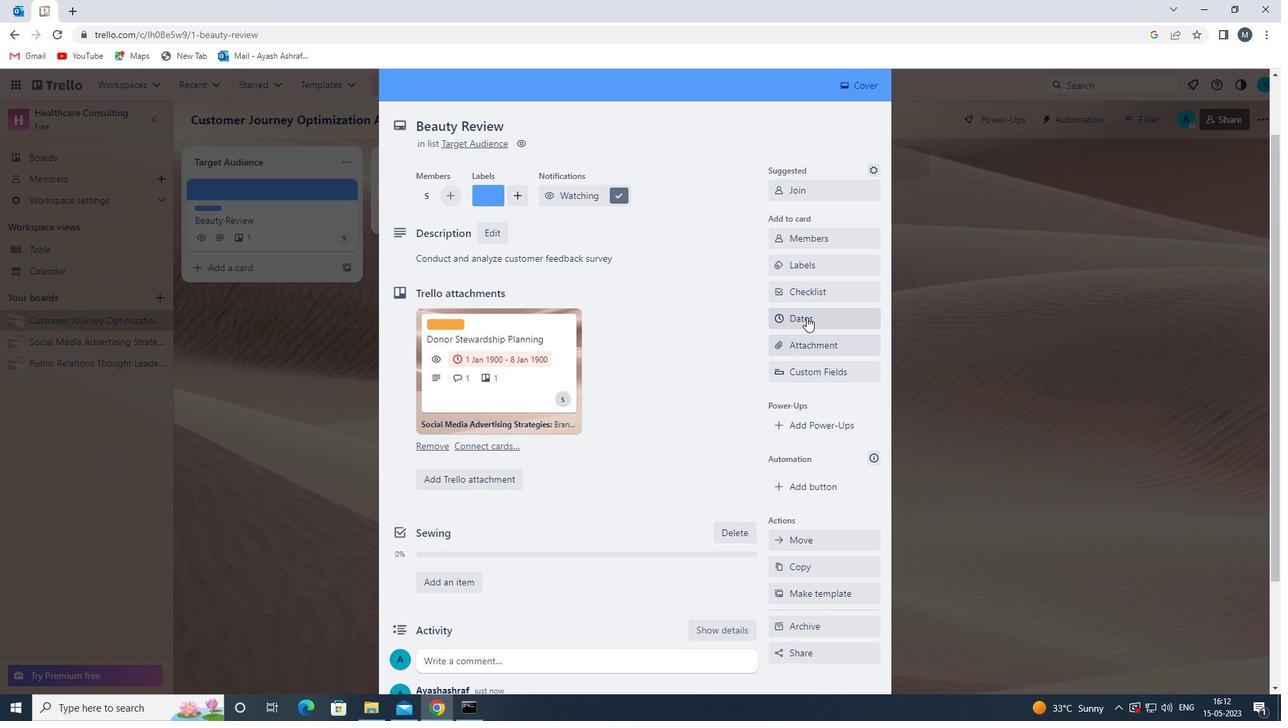 
Action: Mouse moved to (786, 359)
Screenshot: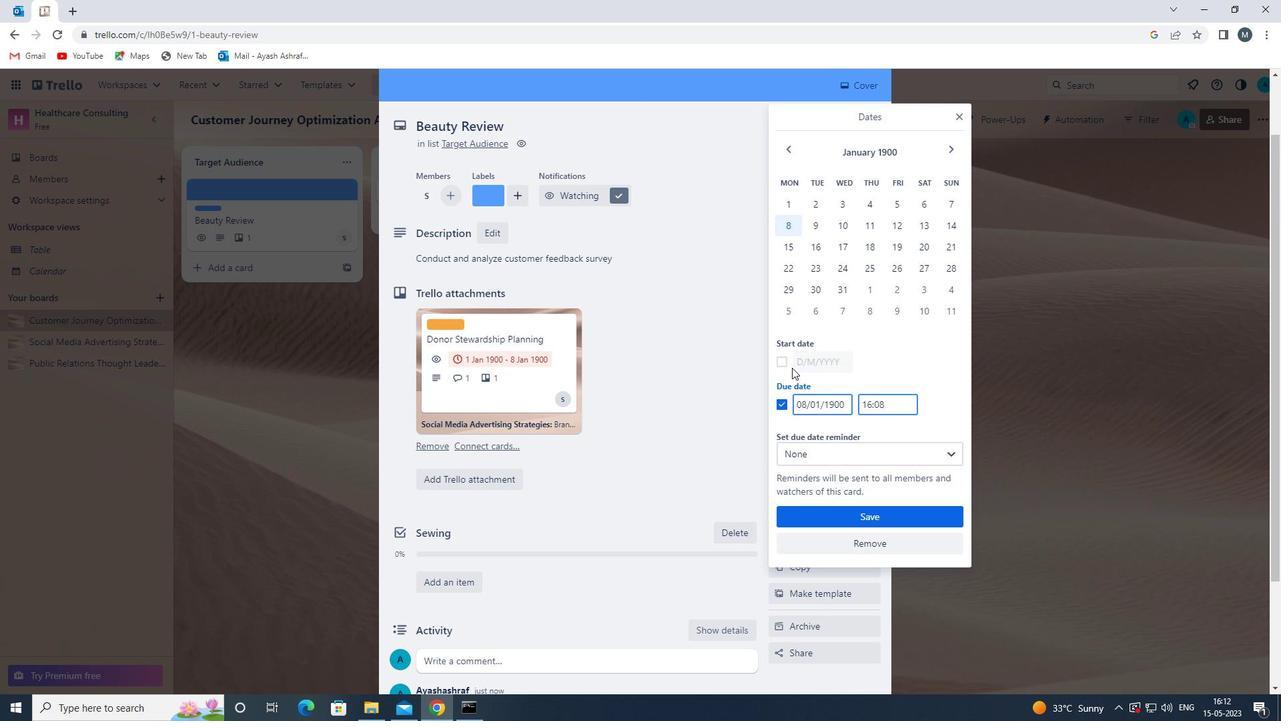 
Action: Mouse pressed left at (786, 359)
Screenshot: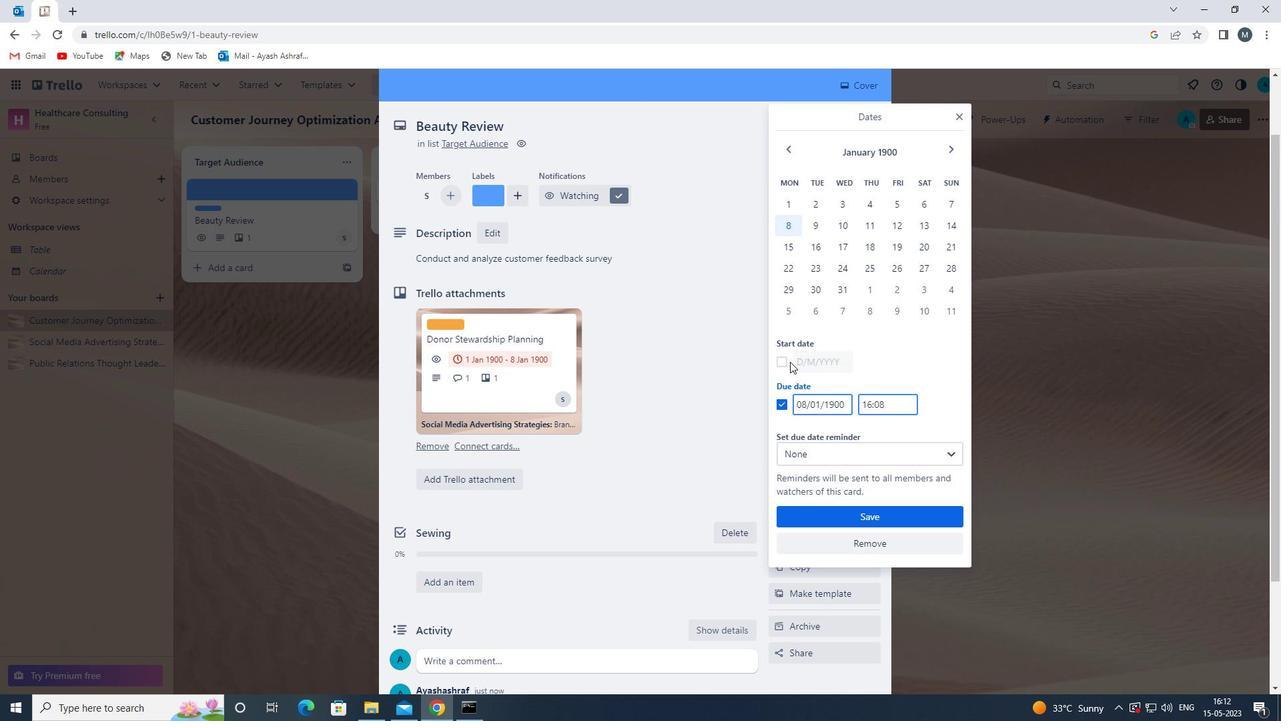 
Action: Mouse moved to (807, 362)
Screenshot: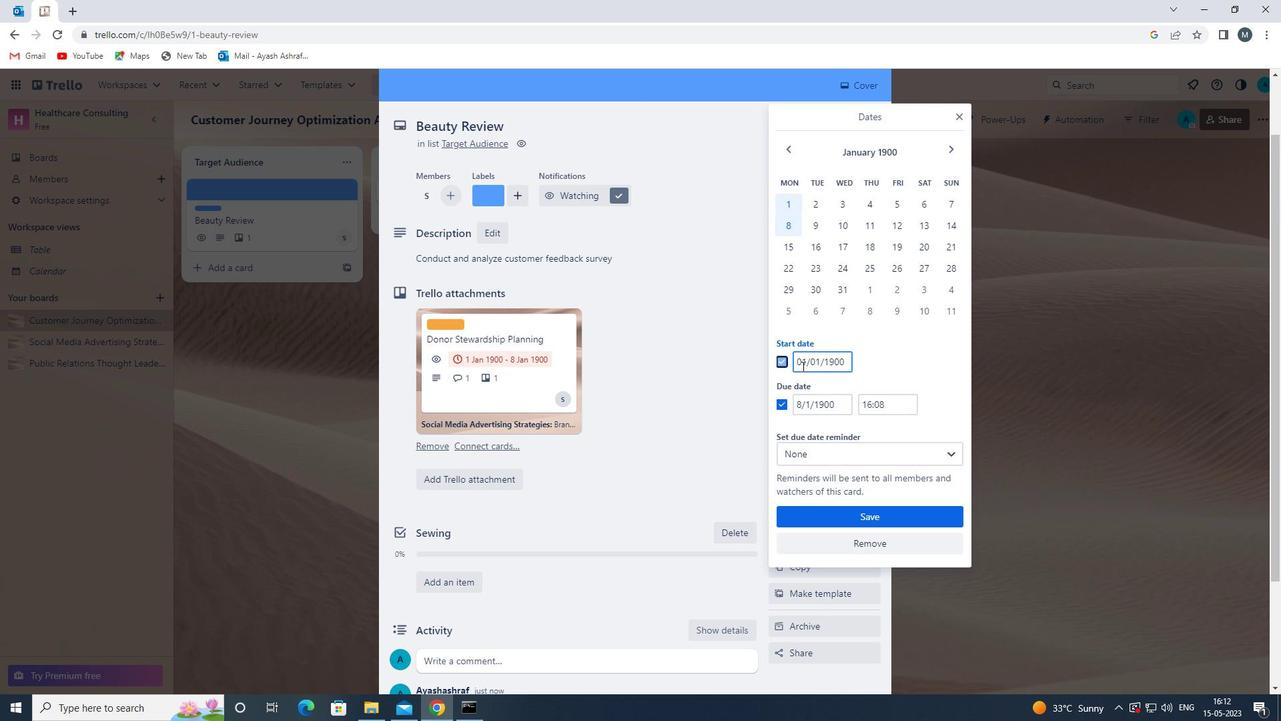 
Action: Mouse pressed left at (807, 362)
Screenshot: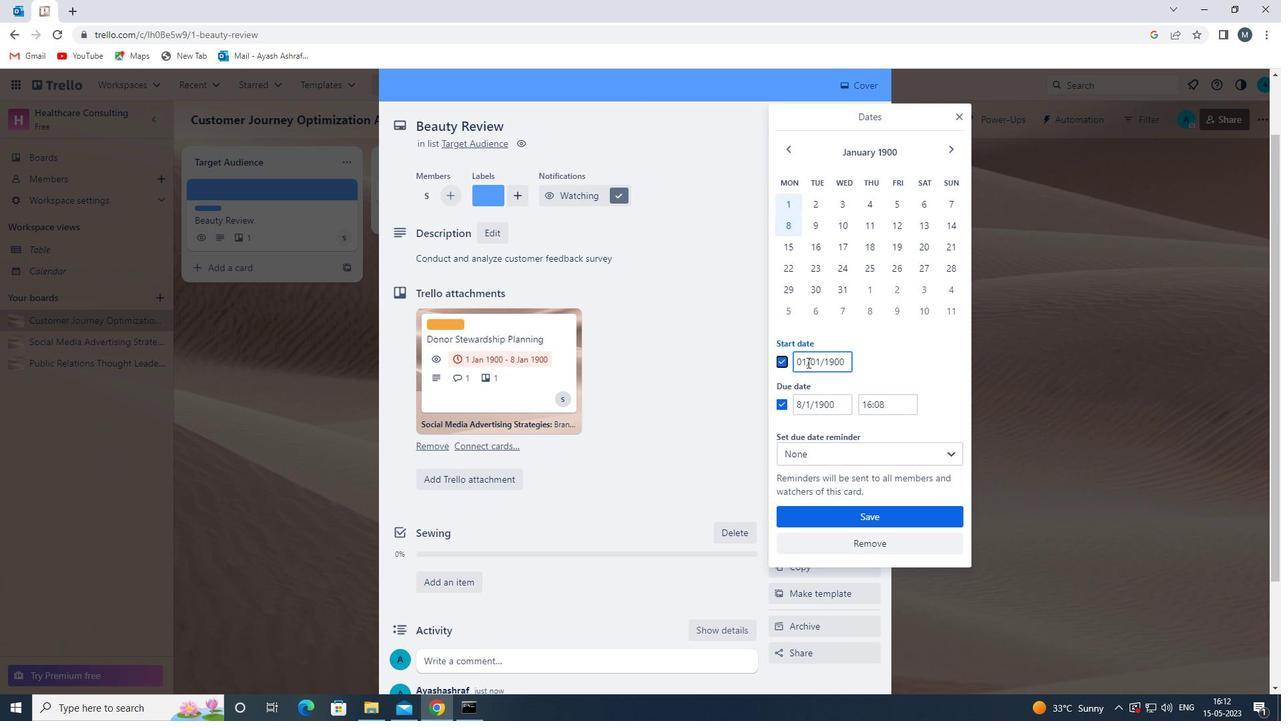 
Action: Mouse moved to (801, 361)
Screenshot: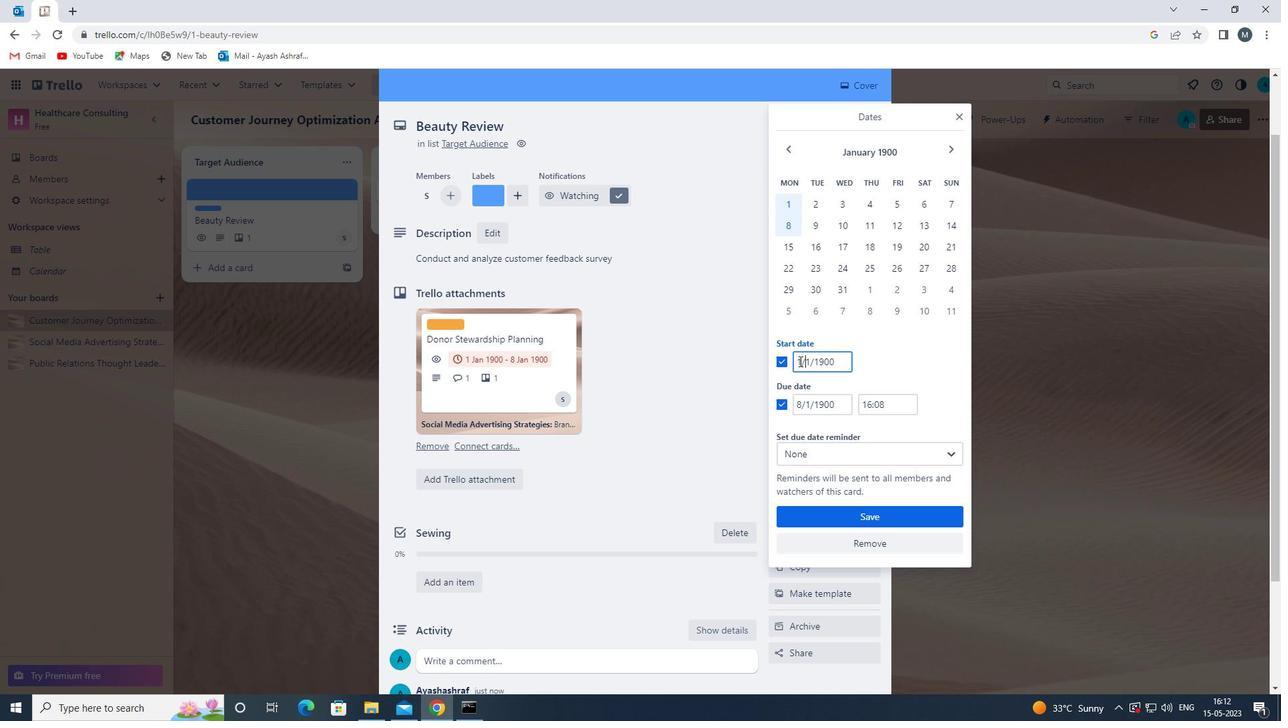 
Action: Mouse pressed left at (801, 361)
Screenshot: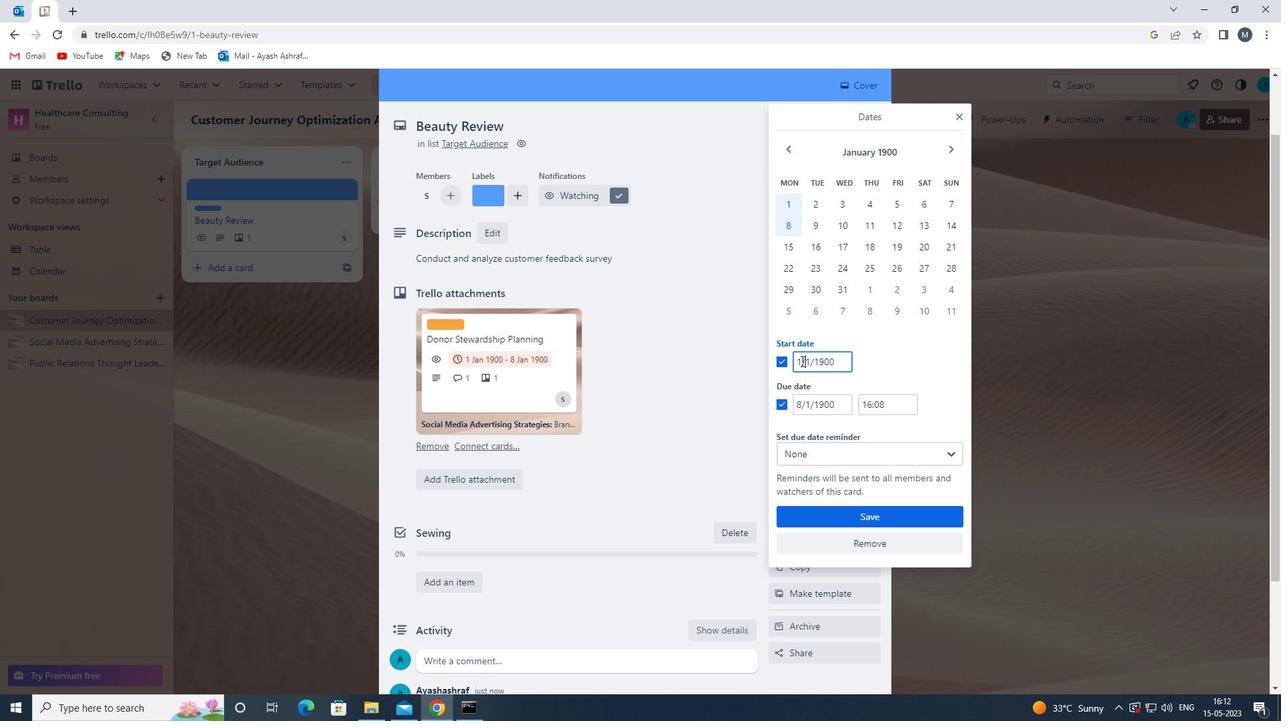 
Action: Mouse moved to (805, 361)
Screenshot: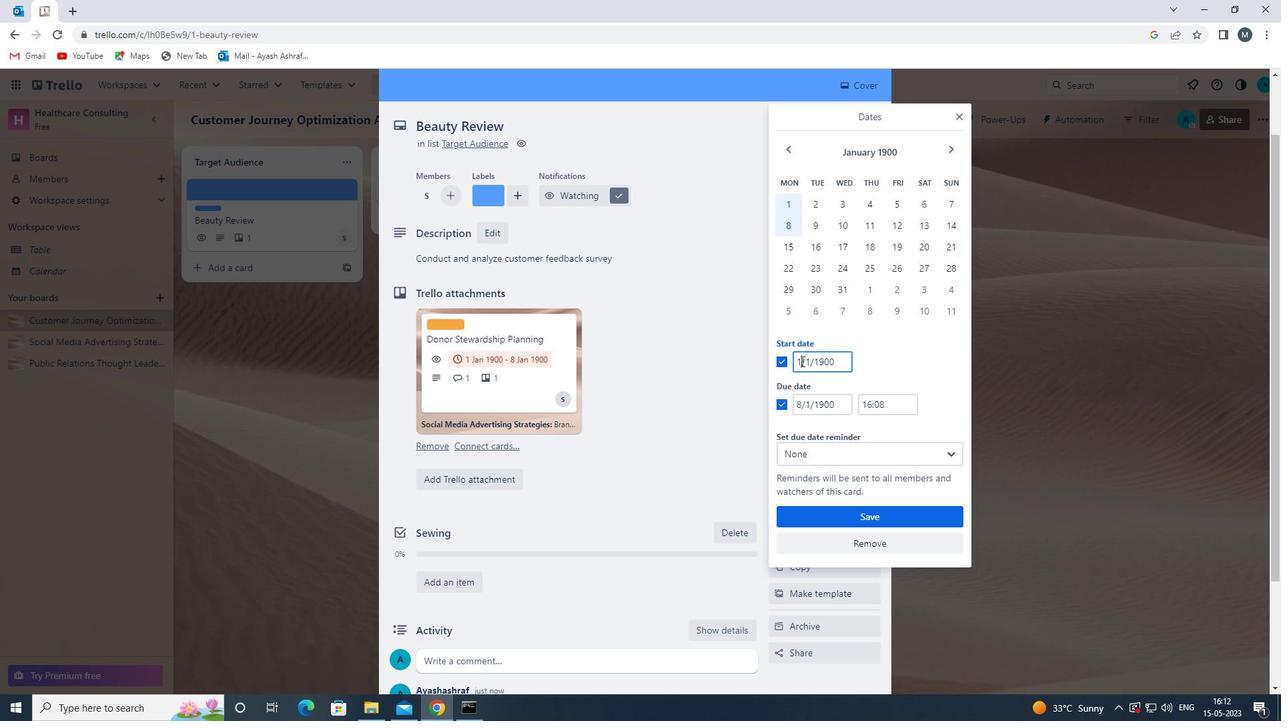 
Action: Key pressed <Key.backspace>02
Screenshot: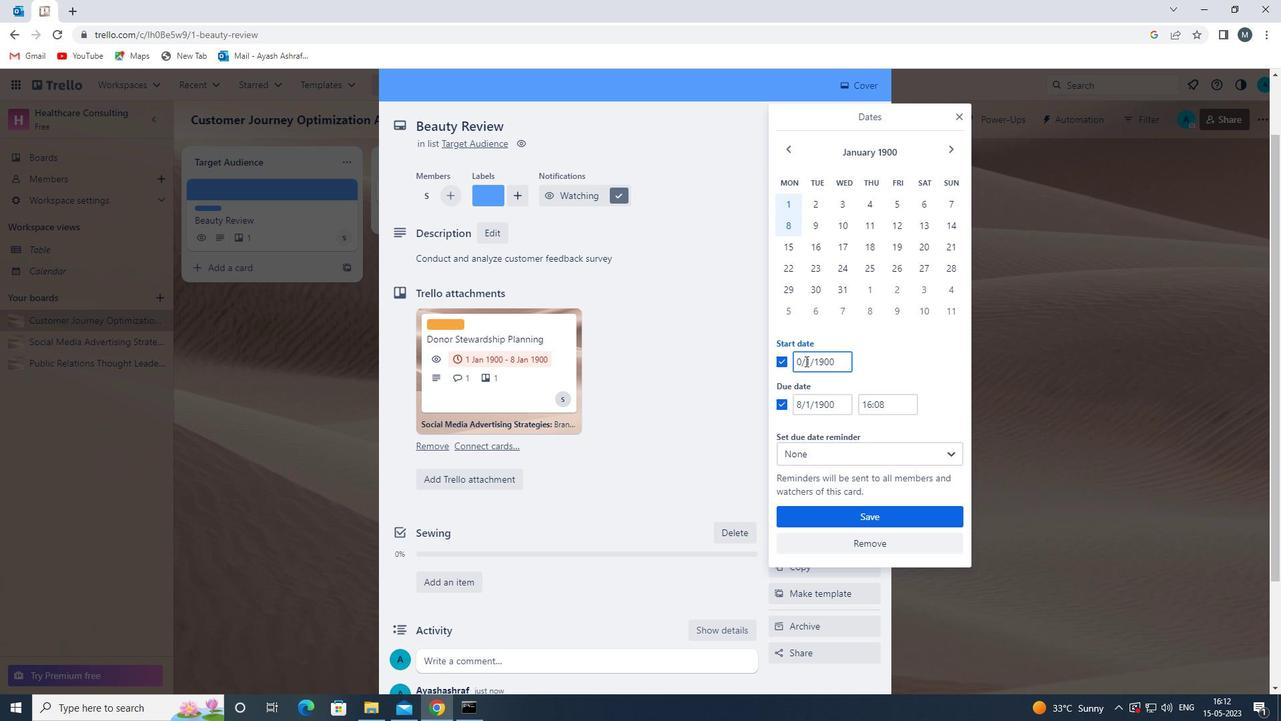 
Action: Mouse moved to (813, 363)
Screenshot: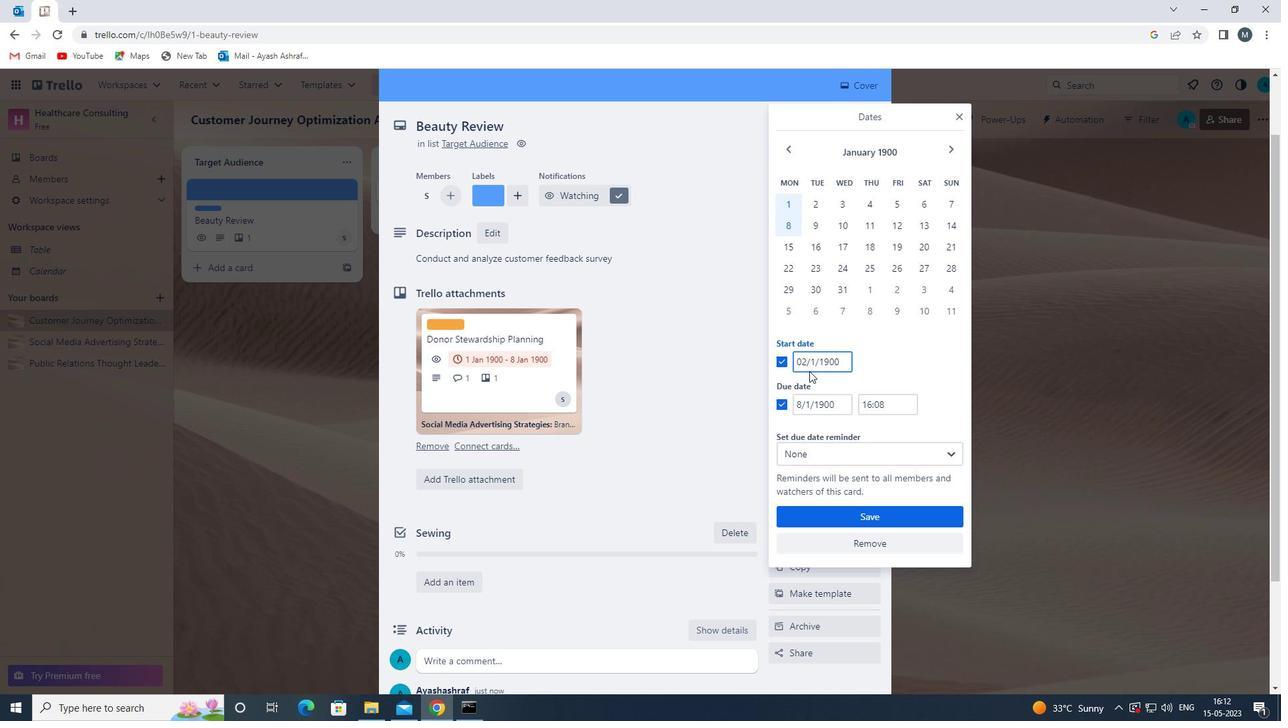 
Action: Mouse pressed left at (813, 363)
Screenshot: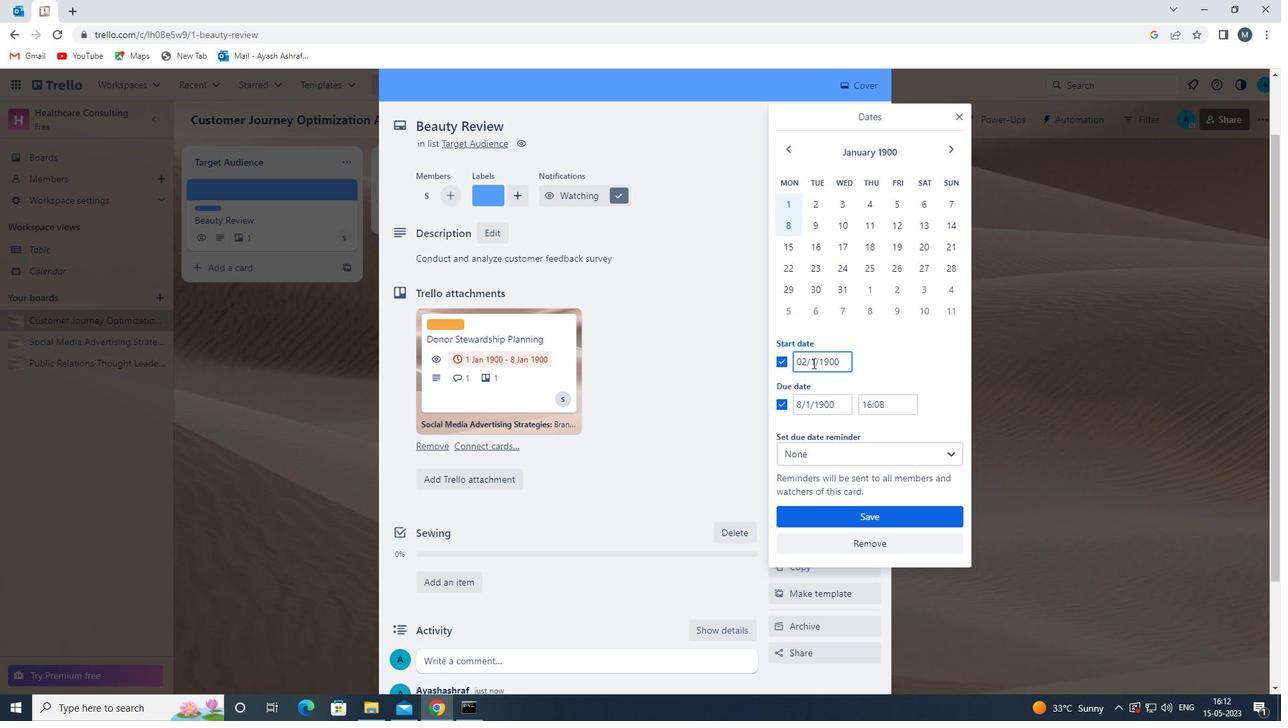 
Action: Mouse moved to (827, 367)
Screenshot: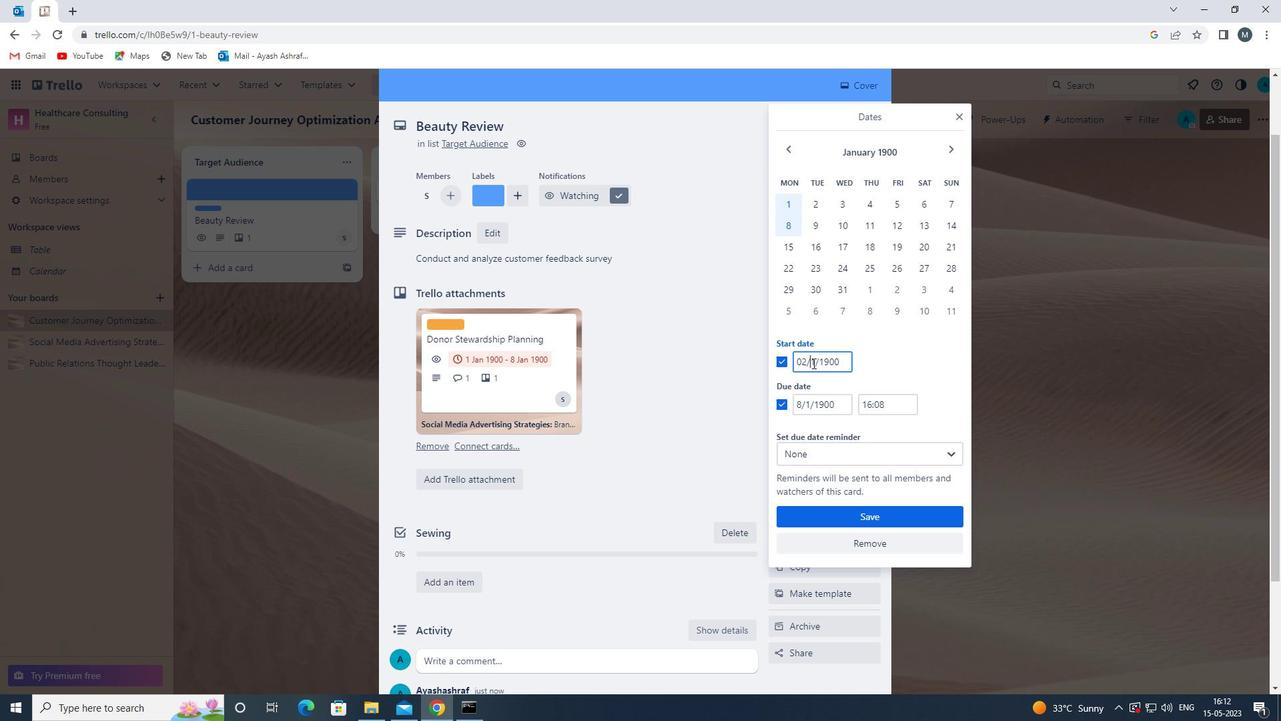 
Action: Key pressed 0
Screenshot: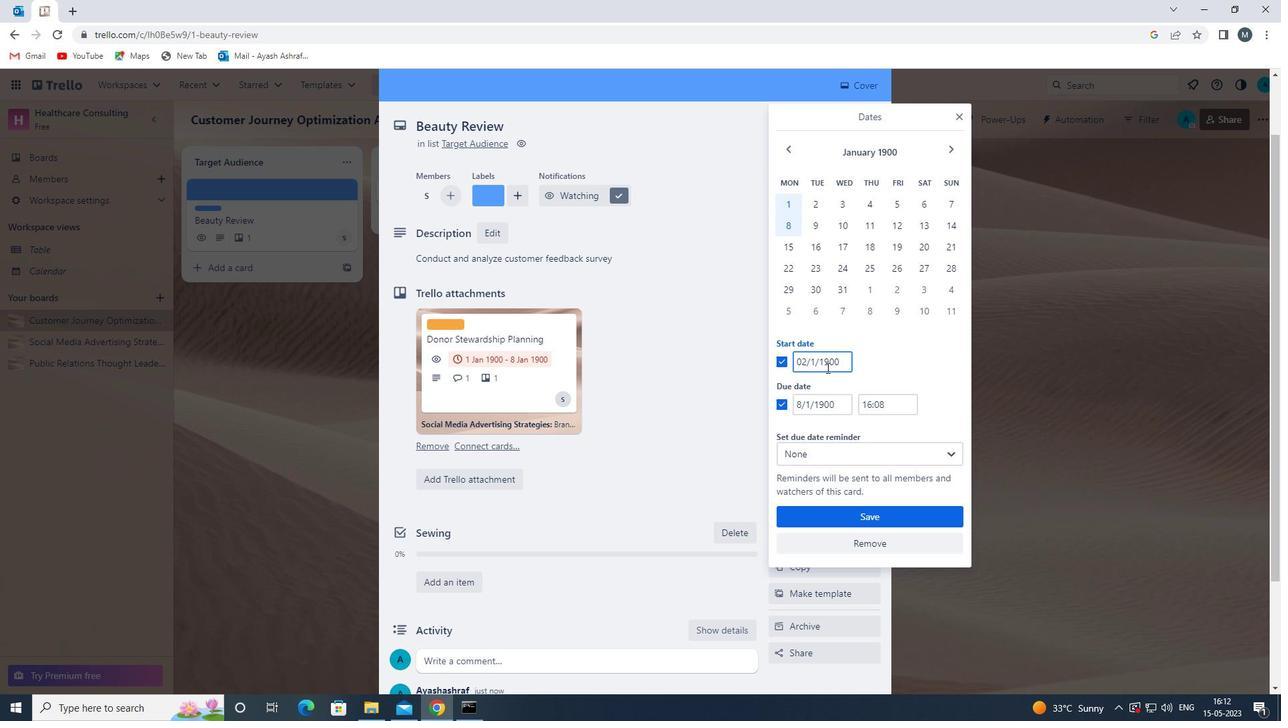 
Action: Mouse moved to (802, 403)
Screenshot: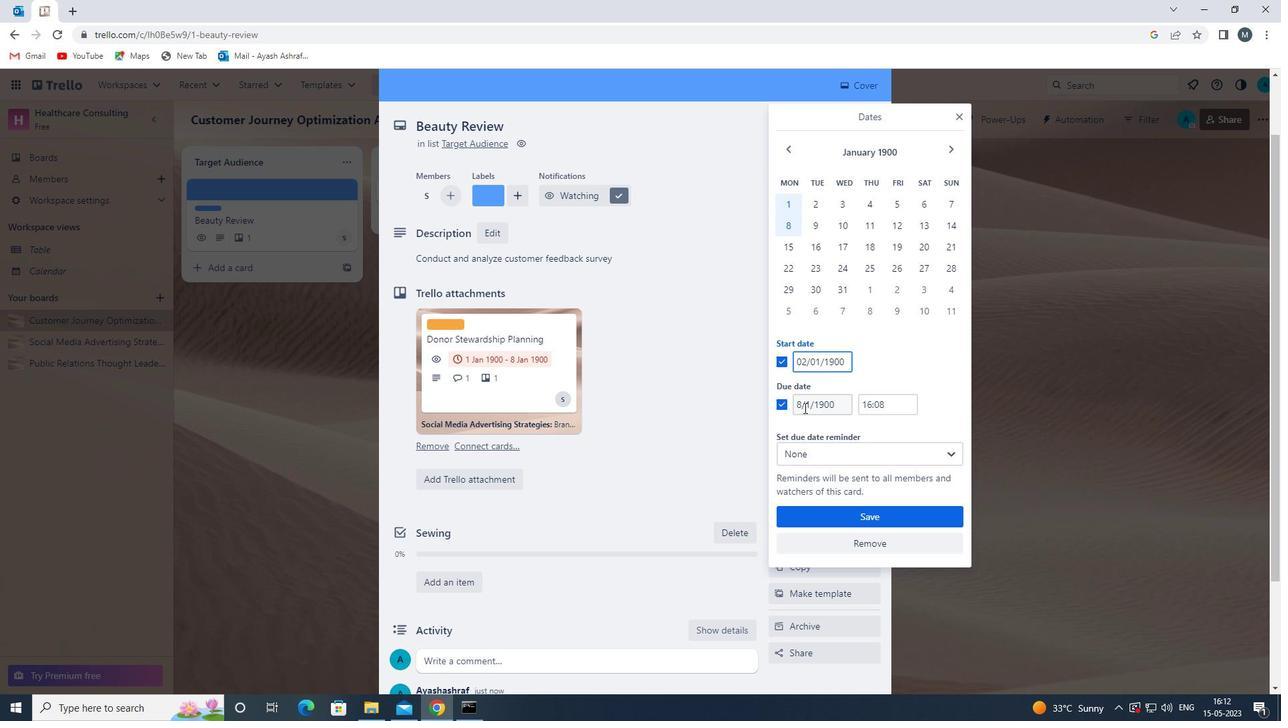 
Action: Mouse pressed left at (802, 403)
Screenshot: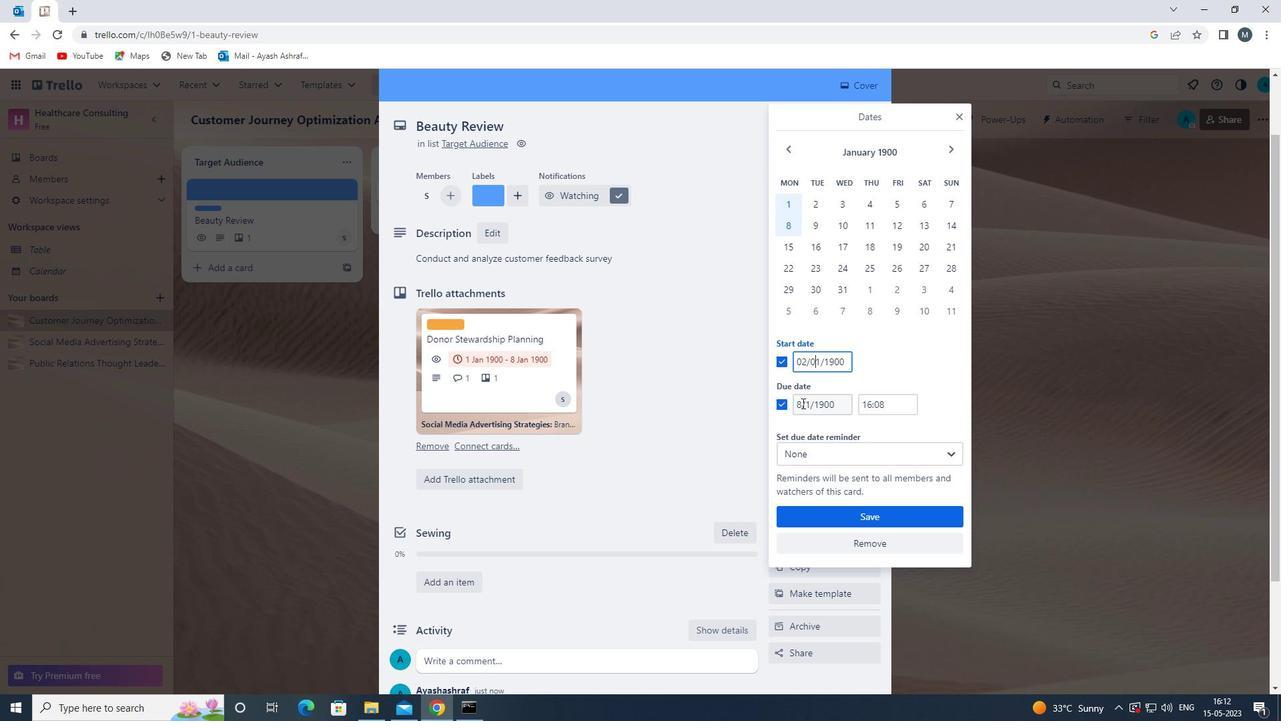 
Action: Mouse moved to (809, 406)
Screenshot: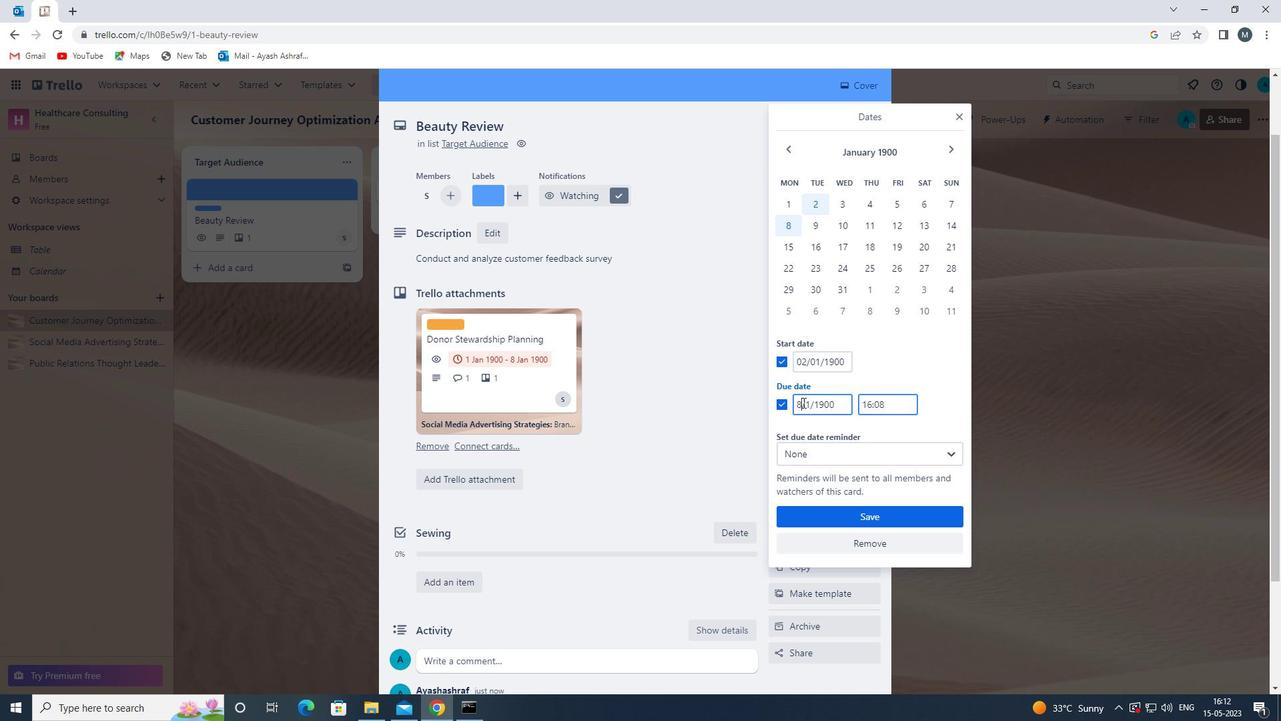 
Action: Key pressed <Key.backspace>0
Screenshot: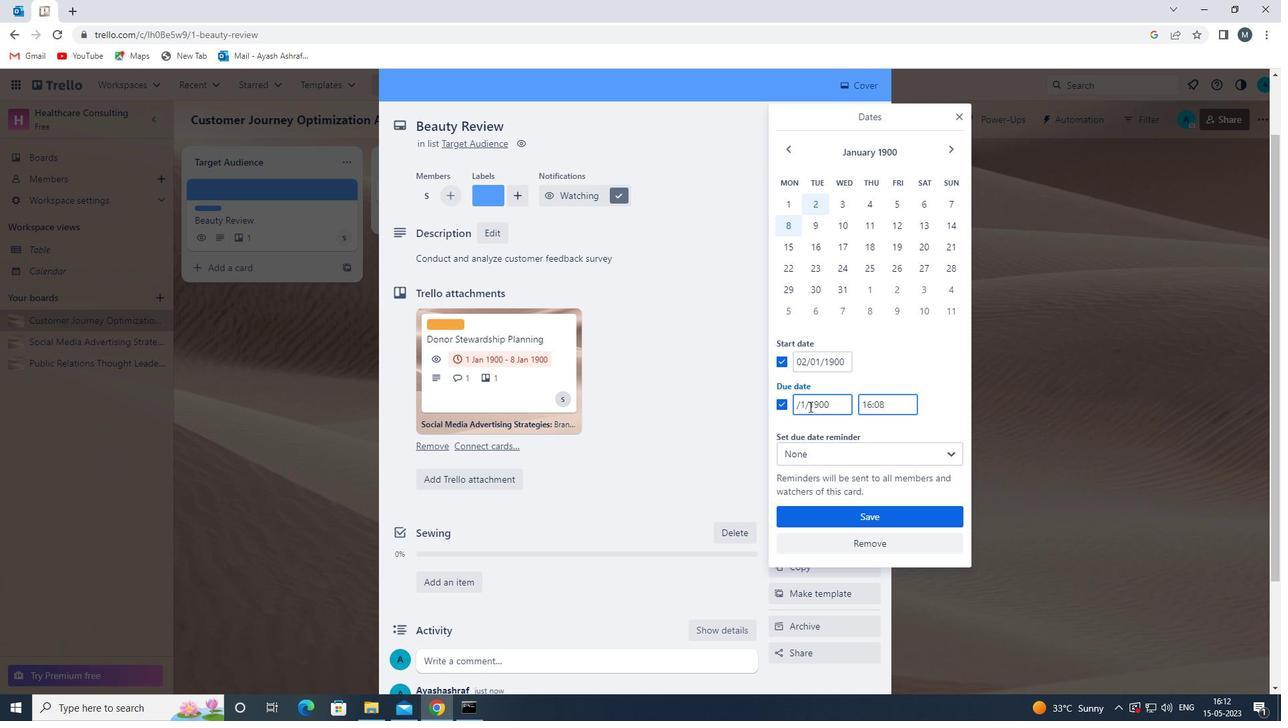 
Action: Mouse moved to (809, 407)
Screenshot: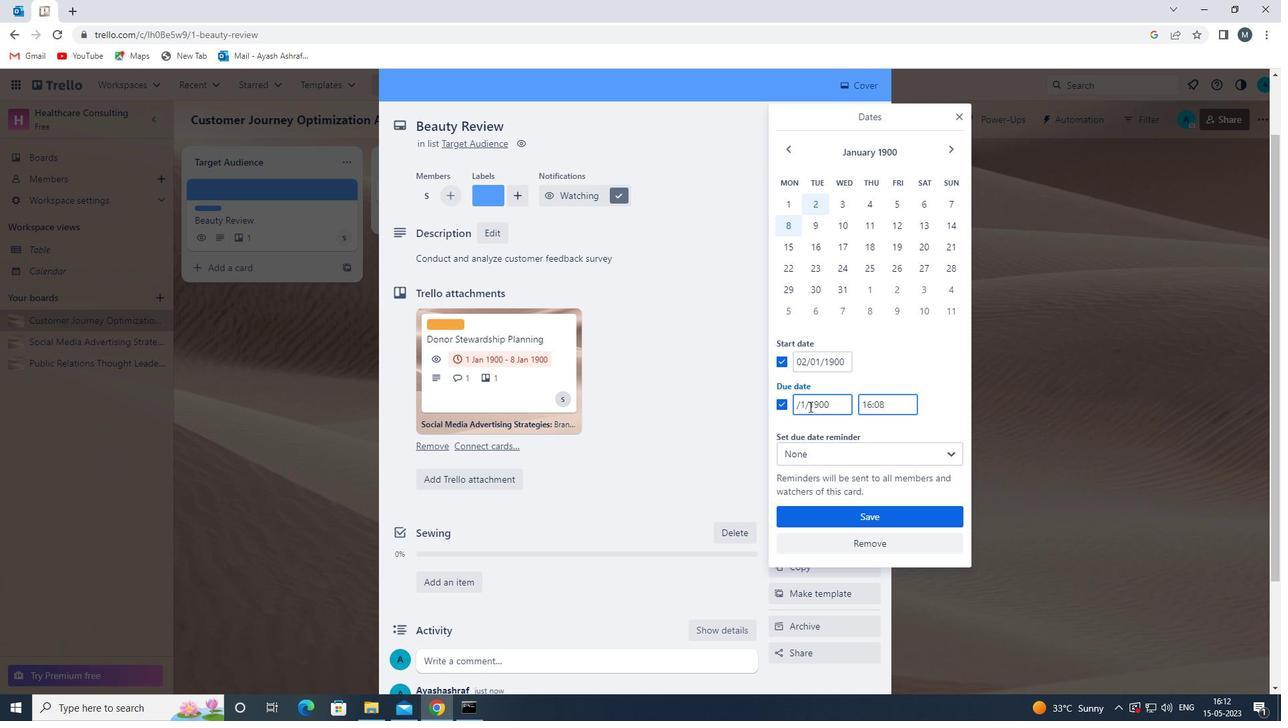 
Action: Key pressed 9
Screenshot: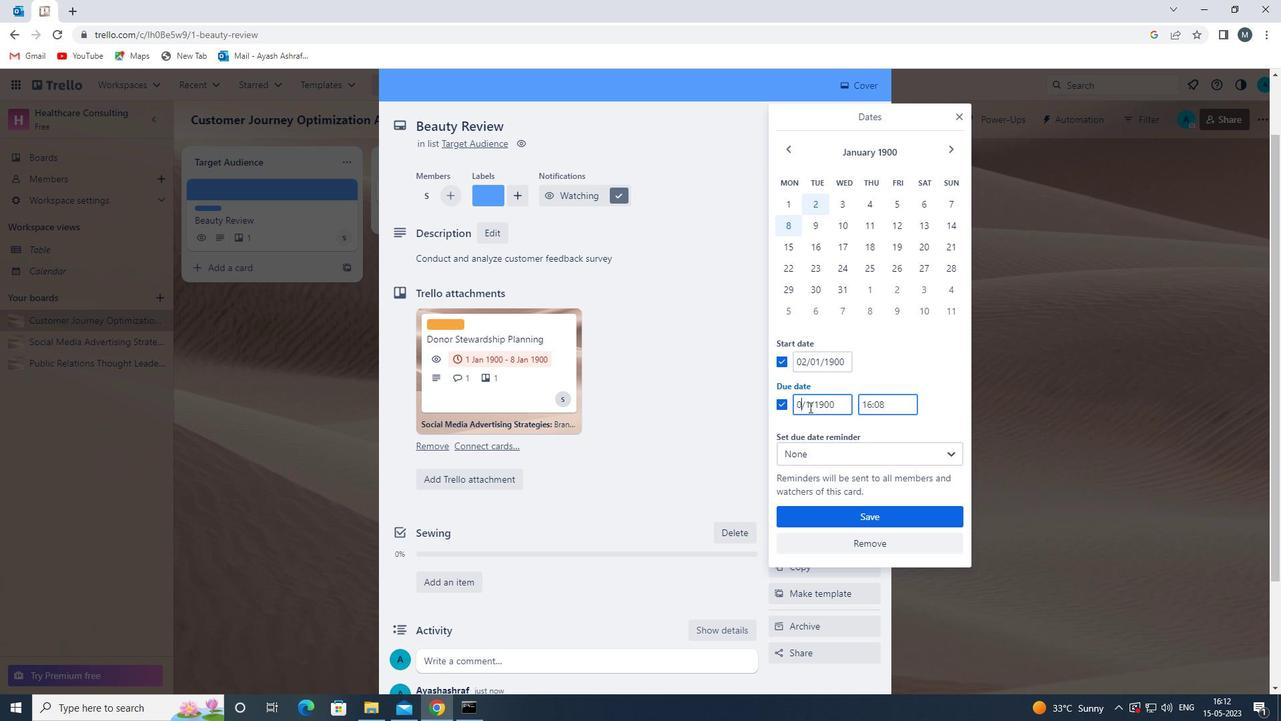 
Action: Mouse pressed left at (809, 407)
Screenshot: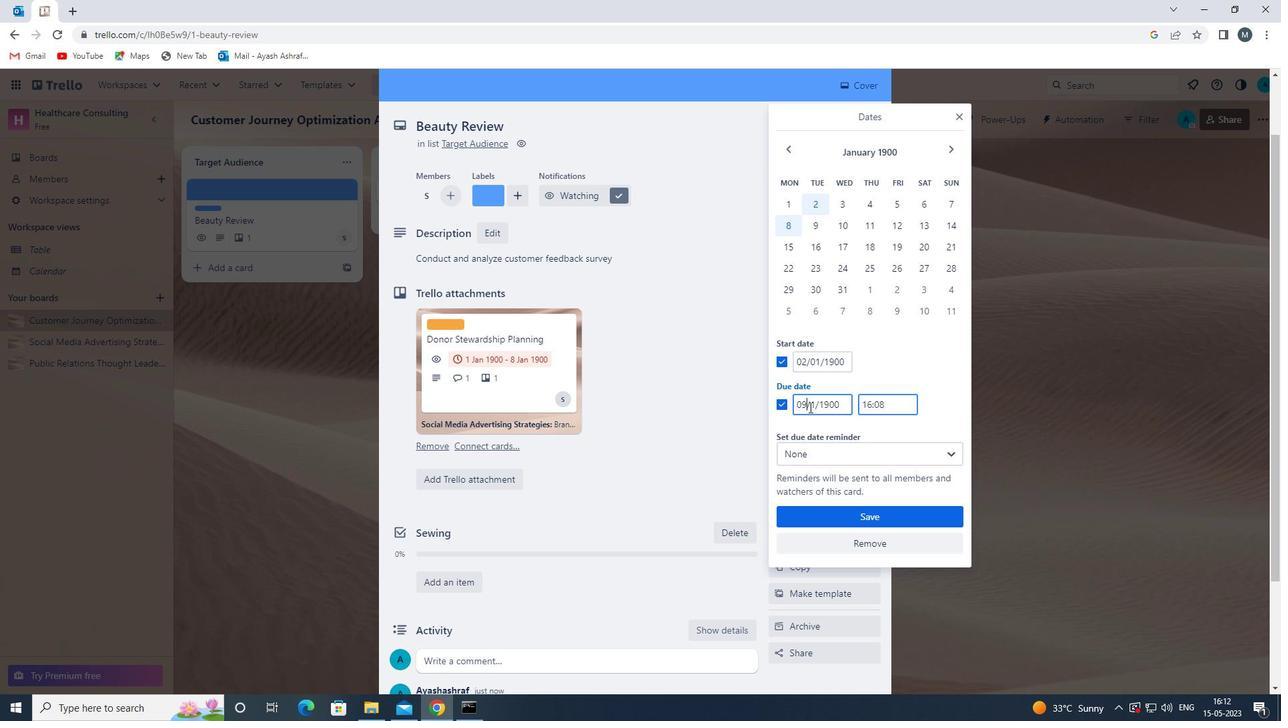 
Action: Mouse moved to (824, 415)
Screenshot: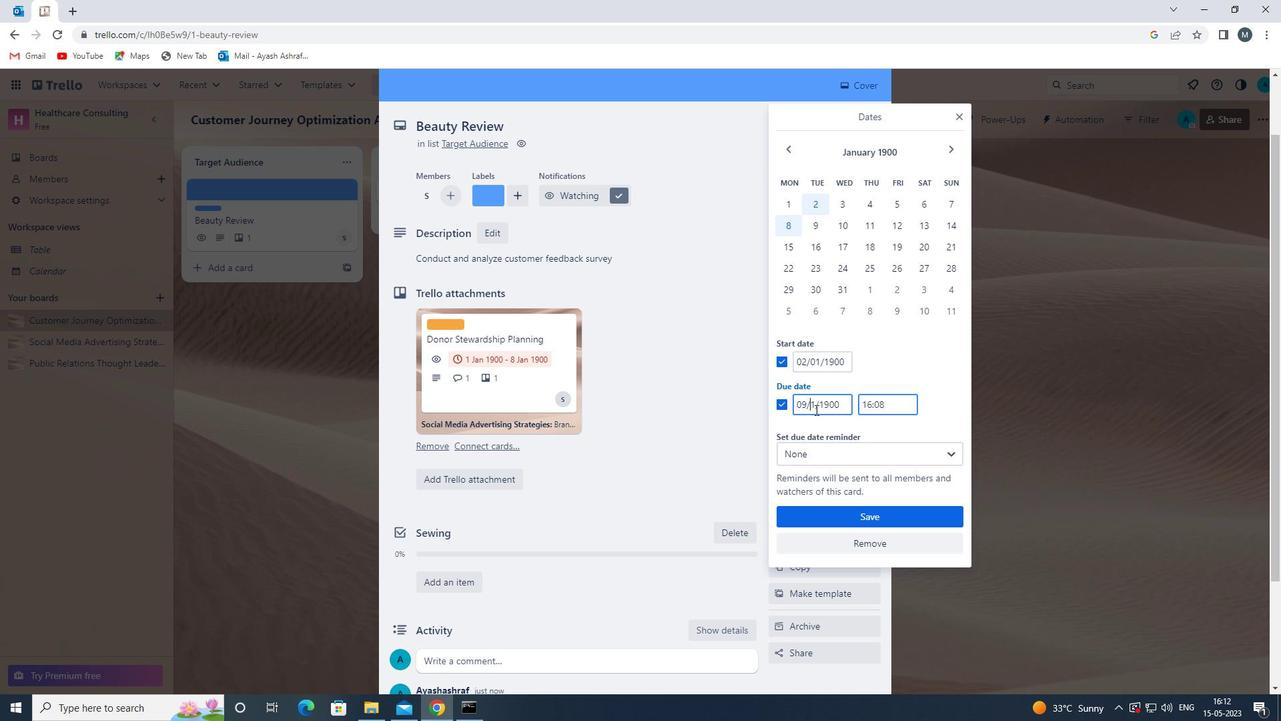 
Action: Key pressed 0
Screenshot: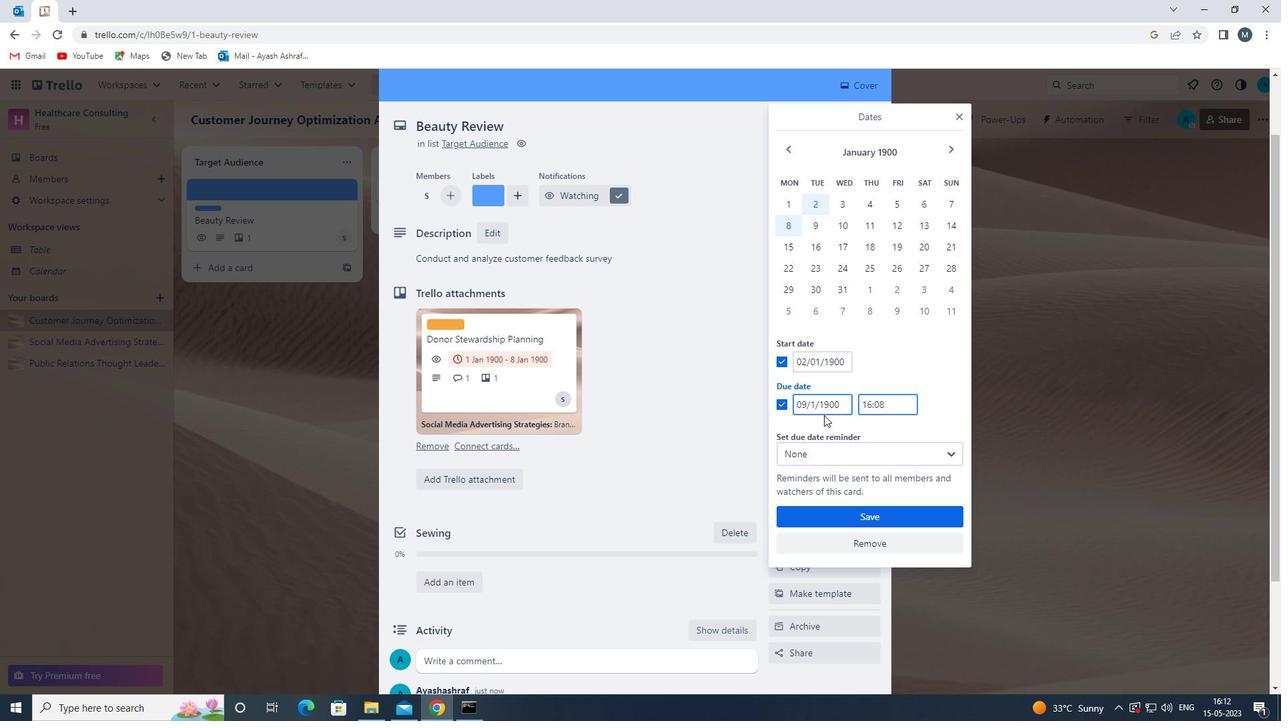 
Action: Mouse moved to (839, 514)
Screenshot: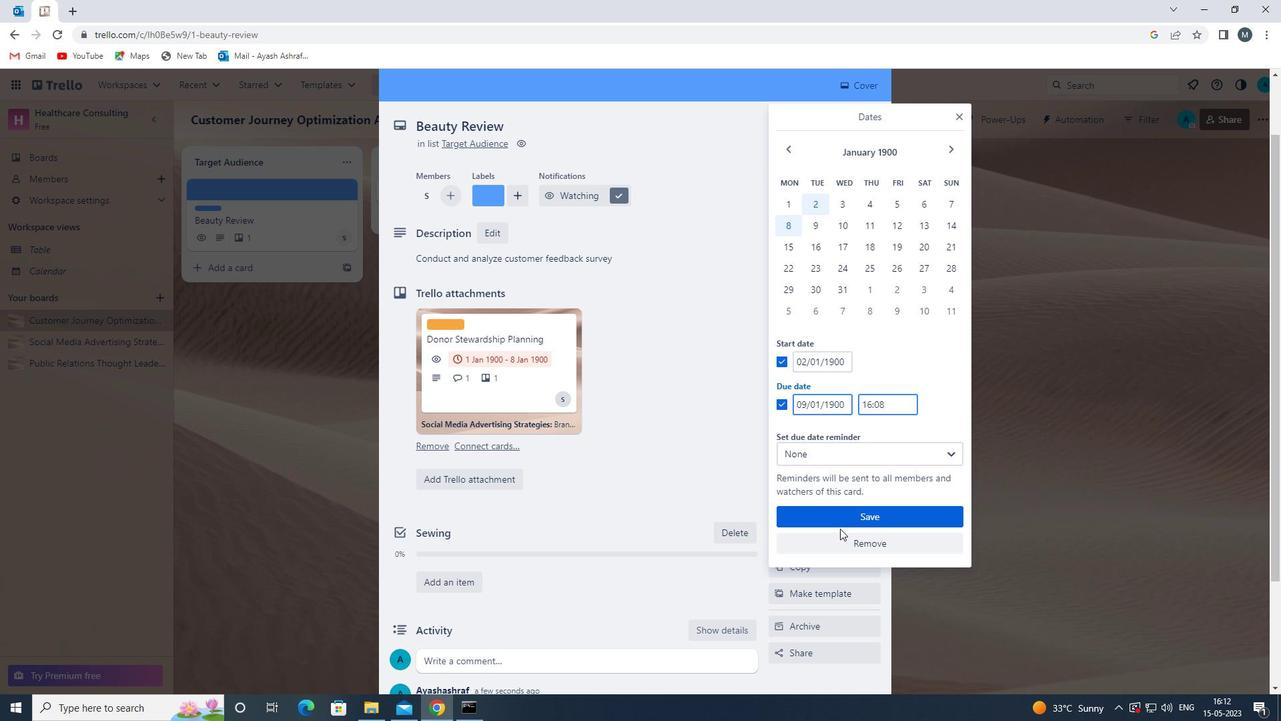 
Action: Mouse pressed left at (839, 514)
Screenshot: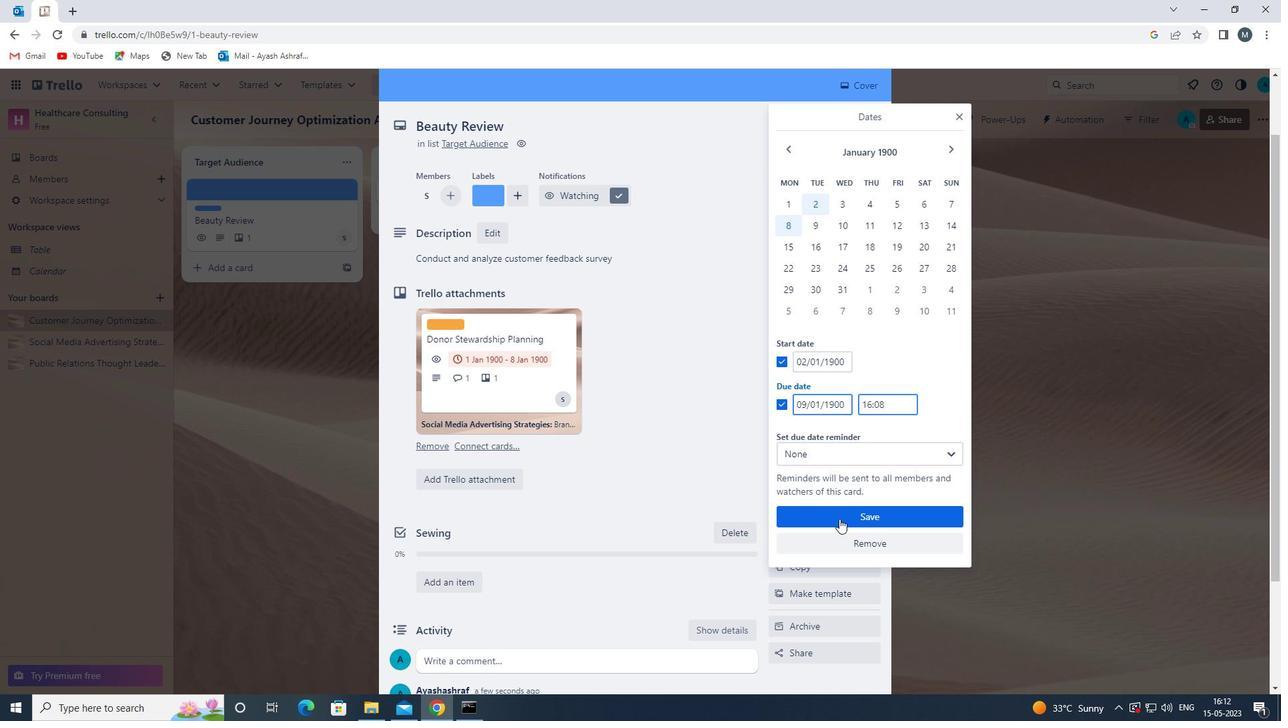 
Action: Mouse moved to (640, 561)
Screenshot: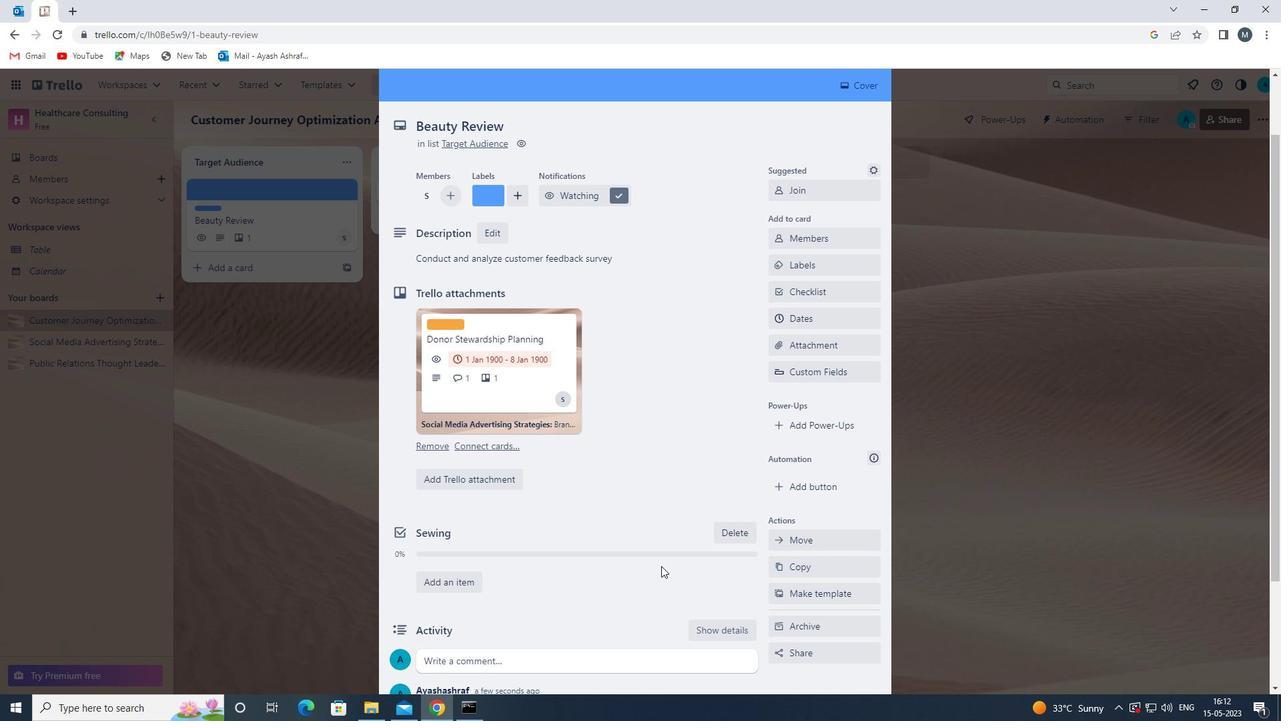 
Action: Mouse scrolled (640, 562) with delta (0, 0)
Screenshot: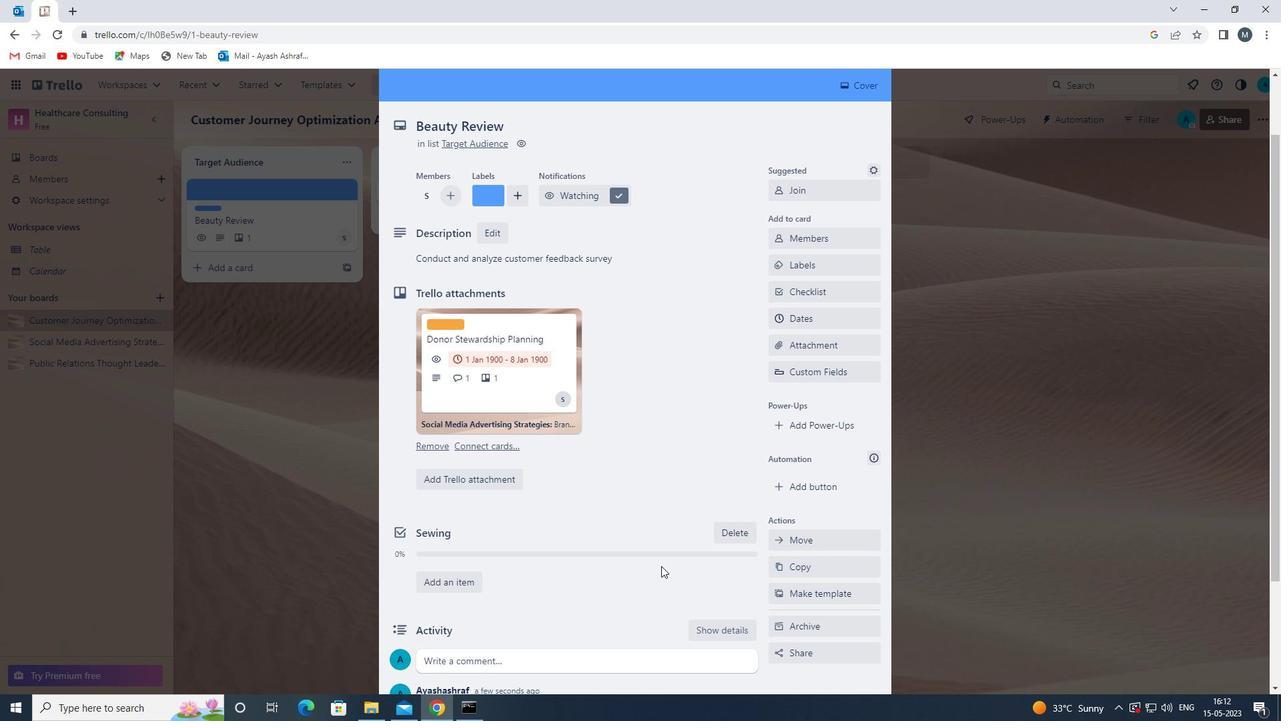 
Action: Mouse moved to (640, 561)
Screenshot: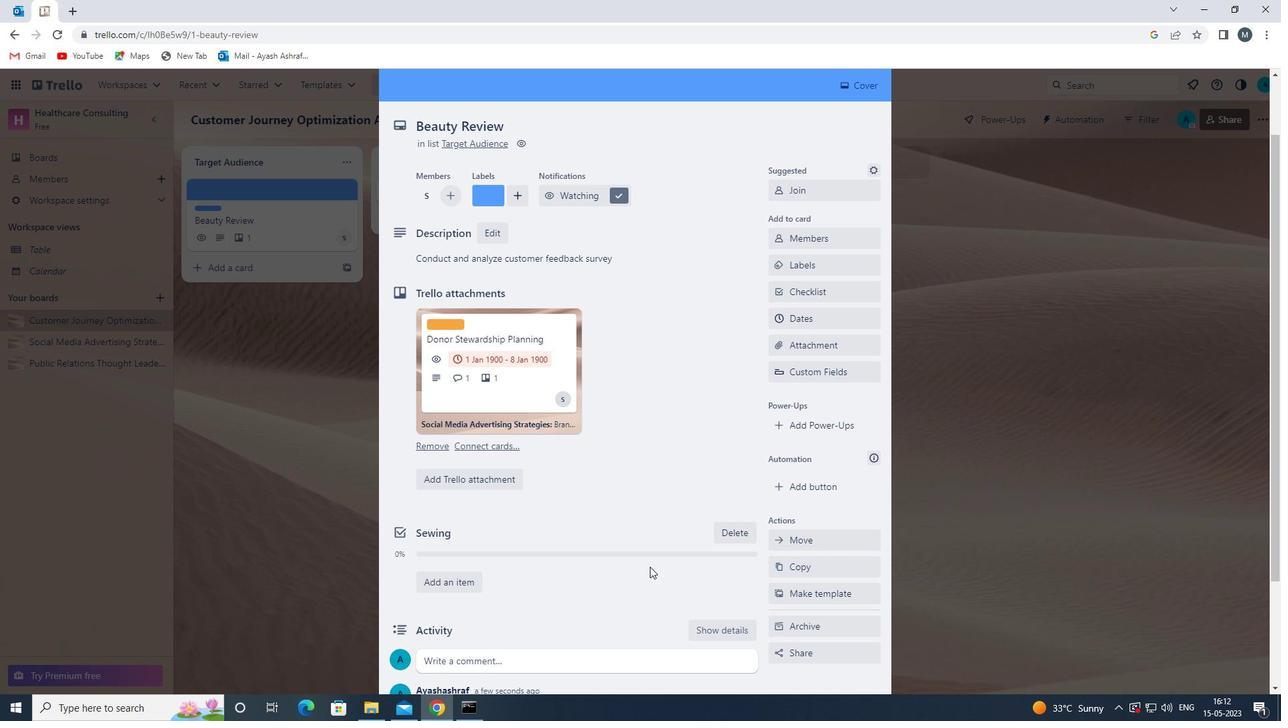 
Action: Mouse scrolled (640, 562) with delta (0, 0)
Screenshot: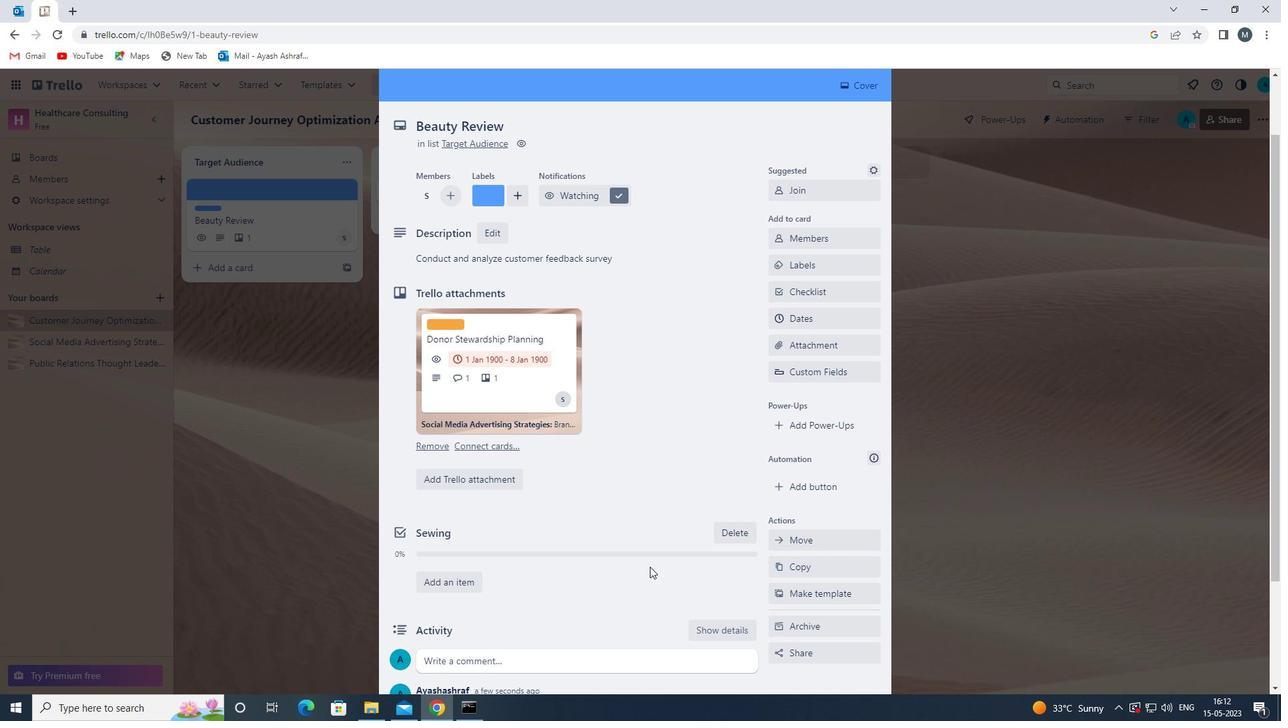 
Action: Mouse scrolled (640, 562) with delta (0, 0)
Screenshot: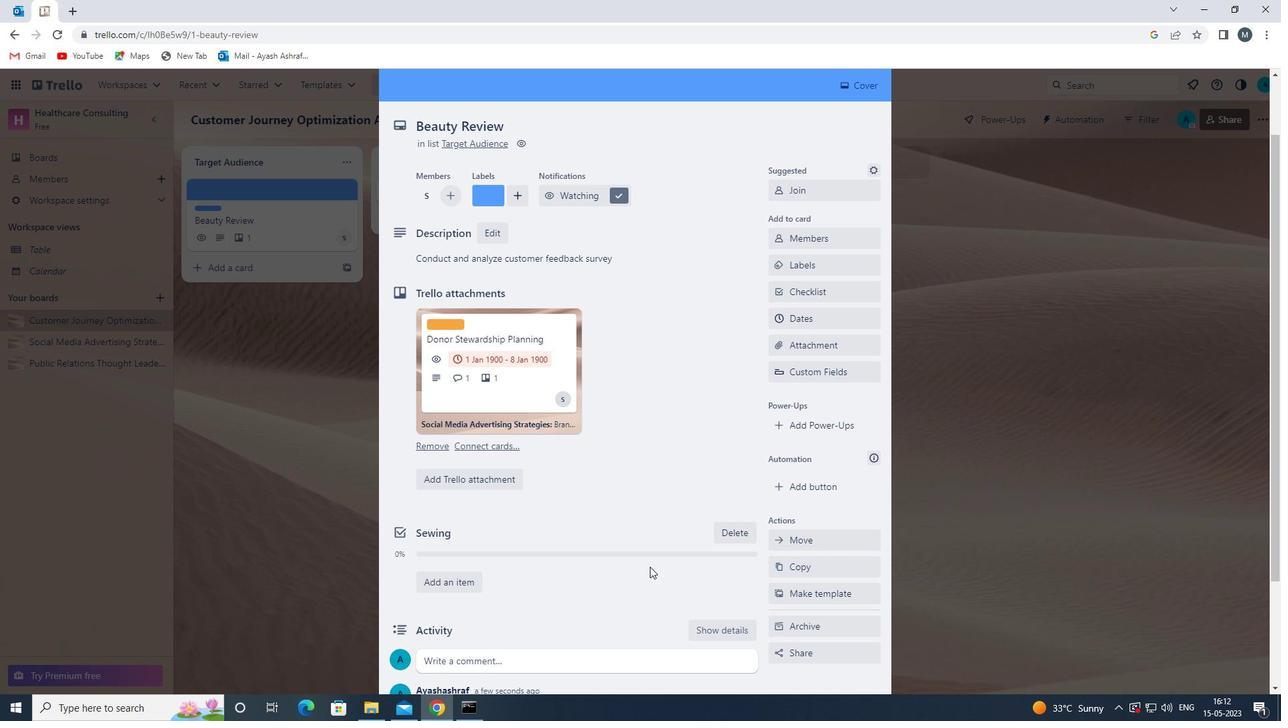 
Action: Mouse scrolled (640, 562) with delta (0, 0)
Screenshot: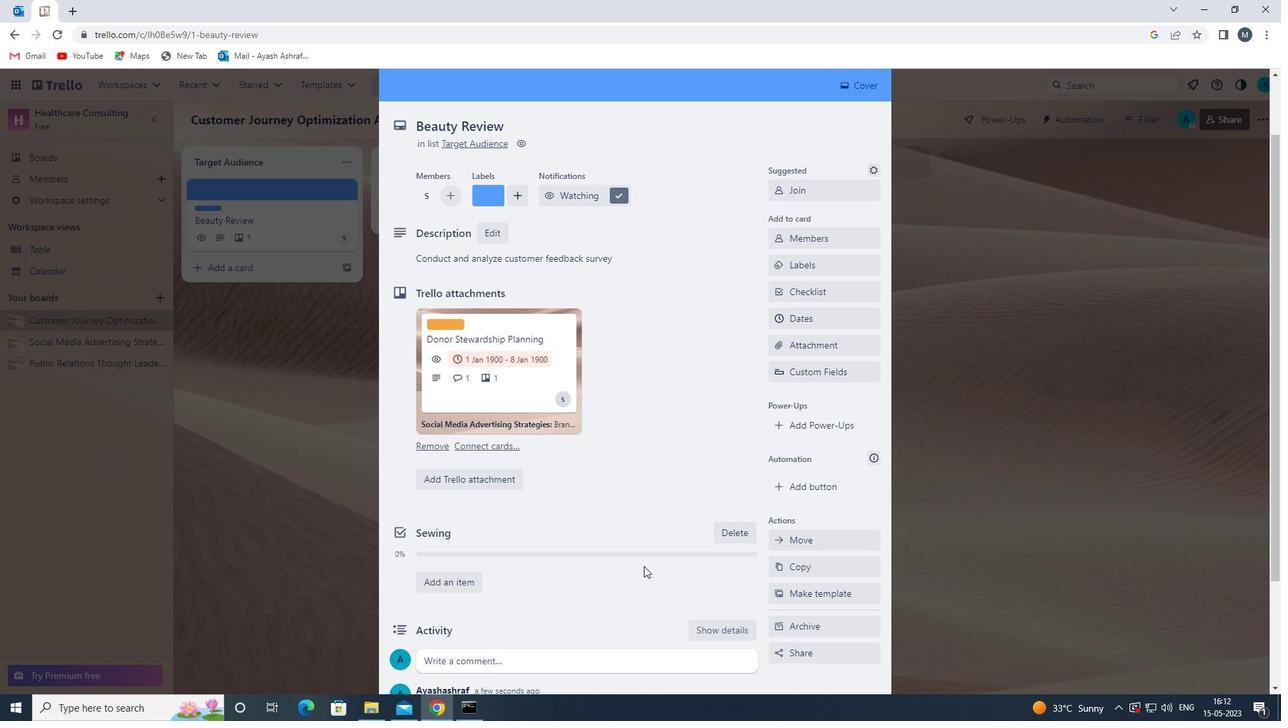 
Action: Mouse scrolled (640, 562) with delta (0, 0)
Screenshot: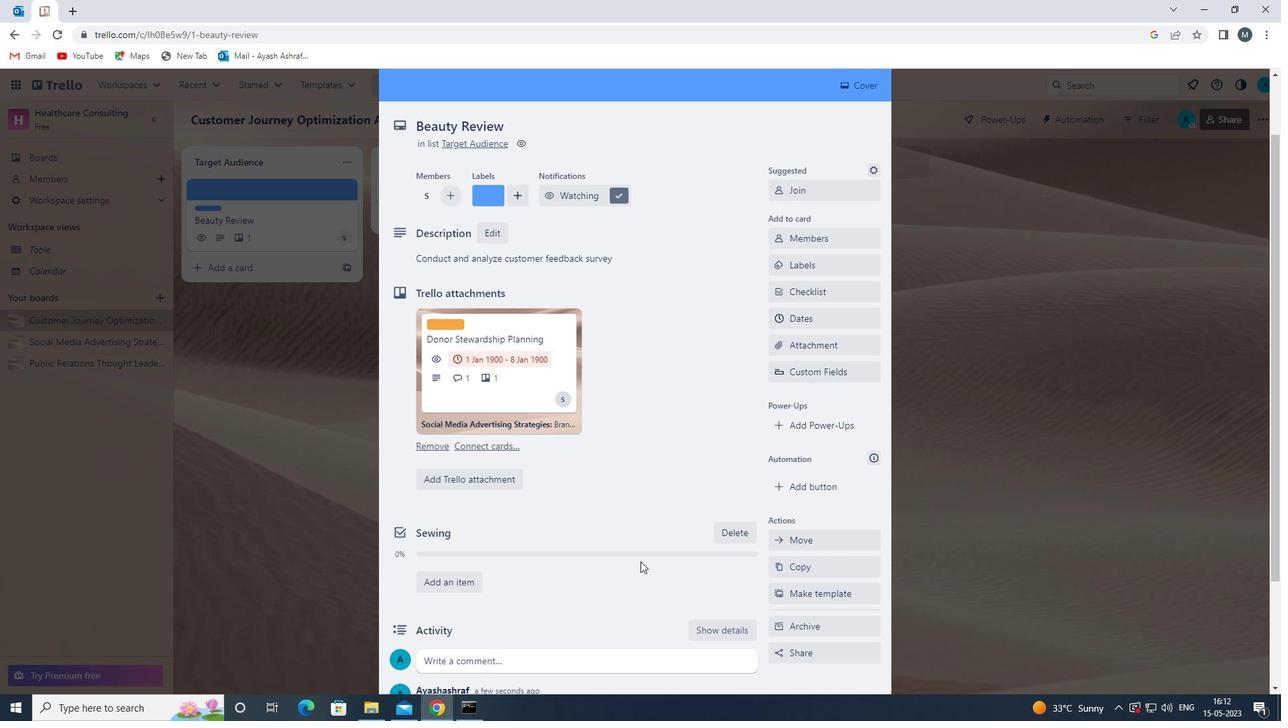 
Action: Mouse moved to (640, 561)
Screenshot: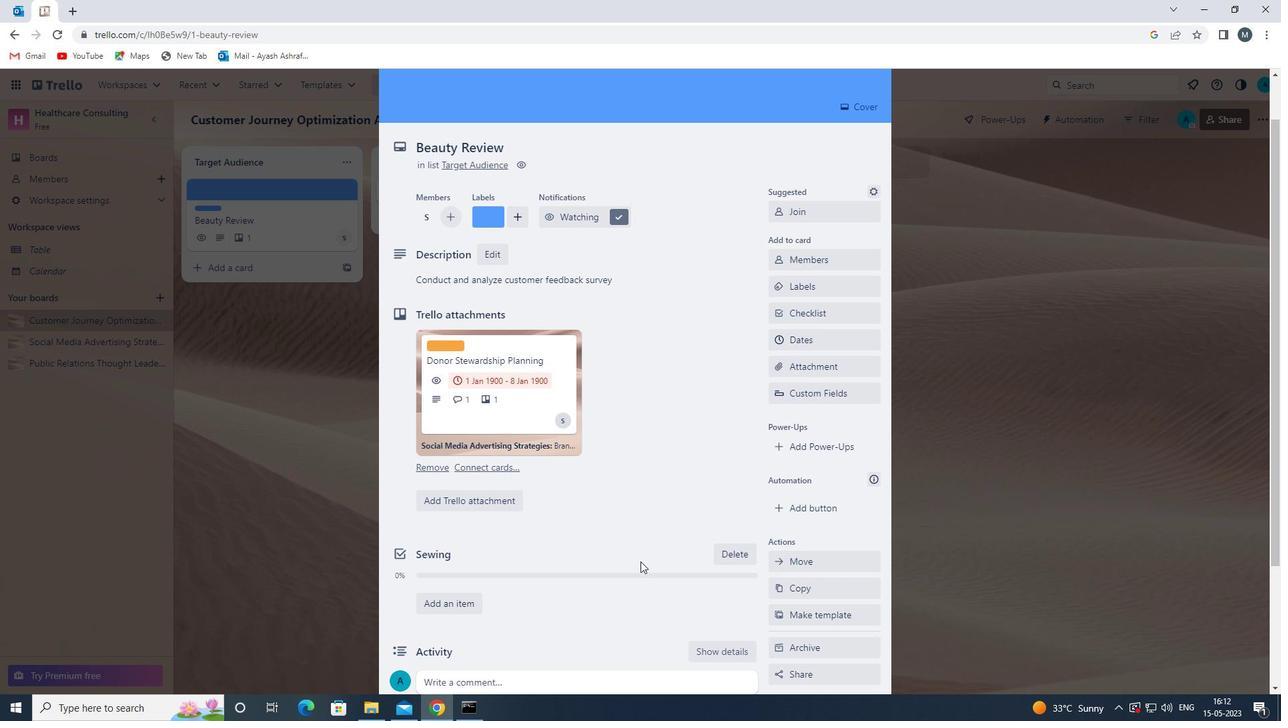 
Action: Mouse scrolled (640, 562) with delta (0, 0)
Screenshot: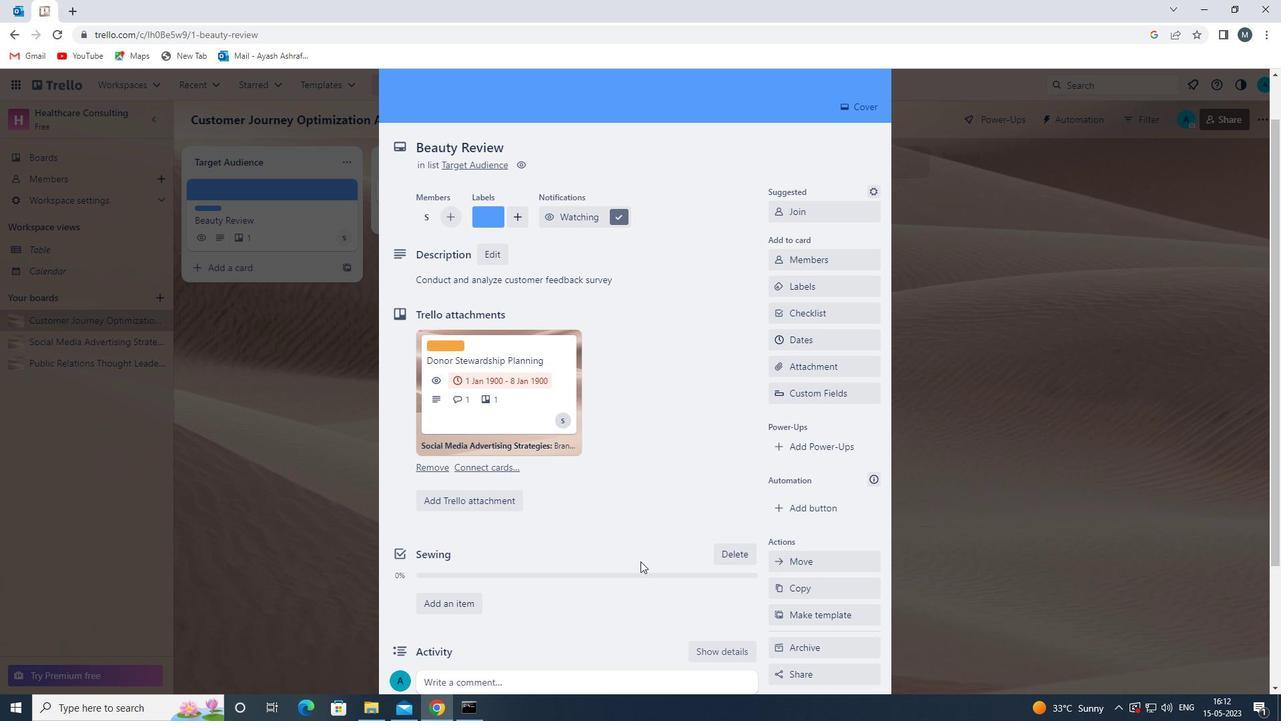 
Action: Mouse moved to (638, 561)
Screenshot: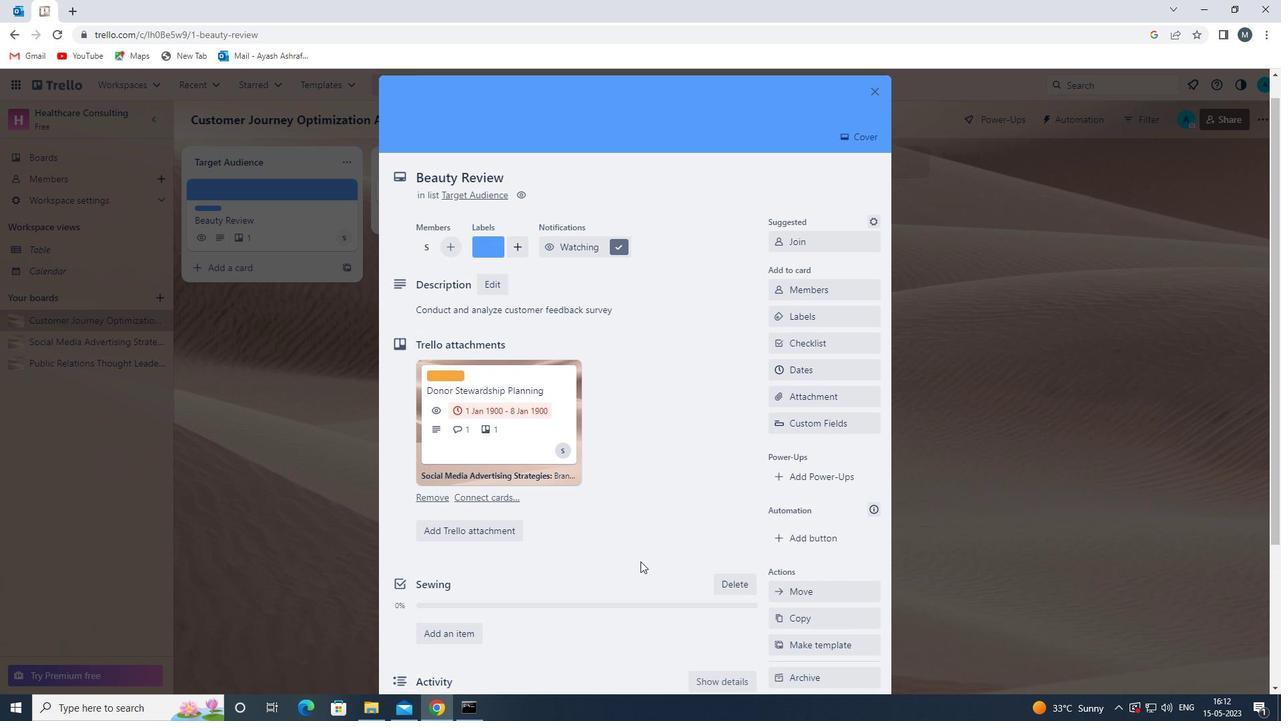 
Action: Mouse scrolled (638, 562) with delta (0, 0)
Screenshot: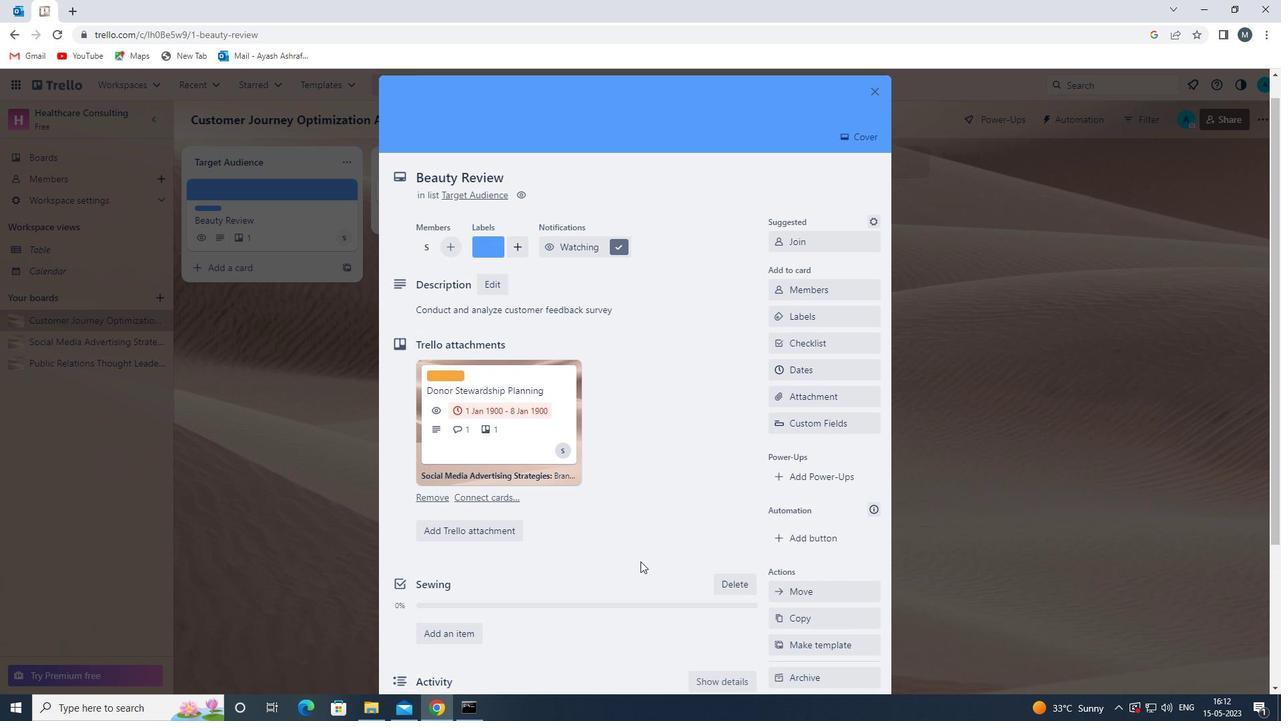 
Action: Mouse scrolled (638, 562) with delta (0, 0)
Screenshot: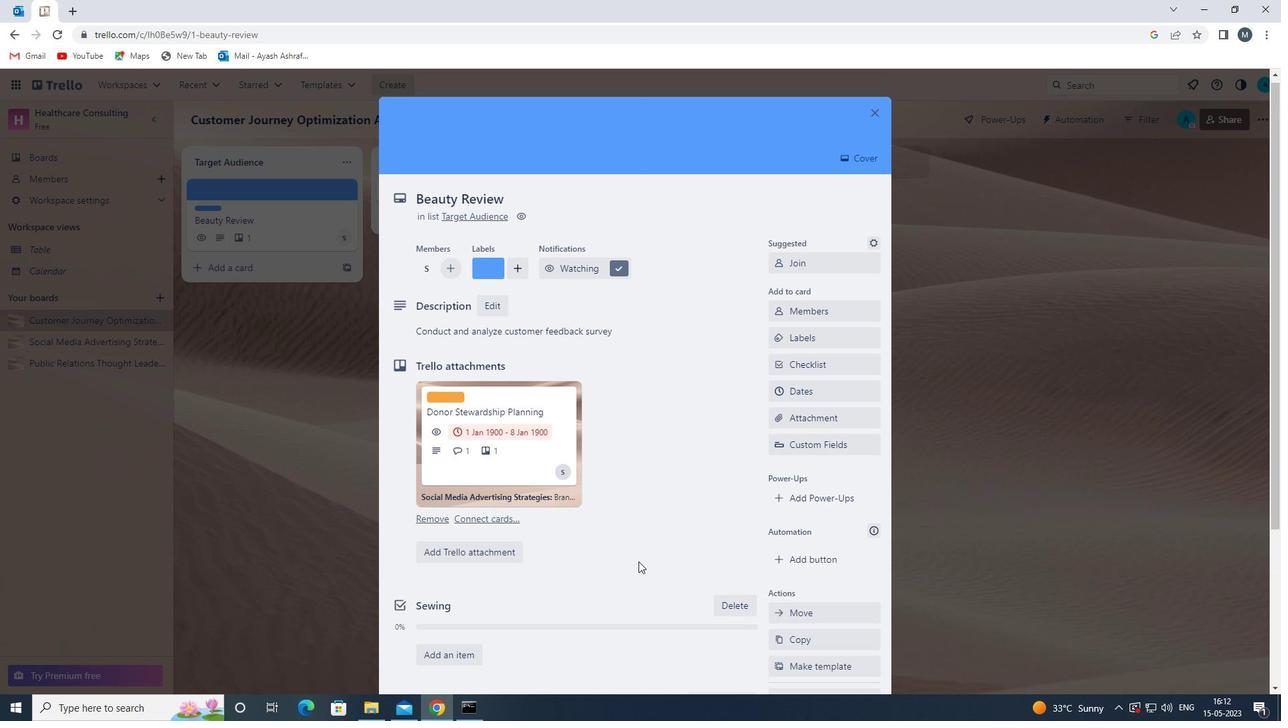 
